 Task: Add an event with the title Second Sales Strategy Review and Alignment Meeting, date ''2024/05/11'', time 7:30 AM to 9:30 AMand add a description: In addition, you should be open to discussing your business''s short-term and long-term goals, potential challenges, and how an investment could accelerate your growth trajectory. This dialogue will help both parties assess the alignment of interests and the potential for a successful partnership.Select event color  Graphite . Add location for the event as: 789 Istiklal Avenue, Istanbul, Turkey, logged in from the account softage.10@softage.netand send the event invitation to softage.2@softage.net and softage.3@softage.net. Set a reminder for the event Daily
Action: Mouse moved to (72, 100)
Screenshot: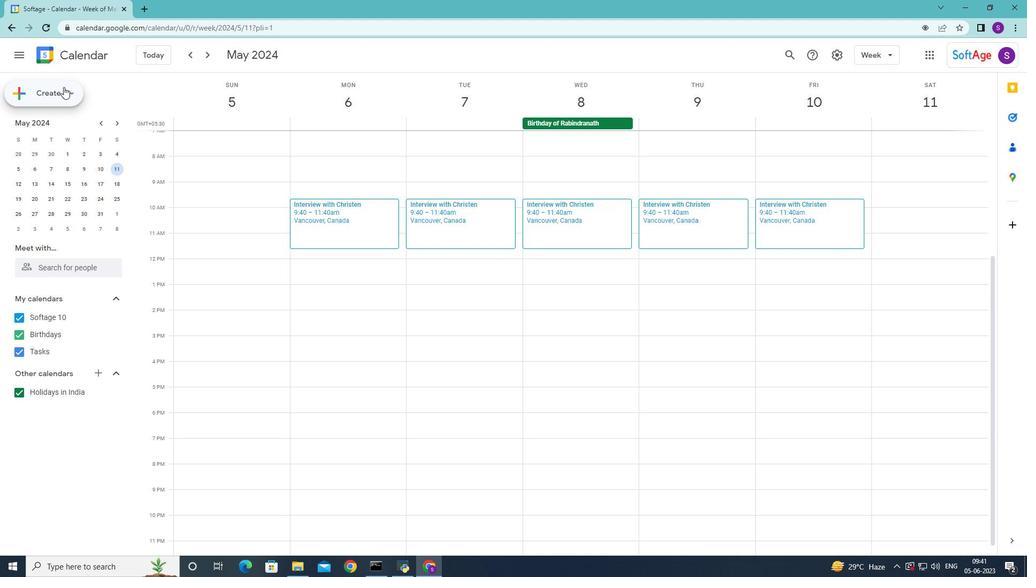 
Action: Mouse pressed left at (72, 100)
Screenshot: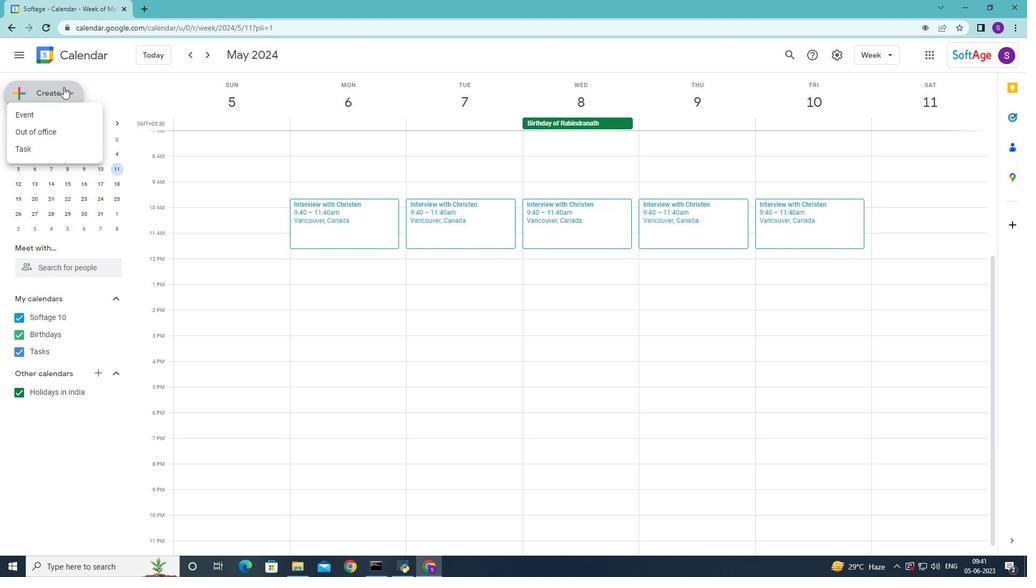 
Action: Mouse moved to (76, 127)
Screenshot: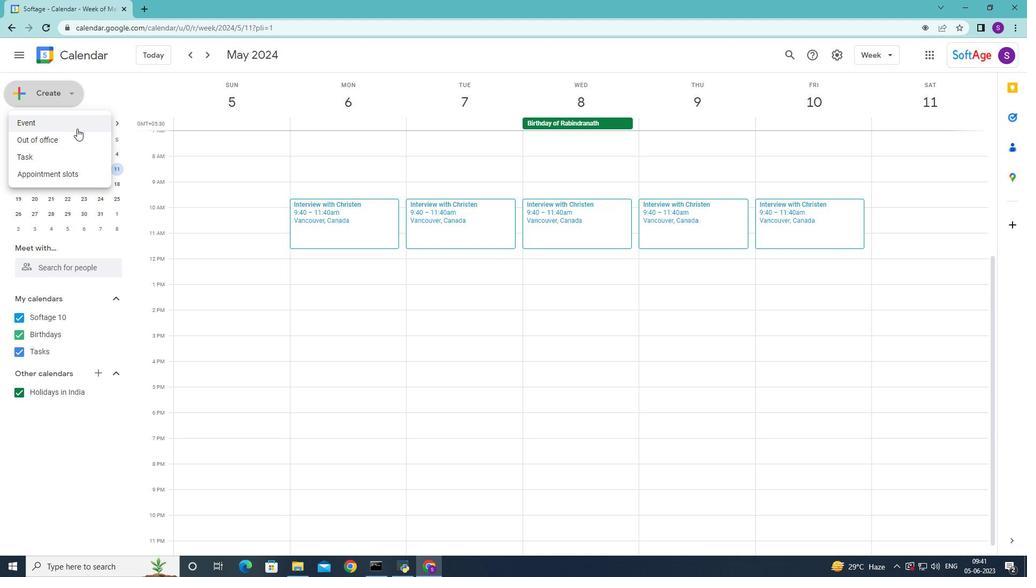 
Action: Mouse pressed left at (76, 127)
Screenshot: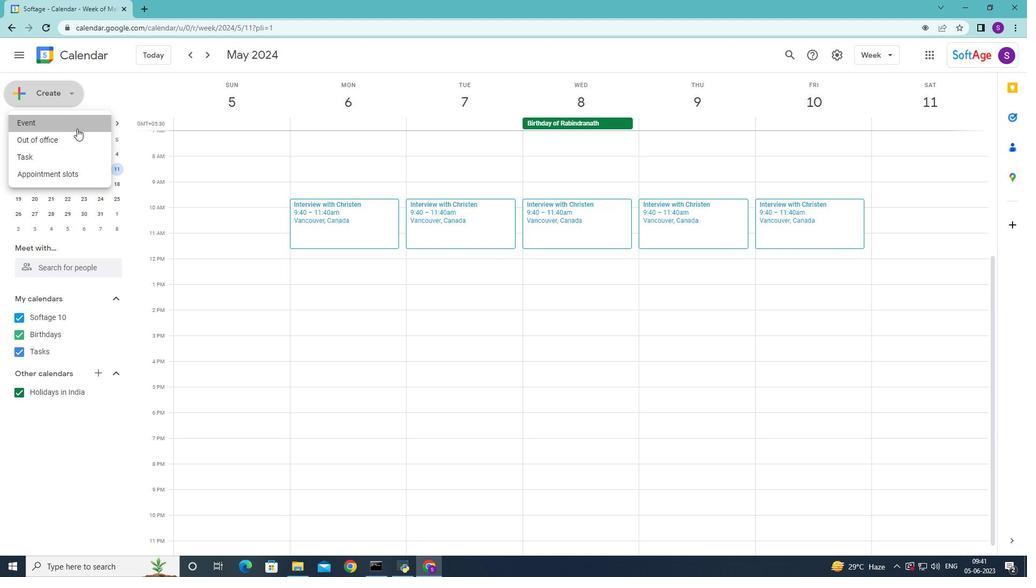 
Action: Mouse moved to (619, 199)
Screenshot: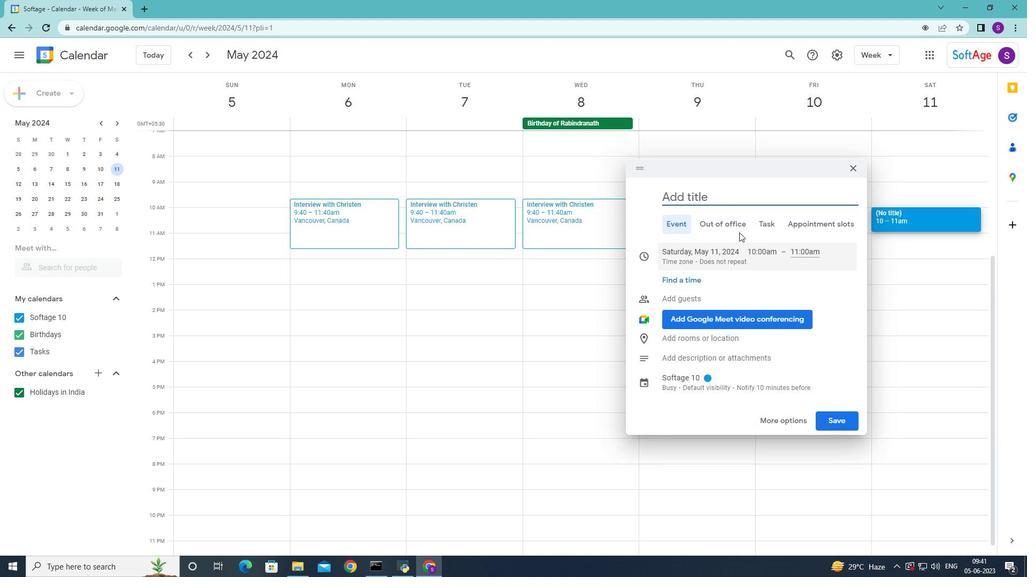 
Action: Mouse pressed left at (619, 199)
Screenshot: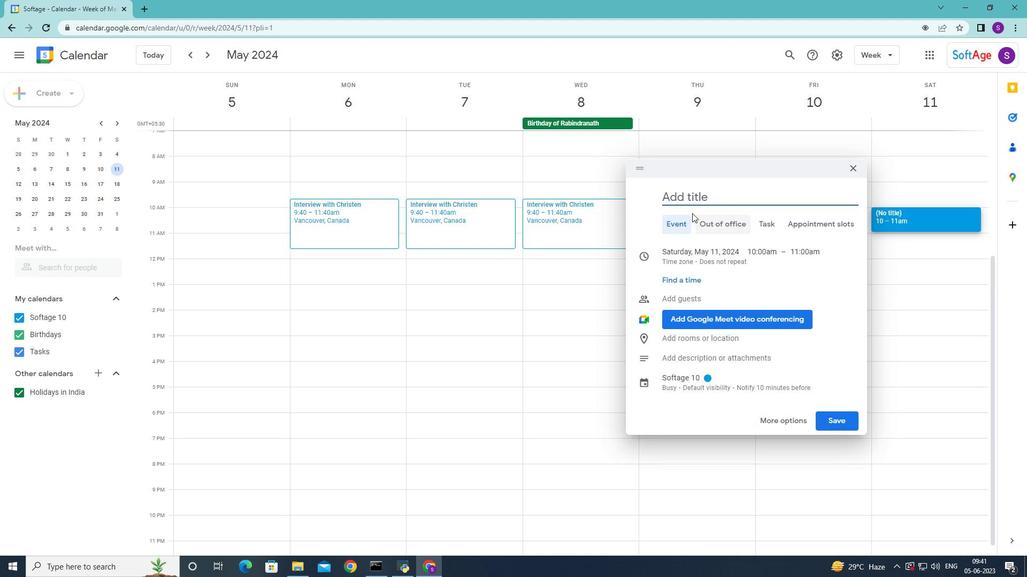 
Action: Key pressed <Key.shift>Sales<Key.space><Key.shift>Strategy<Key.space><Key.shift>Review<Key.space>and<Key.space><Key.shift>Alignment<Key.space><Key.shift>Meeting
Screenshot: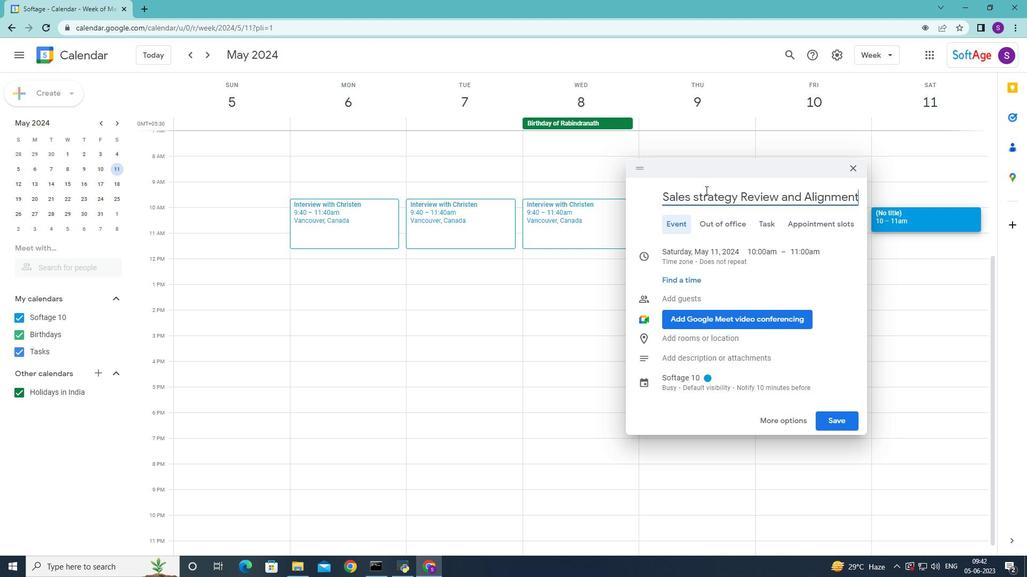 
Action: Mouse moved to (577, 255)
Screenshot: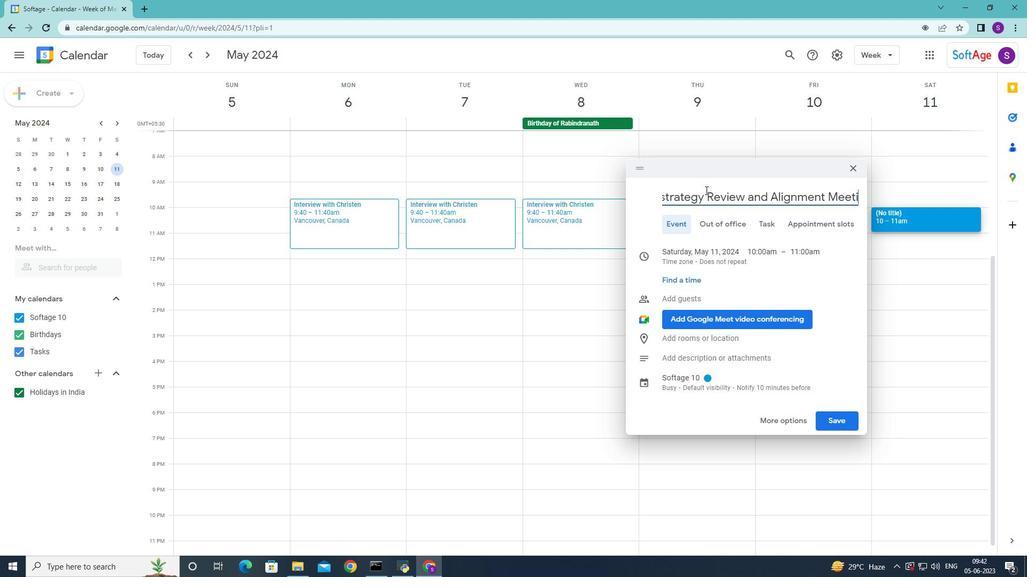
Action: Mouse pressed left at (577, 255)
Screenshot: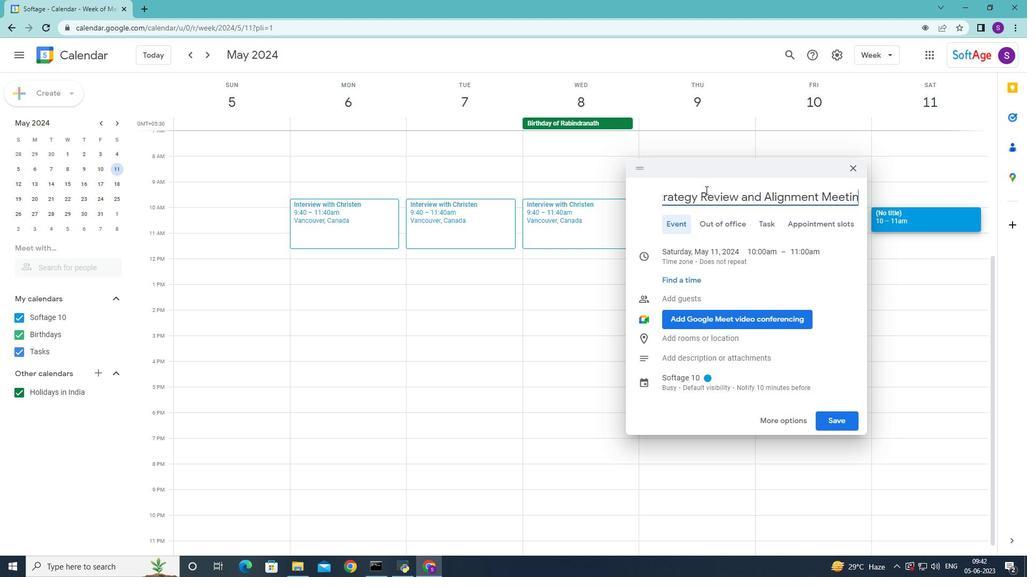 
Action: Mouse moved to (675, 272)
Screenshot: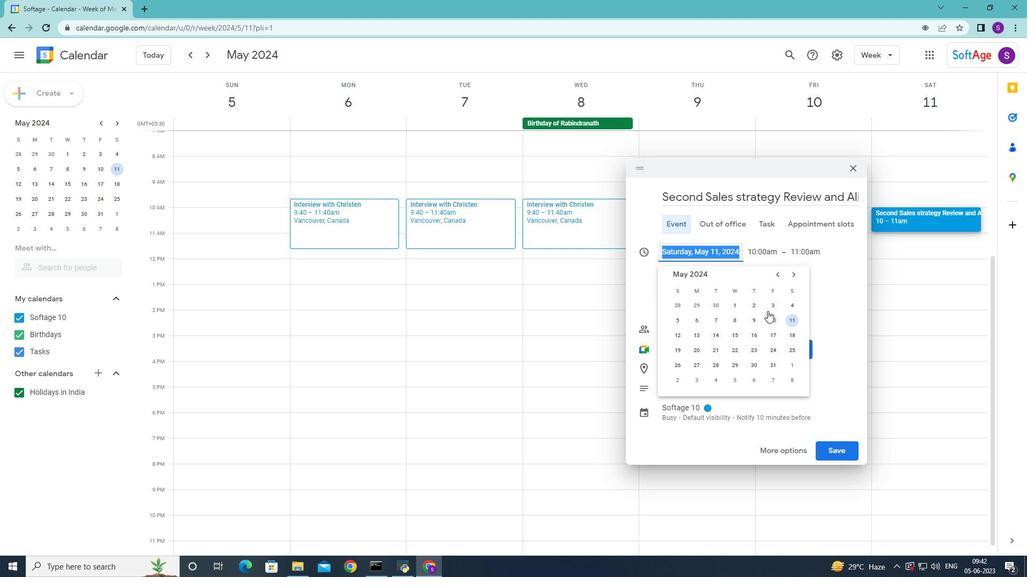 
Action: Mouse pressed left at (675, 272)
Screenshot: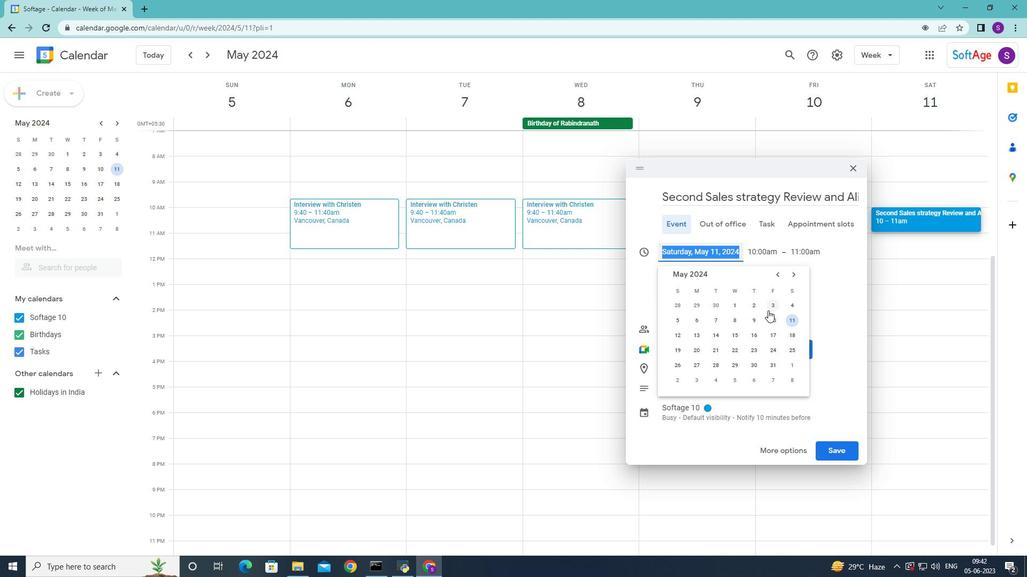 
Action: Mouse moved to (675, 272)
Screenshot: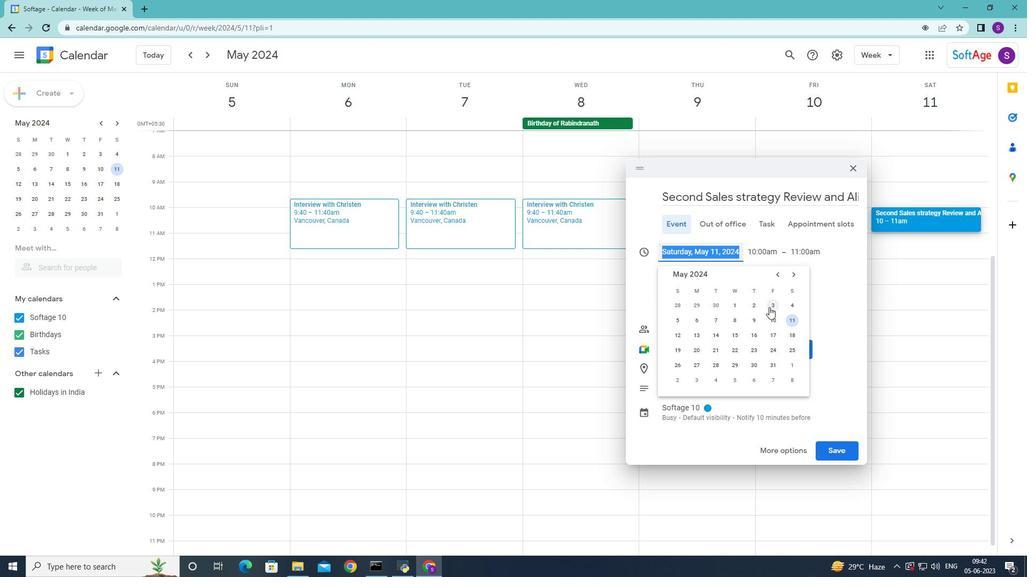 
Action: Mouse pressed left at (675, 272)
Screenshot: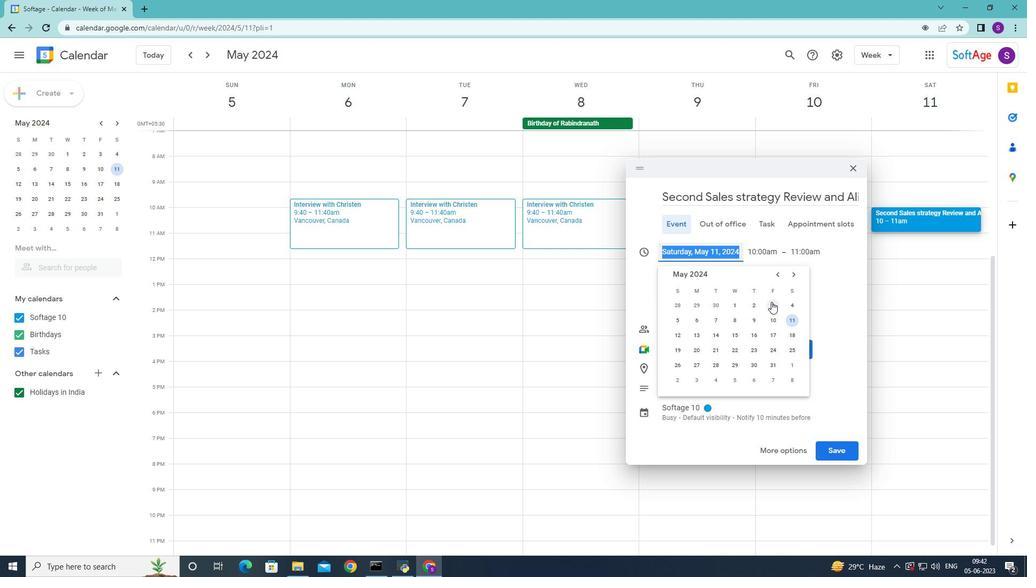 
Action: Mouse pressed left at (675, 272)
Screenshot: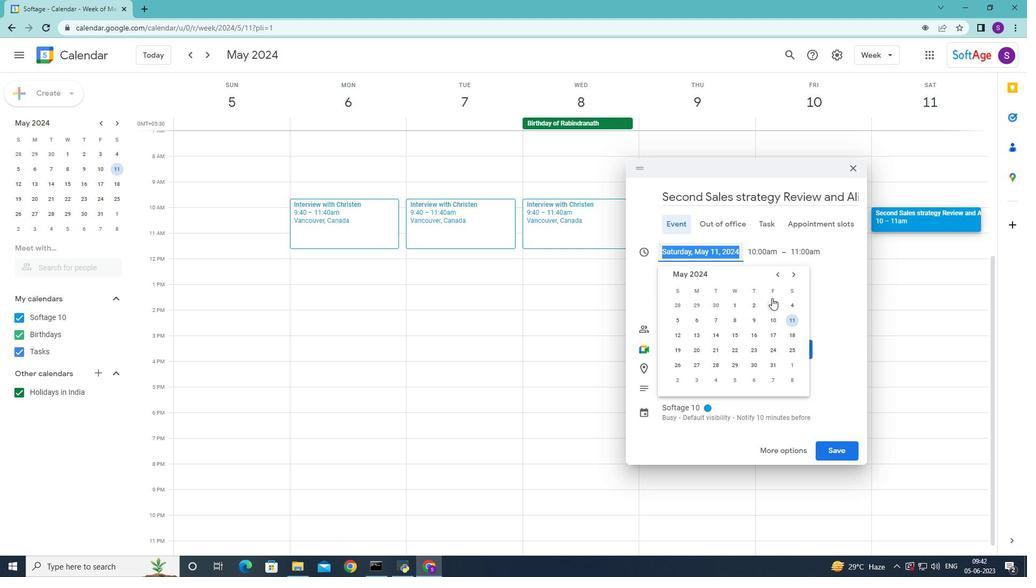 
Action: Mouse pressed left at (675, 272)
Screenshot: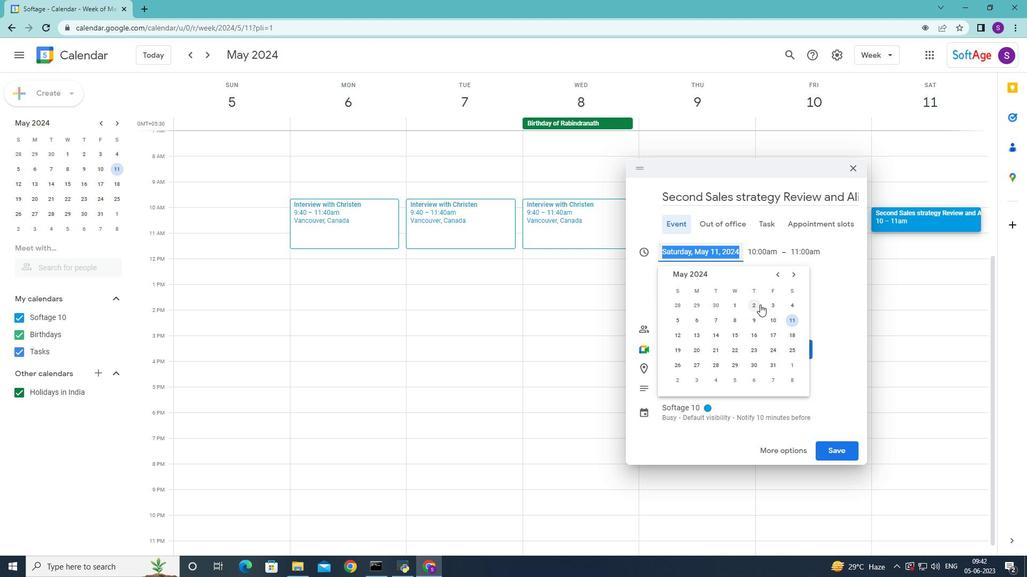 
Action: Mouse pressed left at (675, 272)
Screenshot: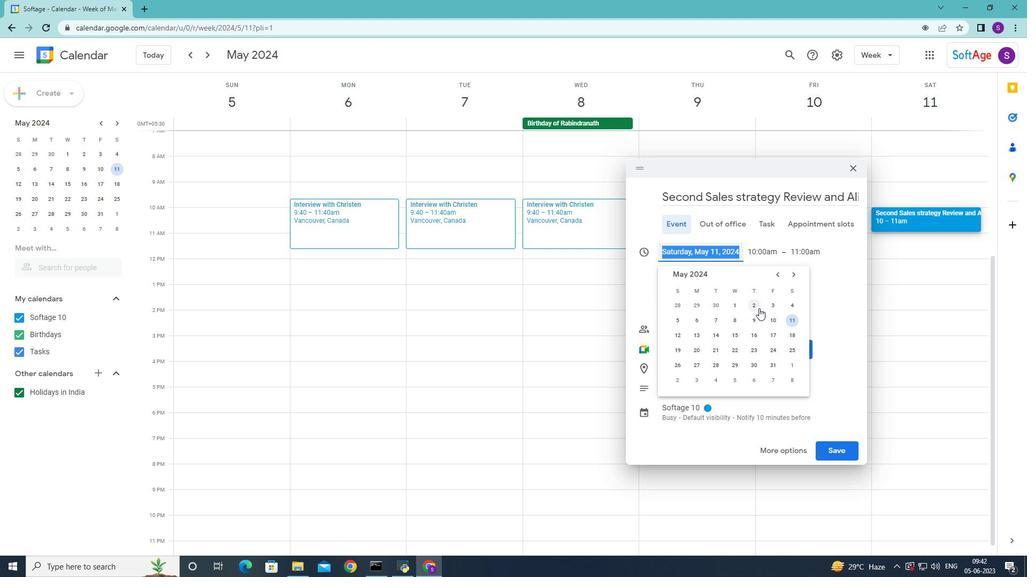 
Action: Mouse pressed left at (675, 272)
Screenshot: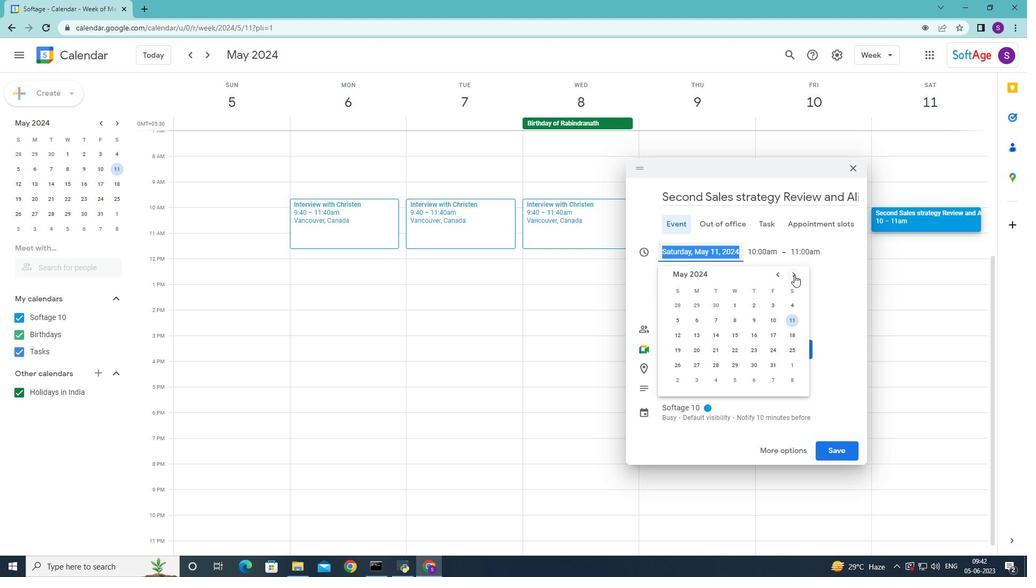 
Action: Mouse moved to (678, 318)
Screenshot: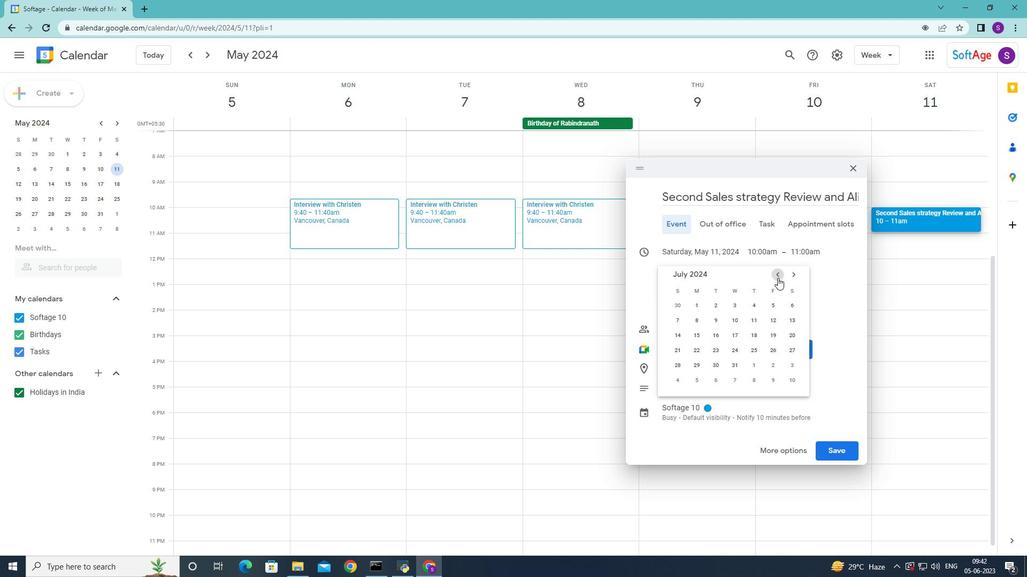 
Action: Mouse pressed left at (678, 318)
Screenshot: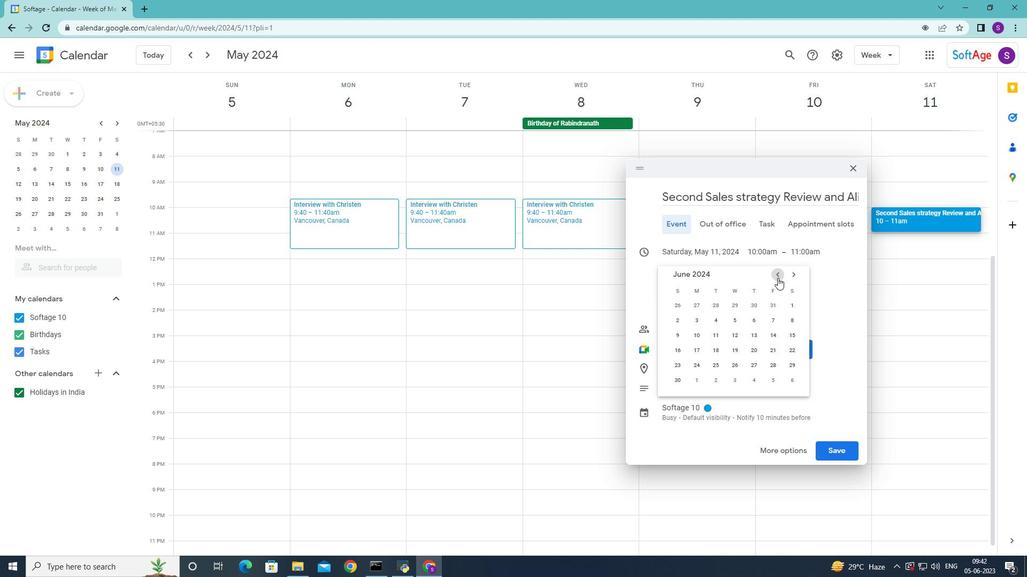 
Action: Mouse moved to (760, 255)
Screenshot: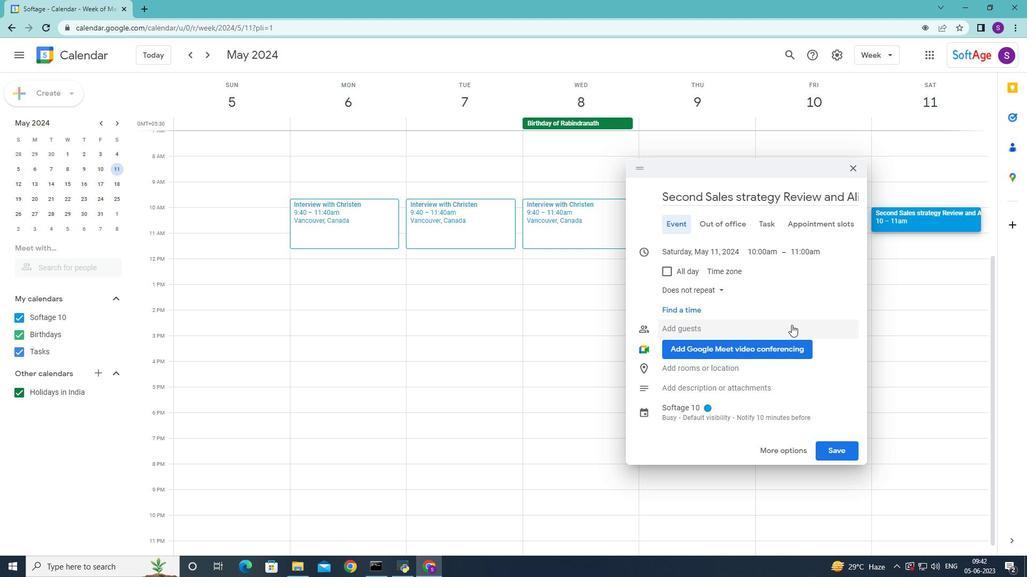 
Action: Mouse pressed left at (760, 255)
Screenshot: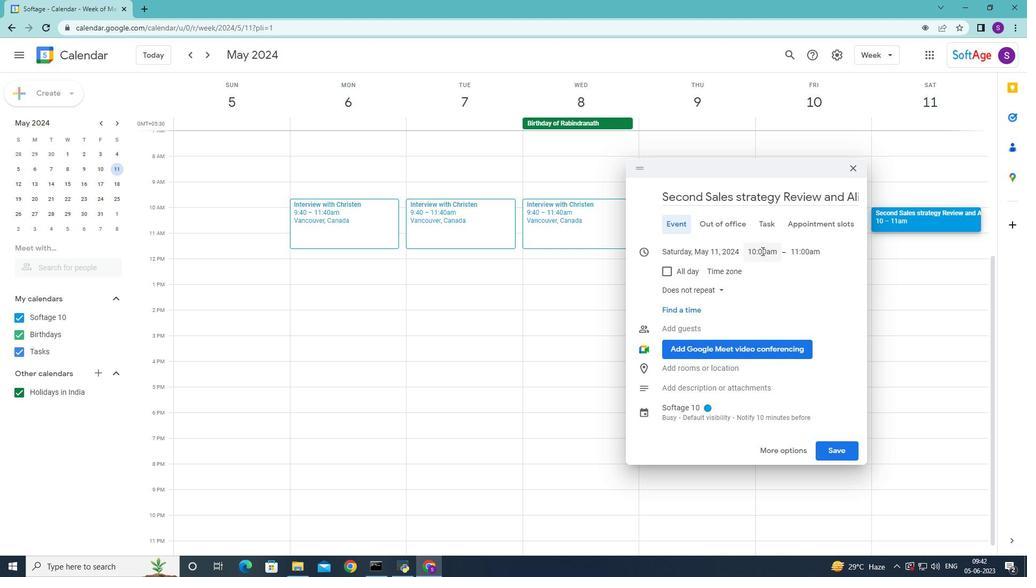 
Action: Mouse moved to (767, 322)
Screenshot: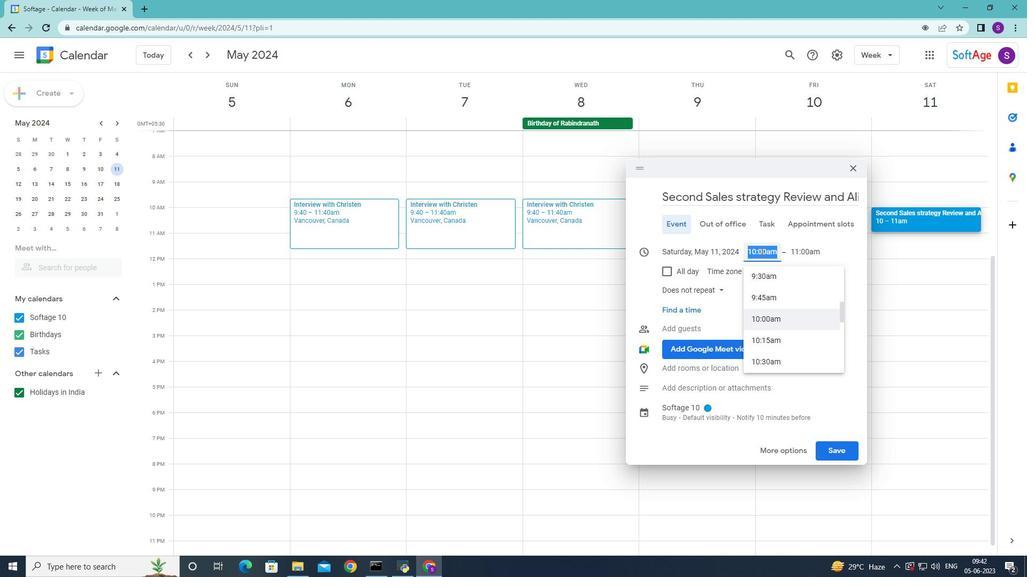 
Action: Mouse scrolled (767, 322) with delta (0, 0)
Screenshot: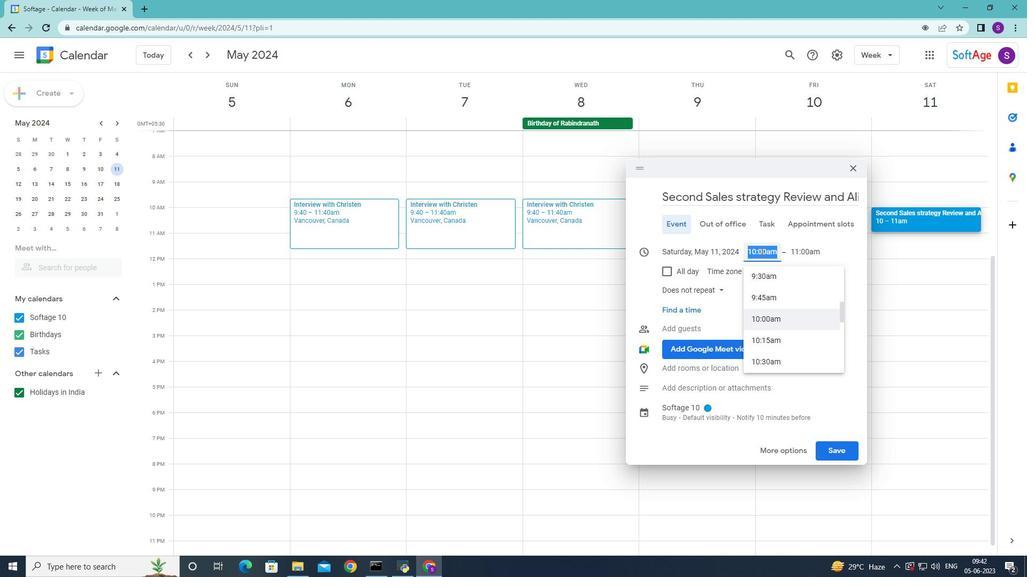 
Action: Mouse scrolled (767, 322) with delta (0, 0)
Screenshot: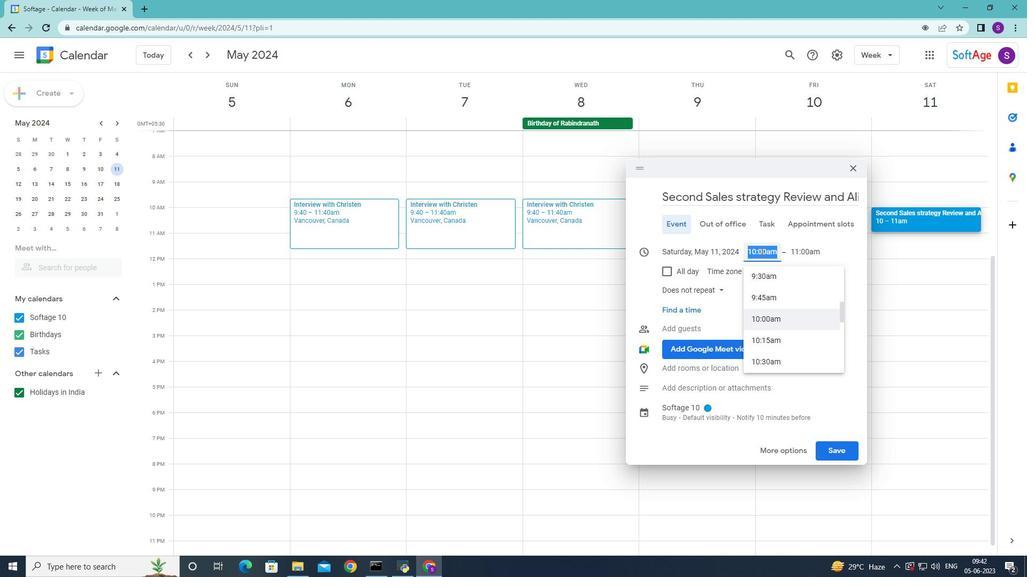 
Action: Mouse scrolled (767, 322) with delta (0, 0)
Screenshot: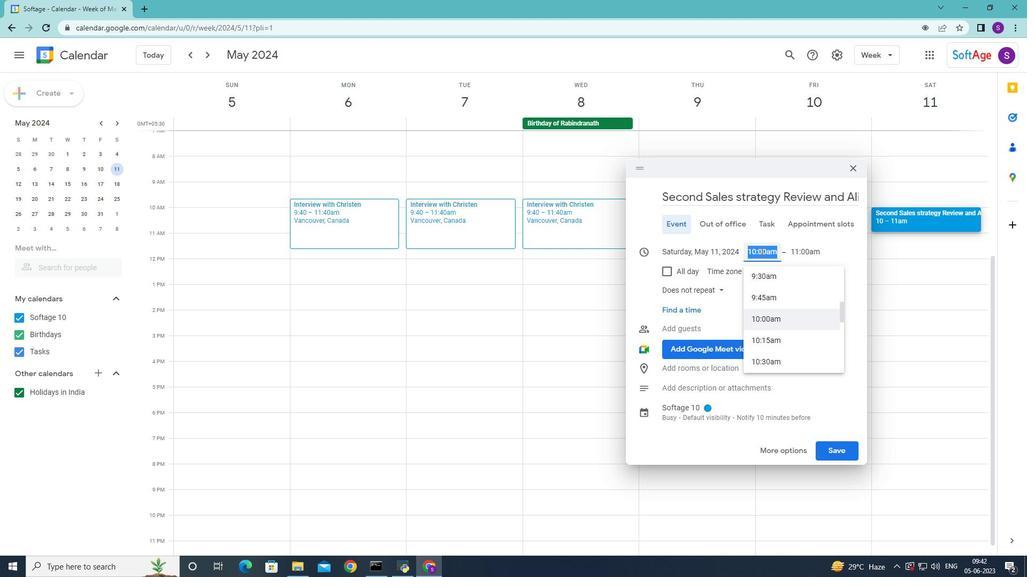 
Action: Mouse scrolled (767, 322) with delta (0, 0)
Screenshot: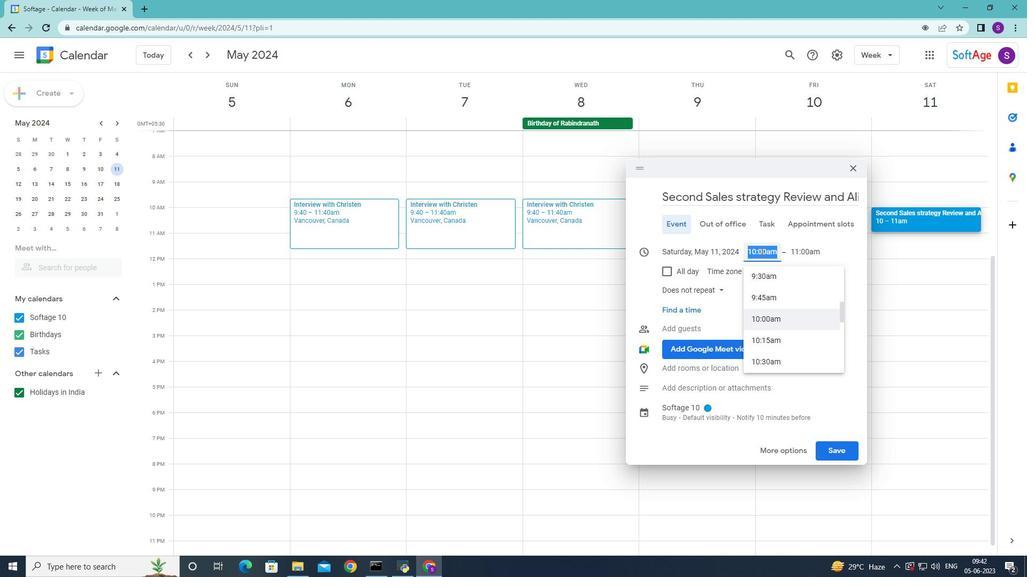 
Action: Mouse scrolled (767, 322) with delta (0, 0)
Screenshot: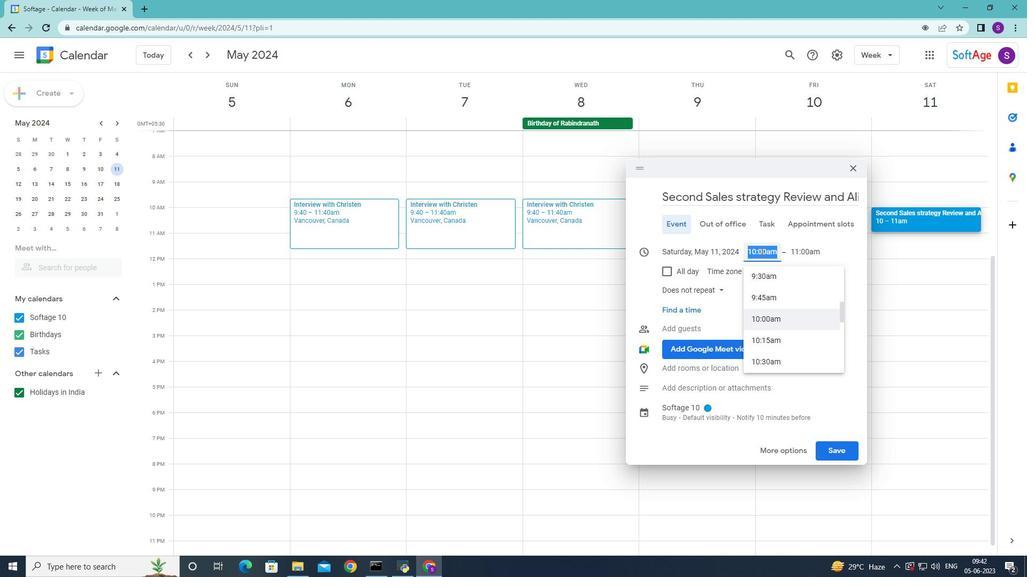 
Action: Mouse scrolled (767, 322) with delta (0, 0)
Screenshot: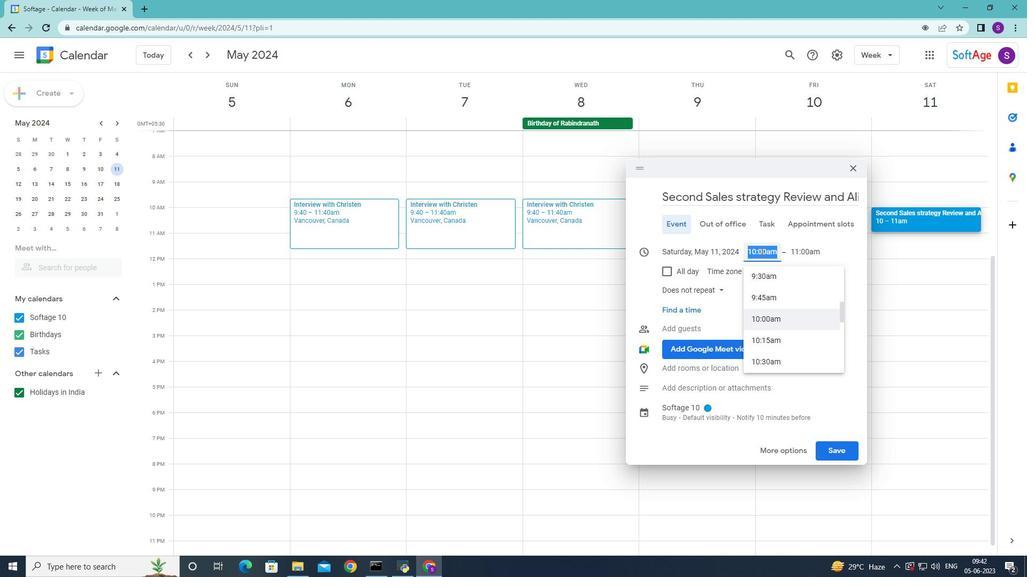 
Action: Mouse scrolled (767, 322) with delta (0, 0)
Screenshot: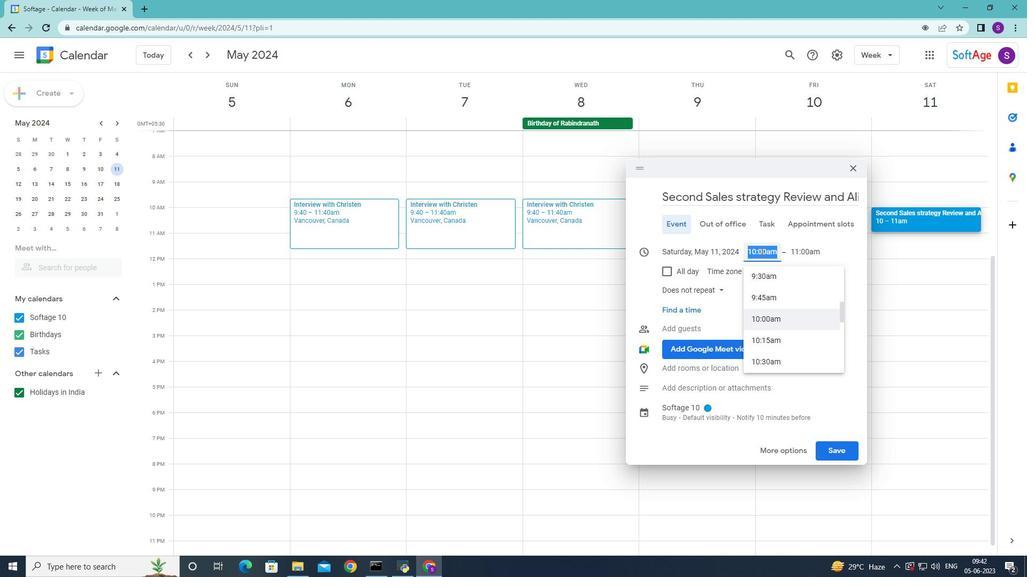 
Action: Mouse scrolled (767, 322) with delta (0, 0)
Screenshot: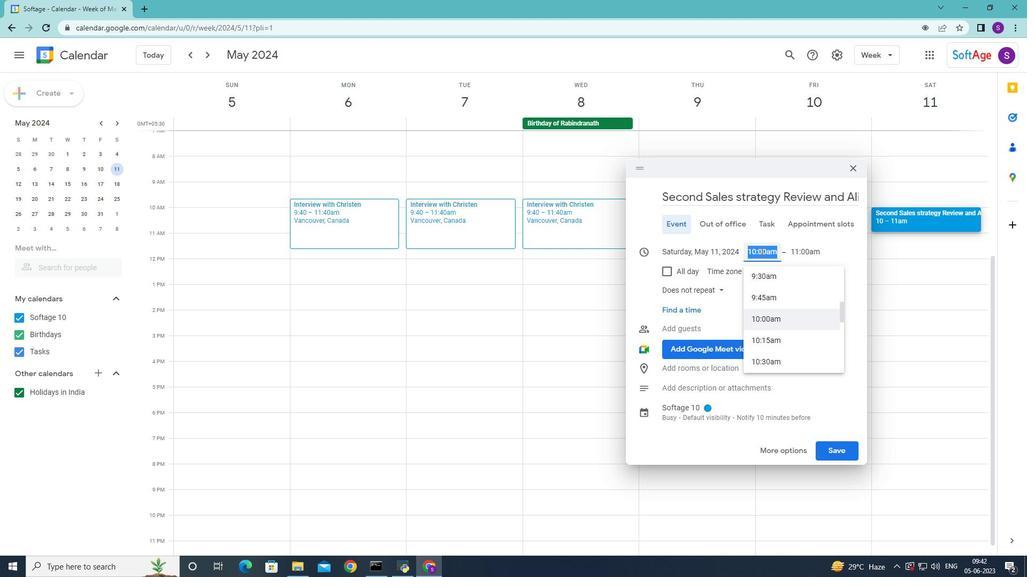 
Action: Mouse scrolled (767, 322) with delta (0, 0)
Screenshot: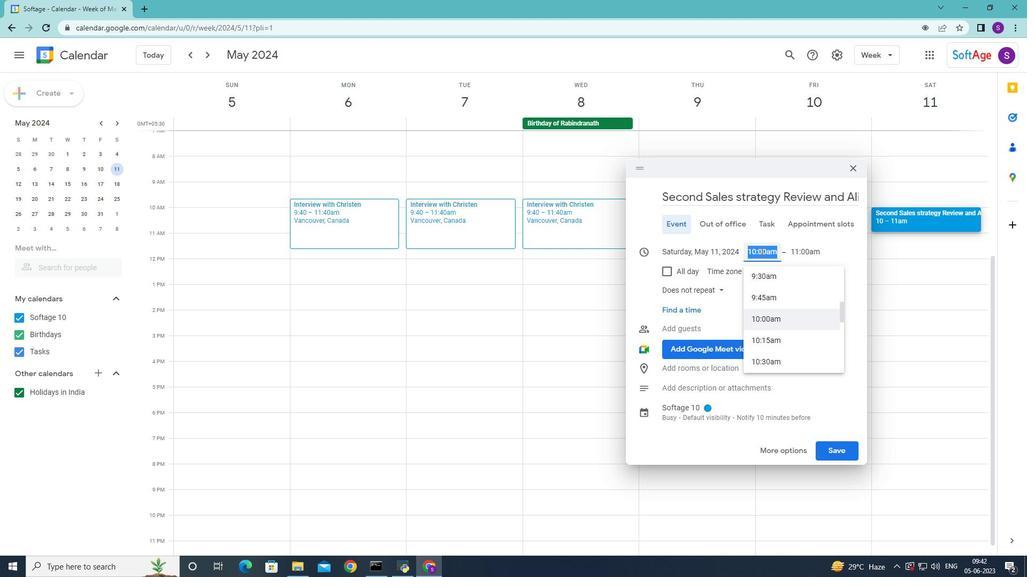 
Action: Mouse scrolled (767, 322) with delta (0, 0)
Screenshot: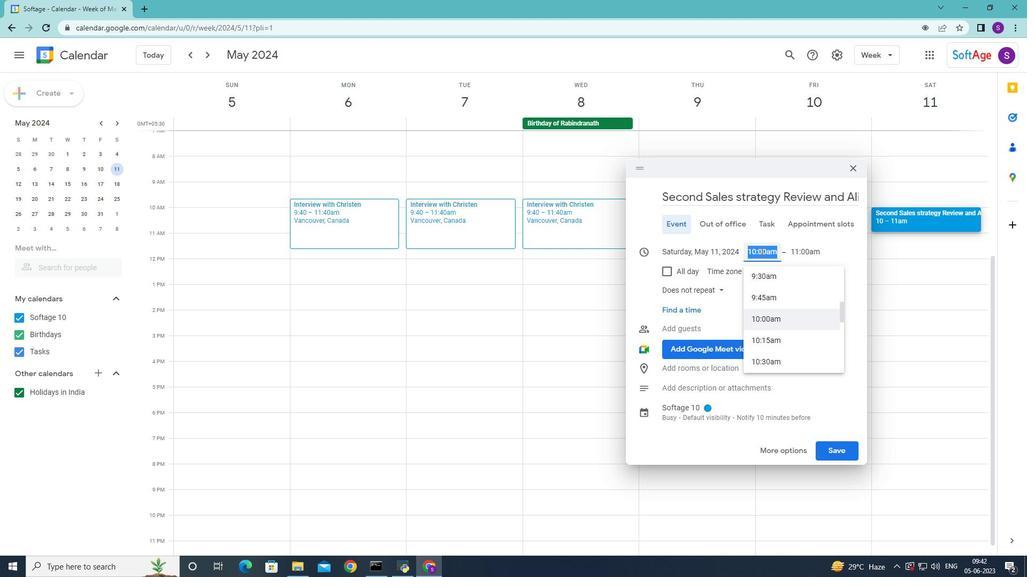 
Action: Mouse scrolled (767, 322) with delta (0, 0)
Screenshot: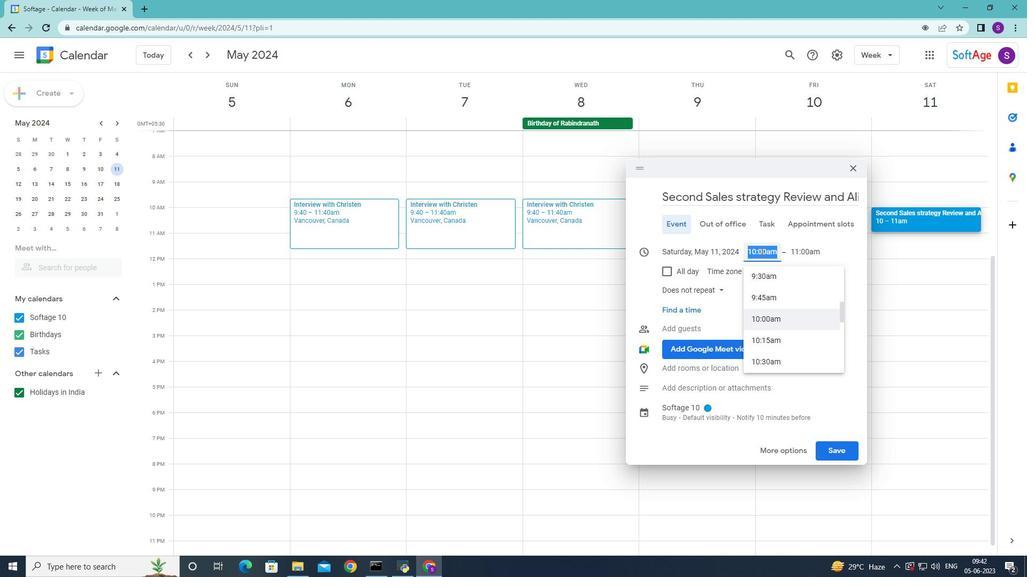 
Action: Mouse scrolled (767, 322) with delta (0, 0)
Screenshot: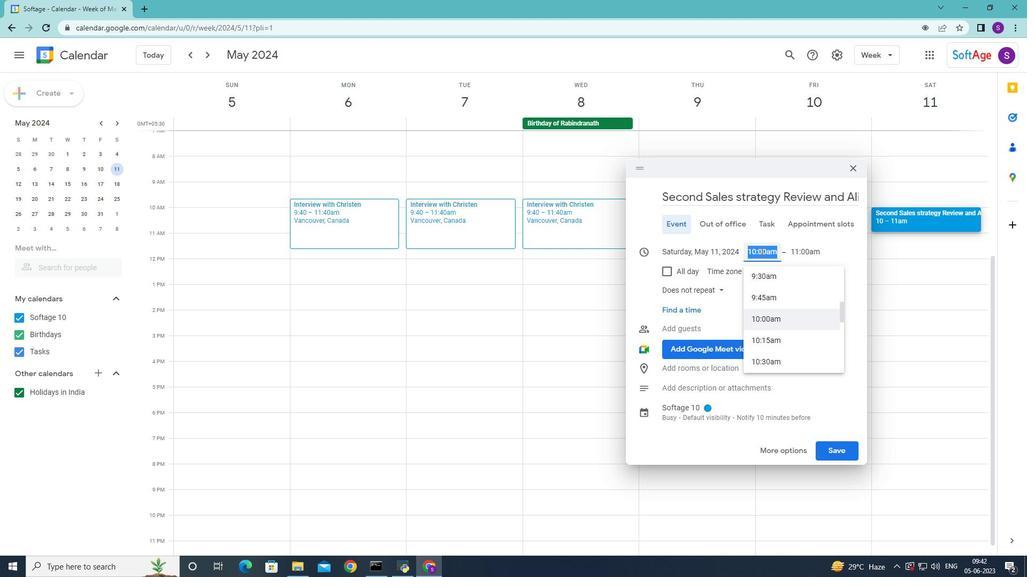 
Action: Mouse scrolled (767, 322) with delta (0, 0)
Screenshot: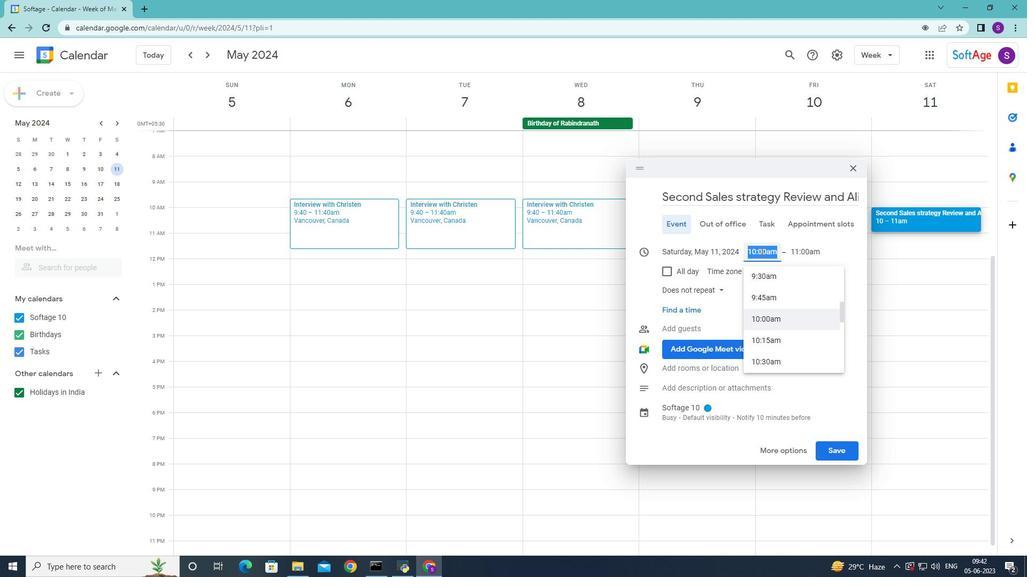 
Action: Mouse scrolled (767, 322) with delta (0, 0)
Screenshot: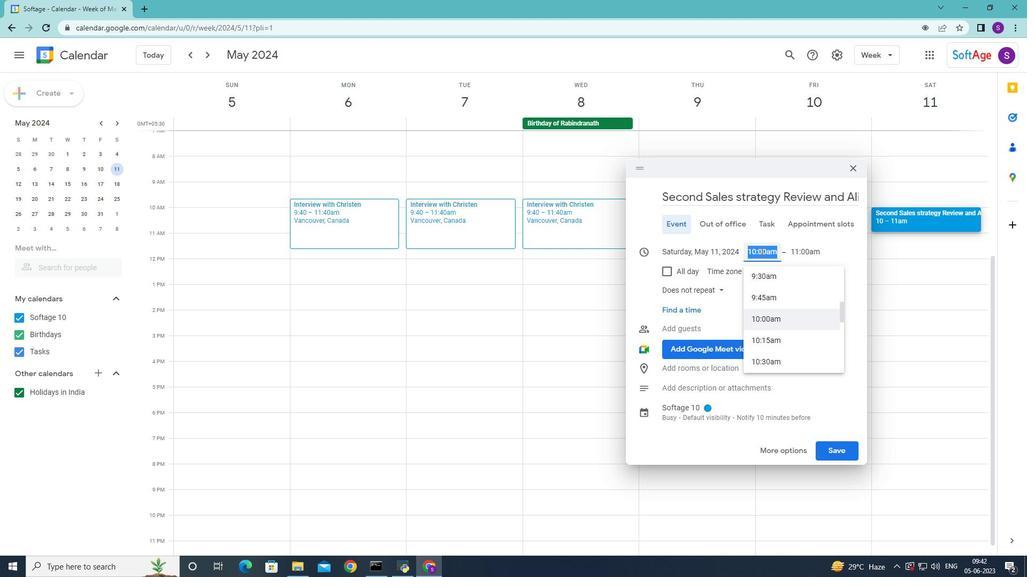 
Action: Mouse scrolled (767, 322) with delta (0, 0)
Screenshot: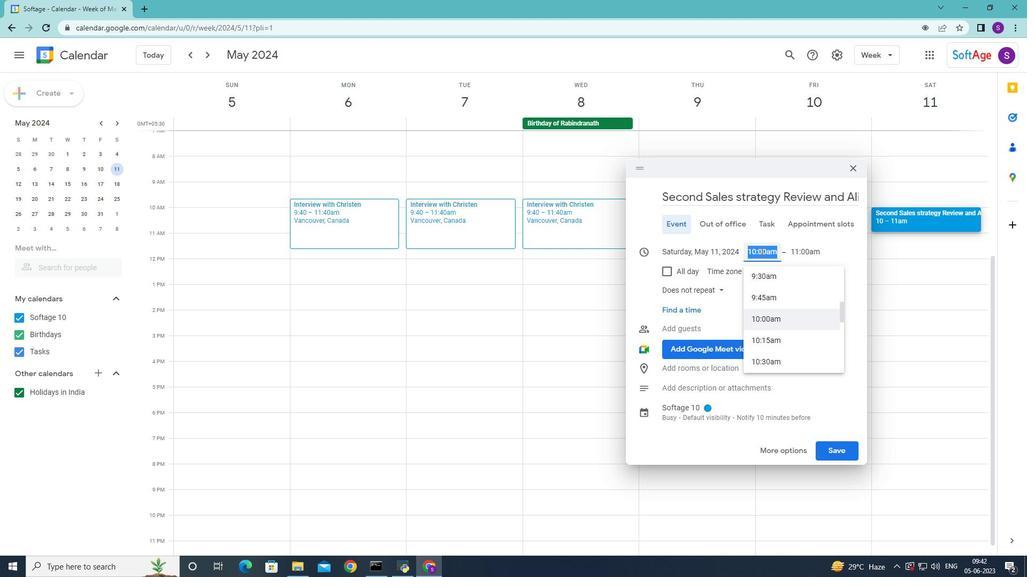 
Action: Mouse scrolled (767, 322) with delta (0, 0)
Screenshot: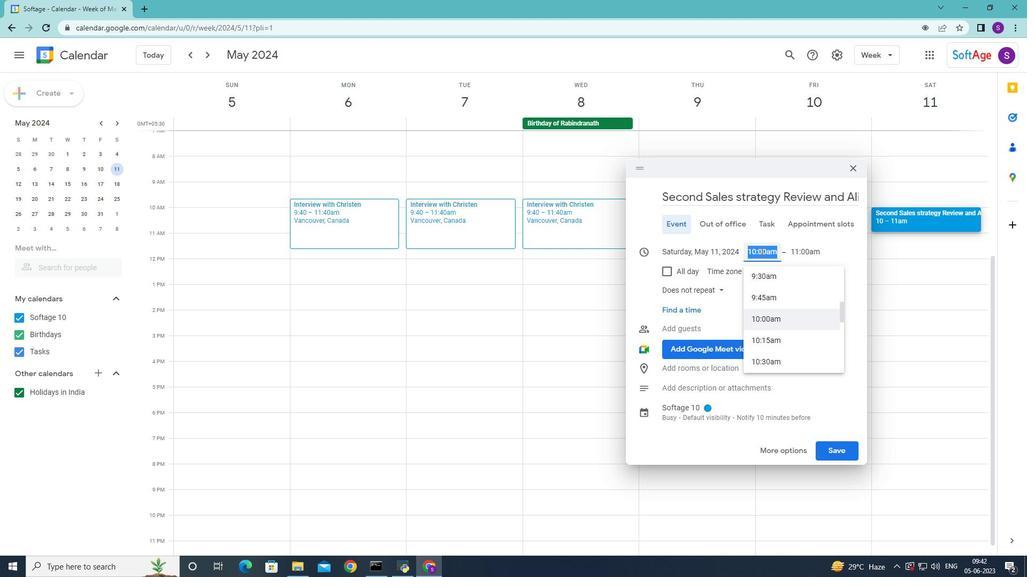 
Action: Mouse scrolled (767, 322) with delta (0, 0)
Screenshot: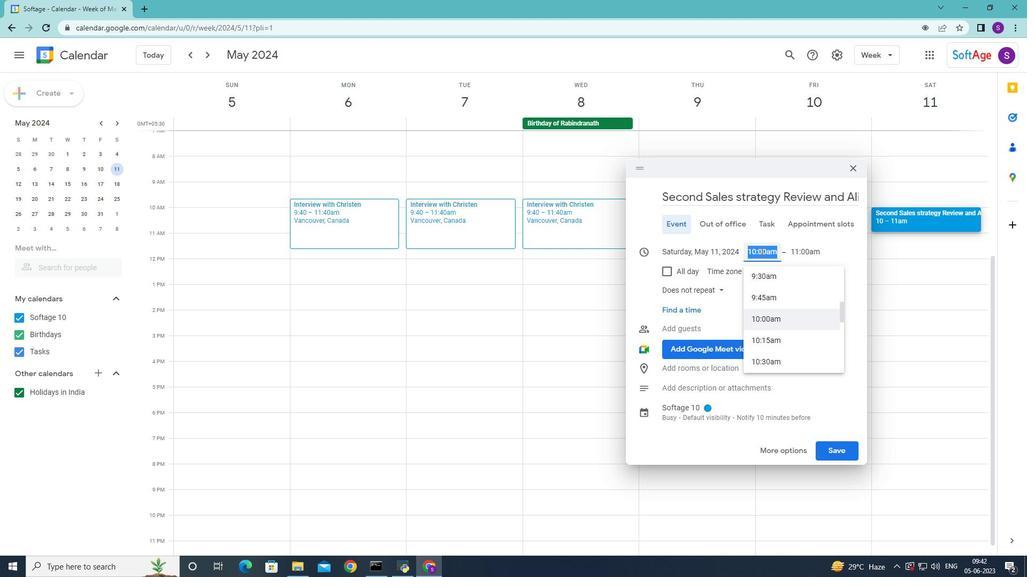 
Action: Mouse scrolled (767, 321) with delta (0, 0)
Screenshot: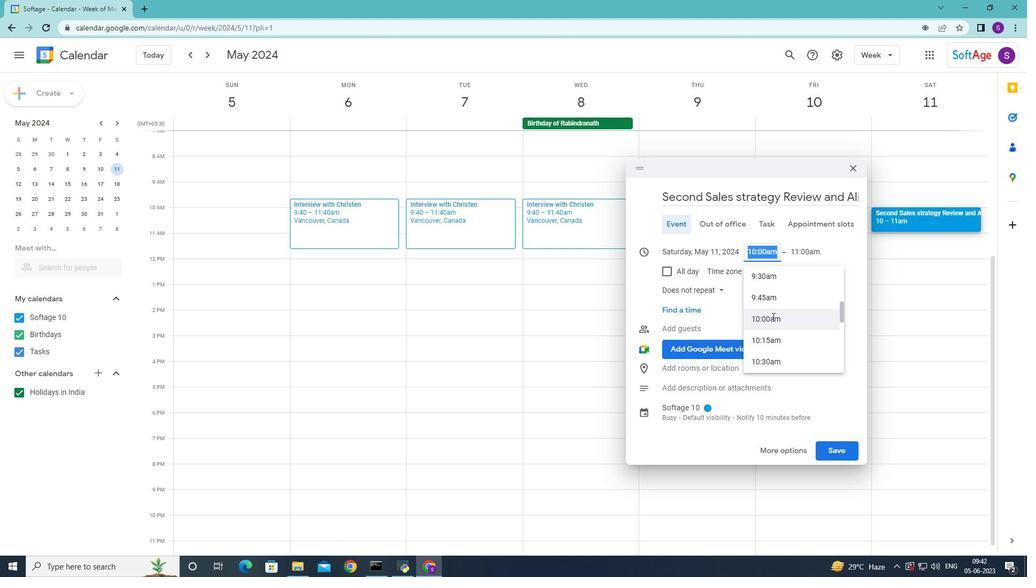 
Action: Mouse scrolled (767, 322) with delta (0, 0)
Screenshot: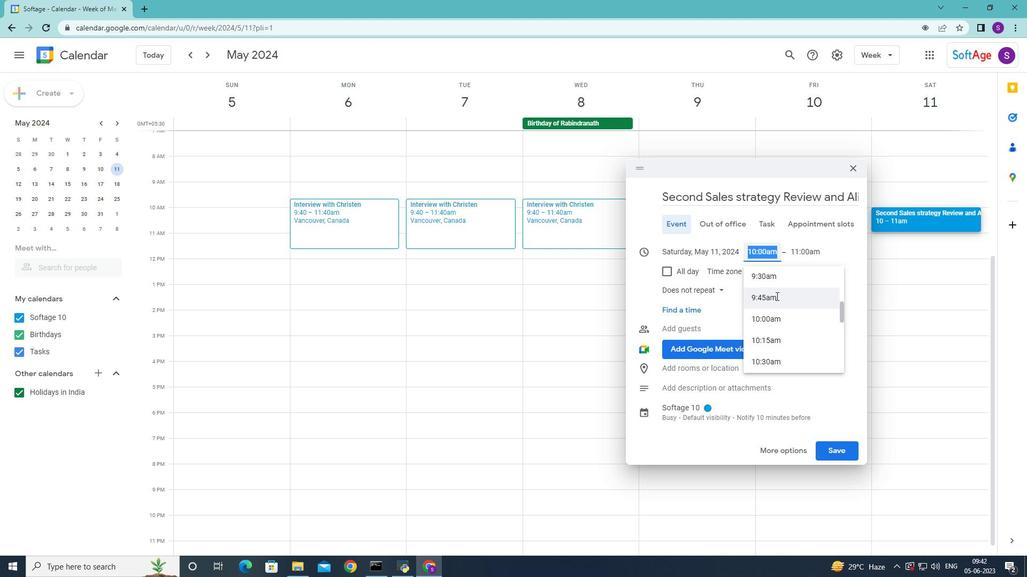 
Action: Mouse scrolled (767, 322) with delta (0, 0)
Screenshot: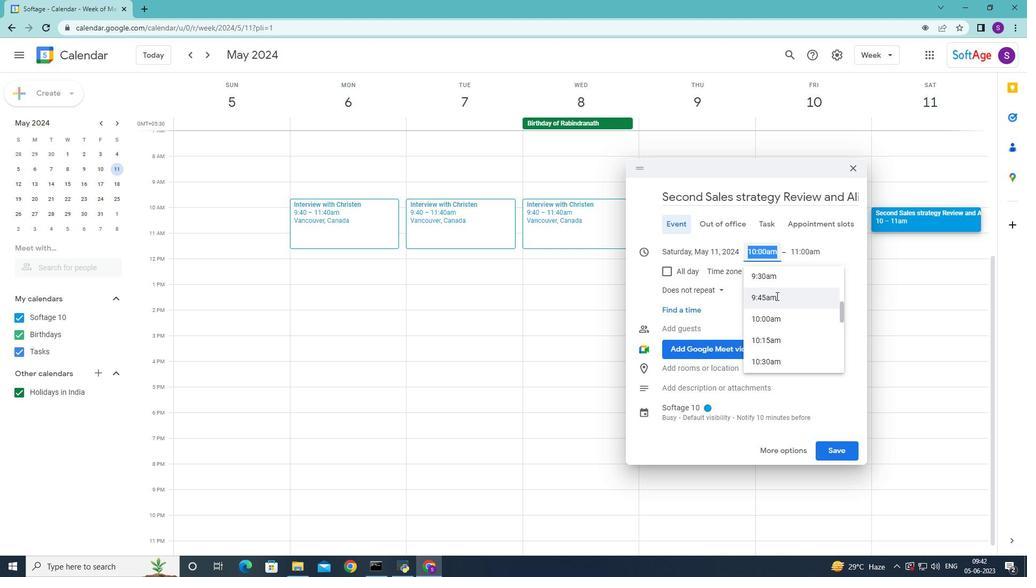 
Action: Mouse scrolled (767, 322) with delta (0, 0)
Screenshot: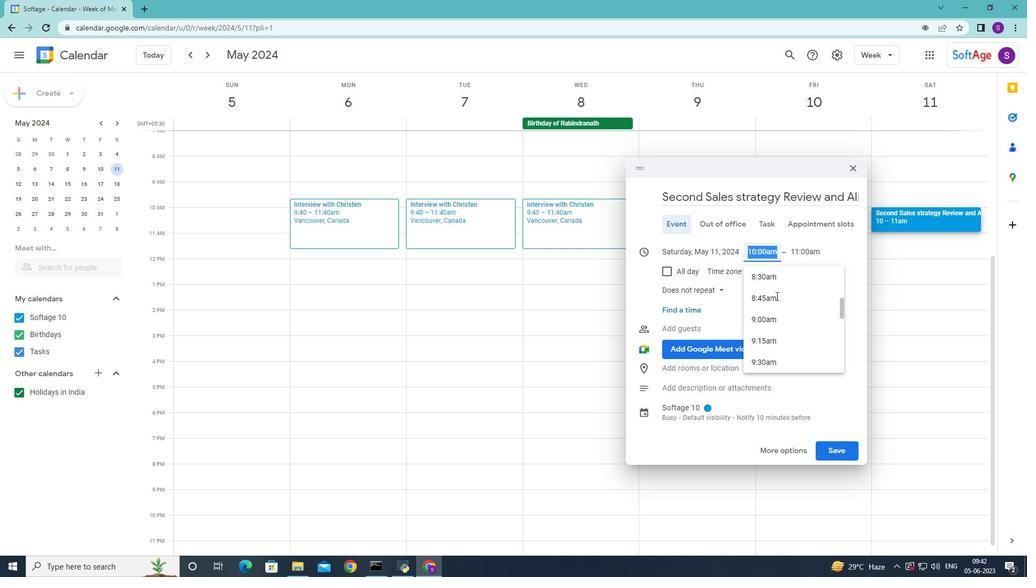 
Action: Mouse scrolled (767, 322) with delta (0, 0)
Screenshot: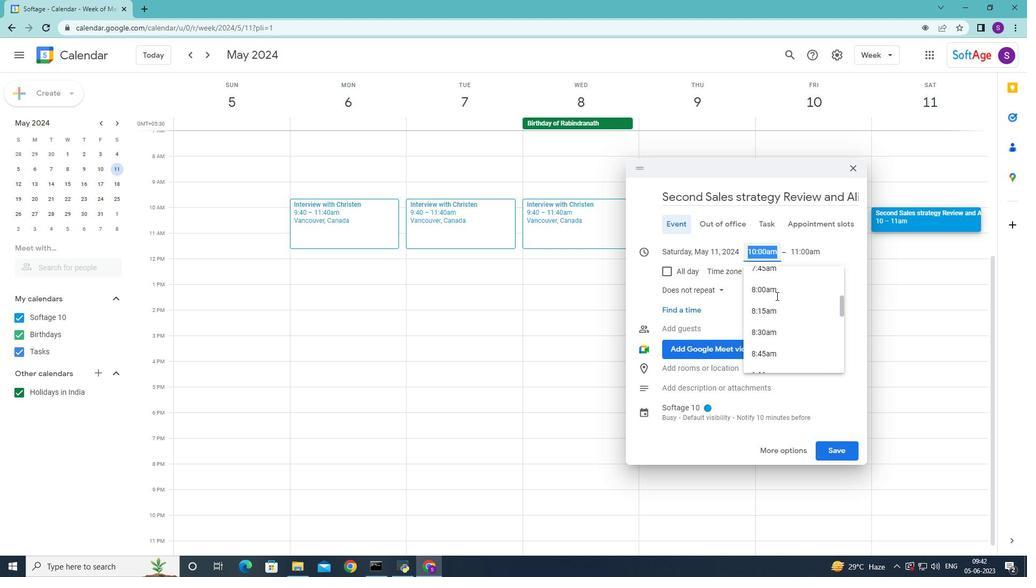 
Action: Mouse scrolled (767, 322) with delta (0, 0)
Screenshot: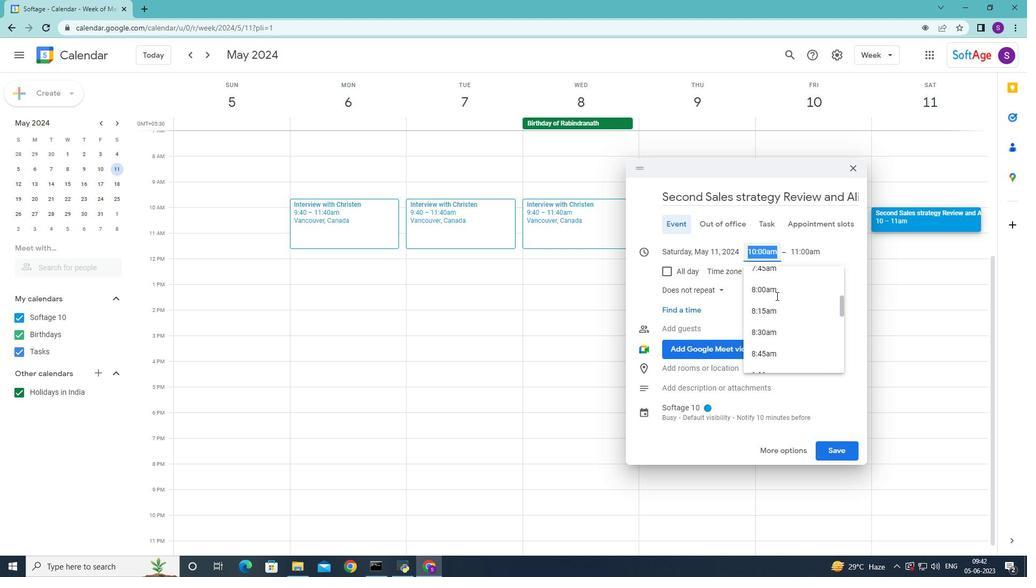 
Action: Mouse scrolled (767, 322) with delta (0, 0)
Screenshot: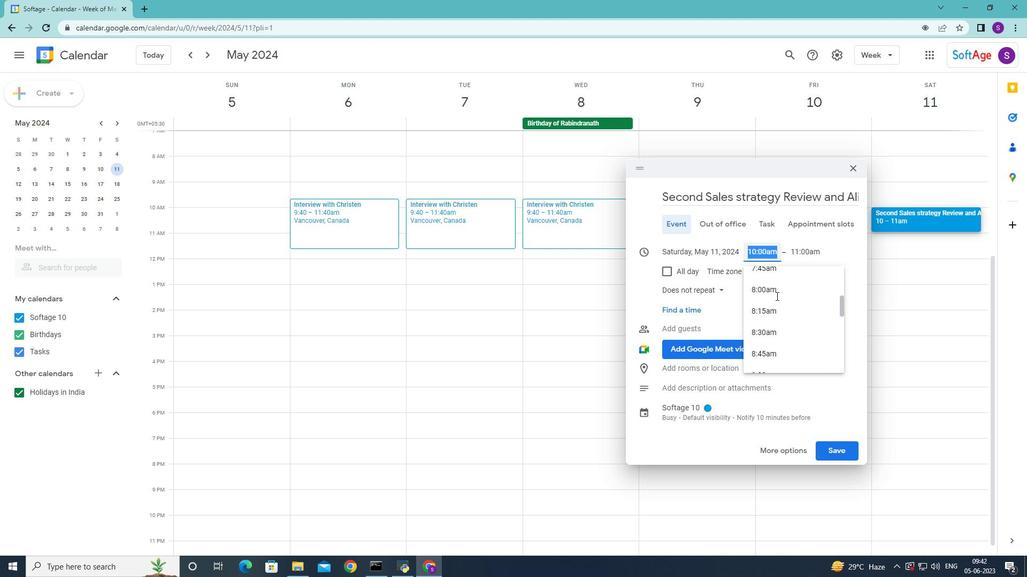 
Action: Mouse scrolled (767, 322) with delta (0, 0)
Screenshot: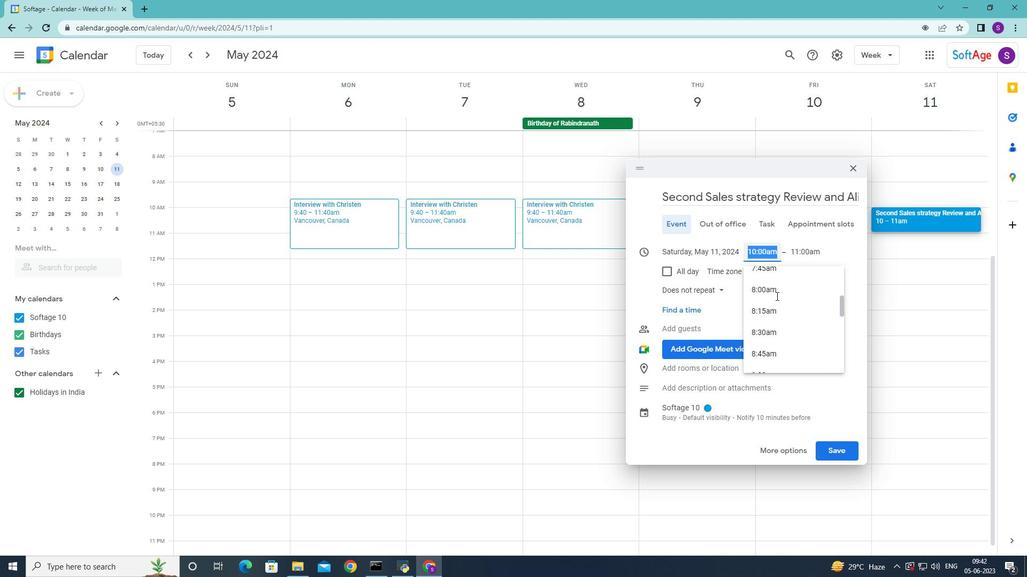 
Action: Mouse scrolled (767, 322) with delta (0, 0)
Screenshot: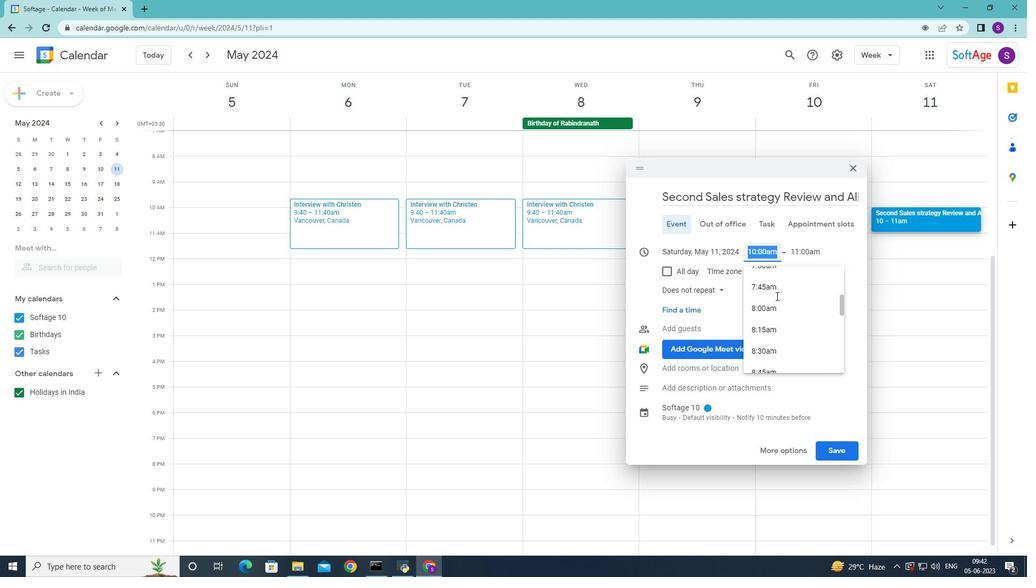 
Action: Mouse scrolled (767, 322) with delta (0, 0)
Screenshot: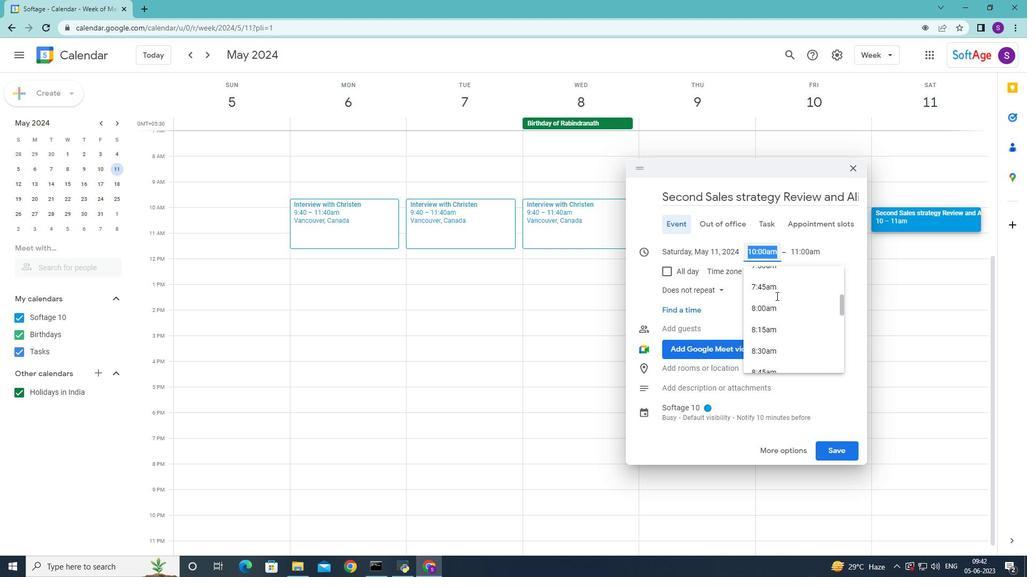 
Action: Mouse scrolled (767, 322) with delta (0, 0)
Screenshot: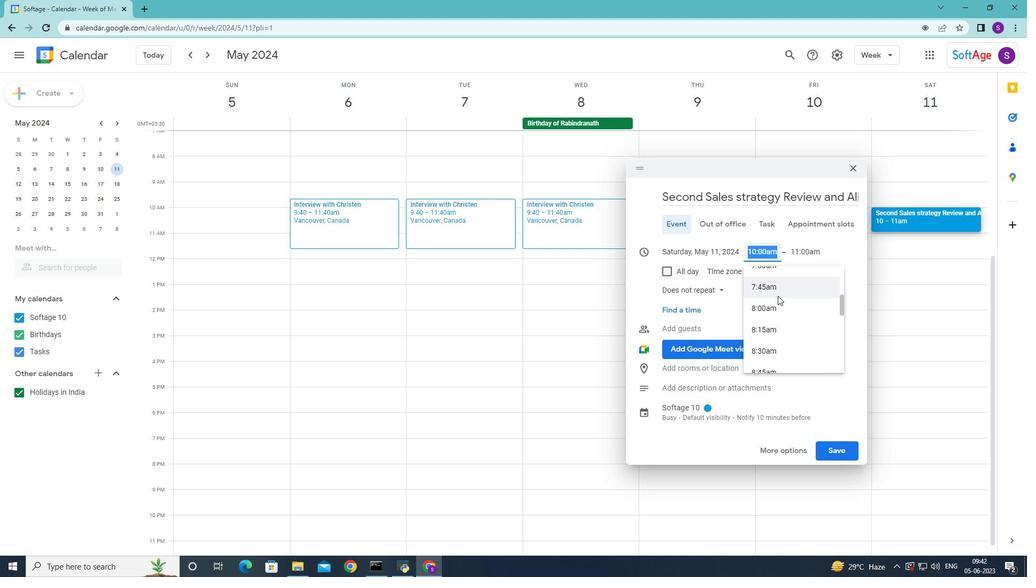 
Action: Mouse scrolled (767, 322) with delta (0, 0)
Screenshot: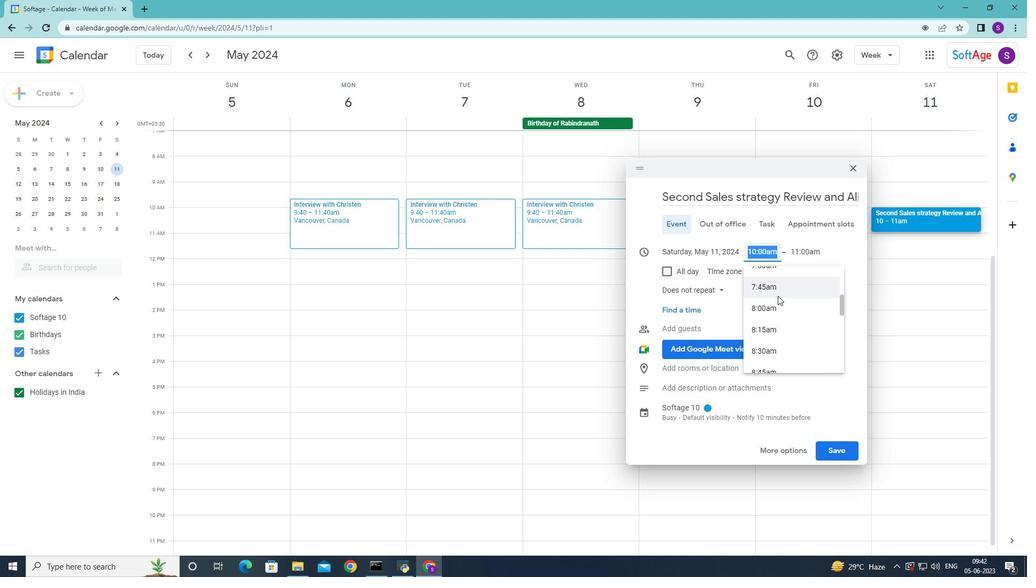 
Action: Mouse scrolled (767, 322) with delta (0, 0)
Screenshot: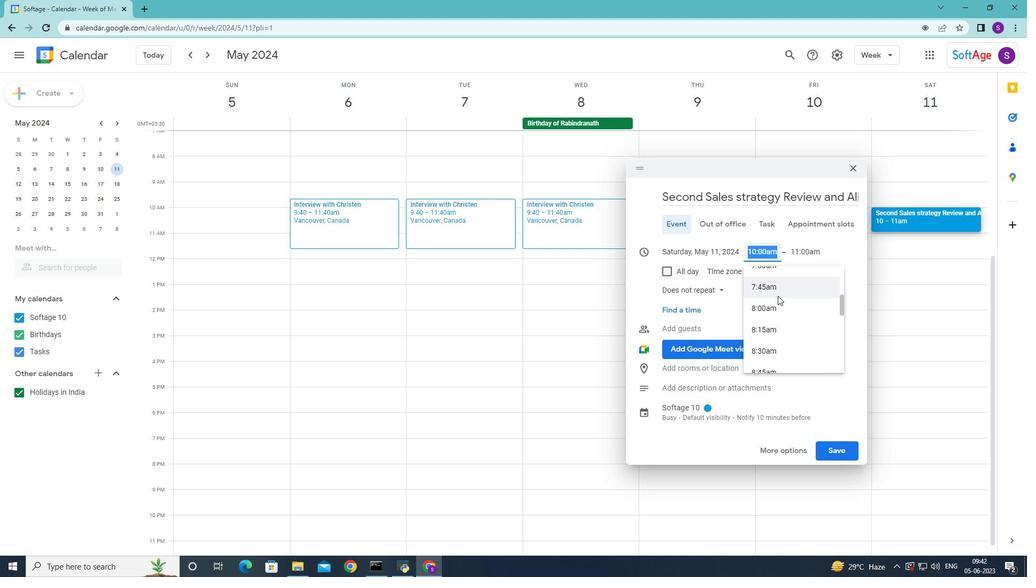 
Action: Mouse scrolled (767, 322) with delta (0, 0)
Screenshot: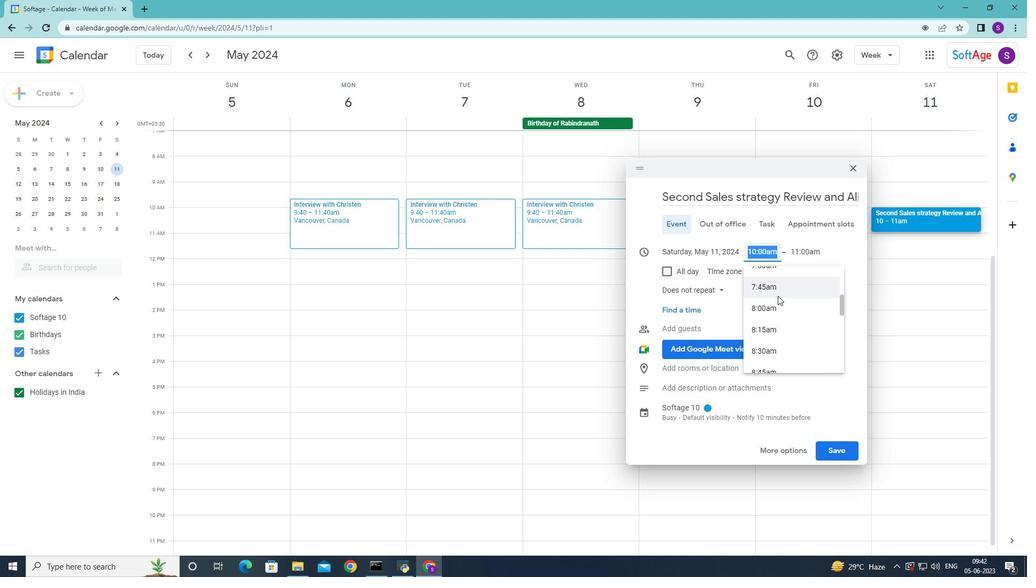 
Action: Mouse moved to (772, 308)
Screenshot: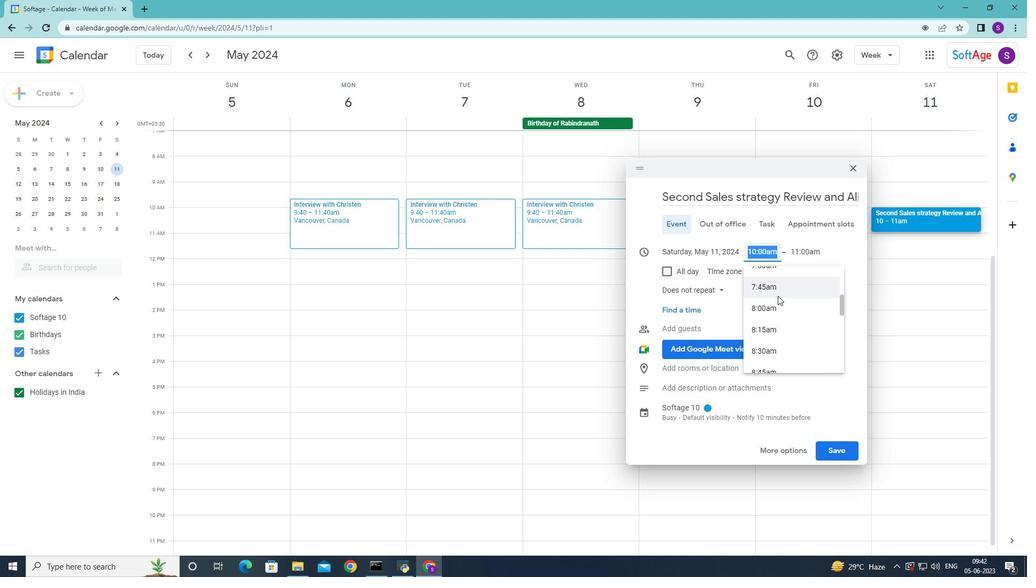 
Action: Mouse scrolled (770, 311) with delta (0, 0)
Screenshot: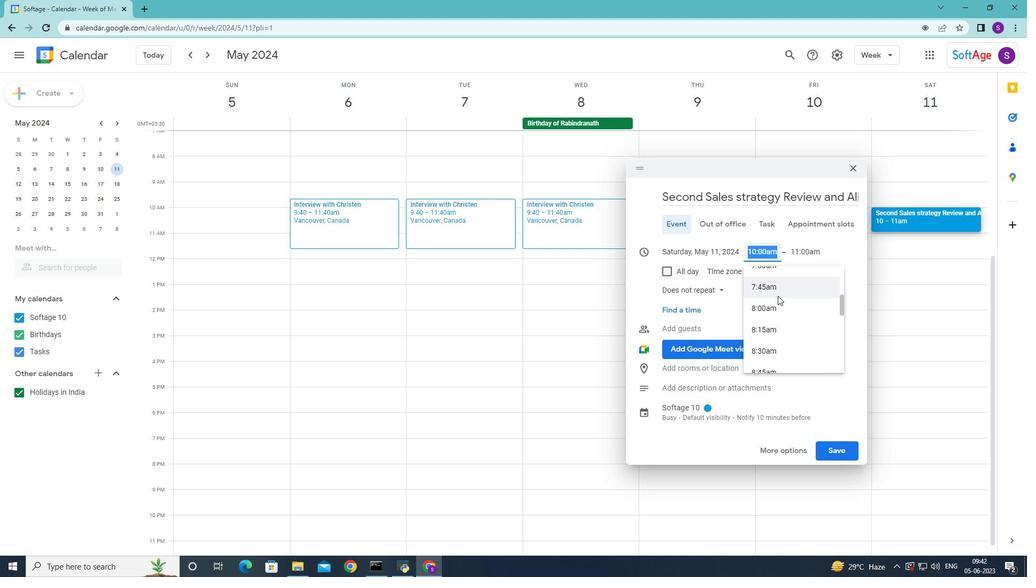 
Action: Mouse moved to (775, 301)
Screenshot: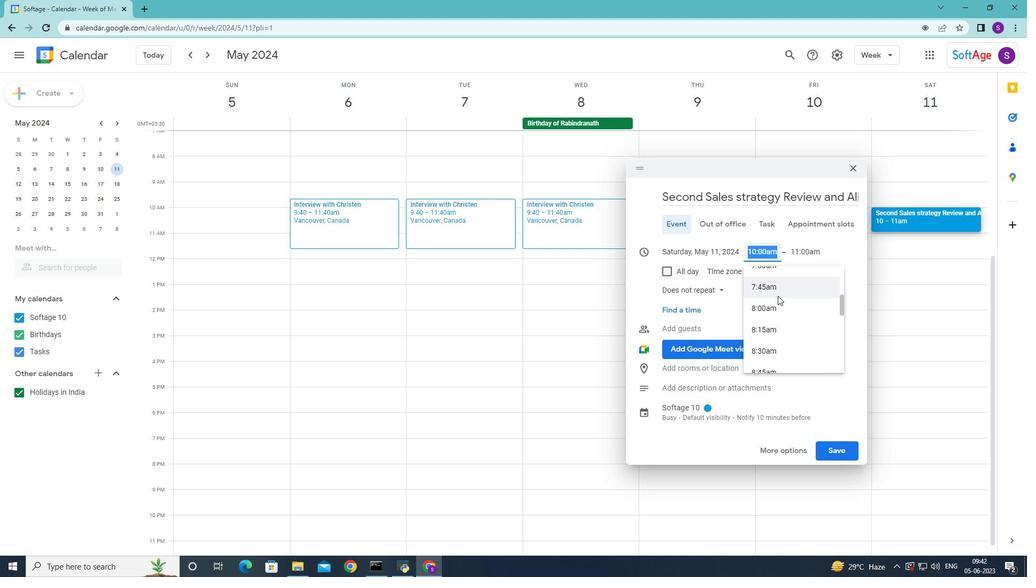 
Action: Mouse scrolled (772, 306) with delta (0, 0)
Screenshot: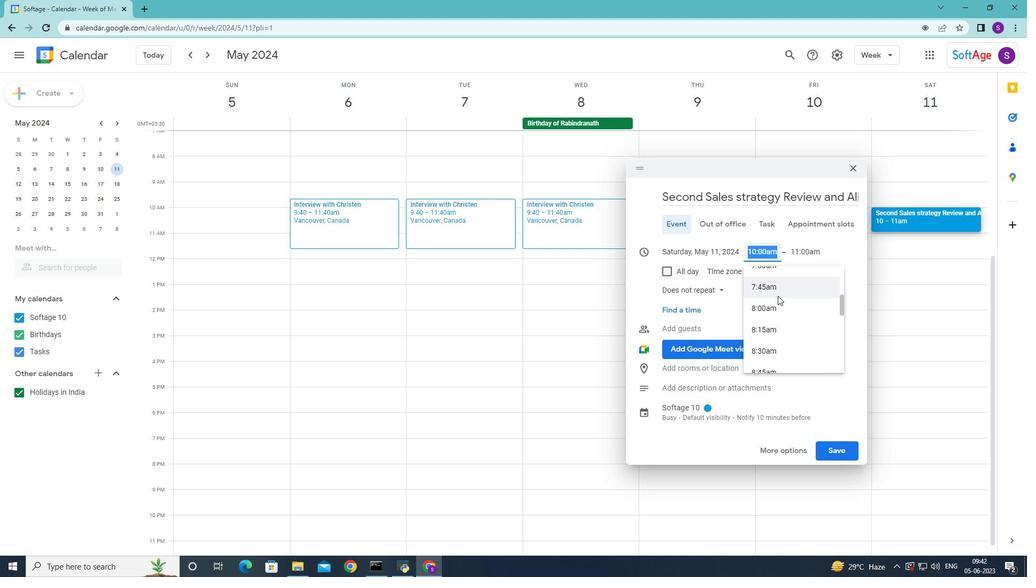
Action: Mouse moved to (775, 296)
Screenshot: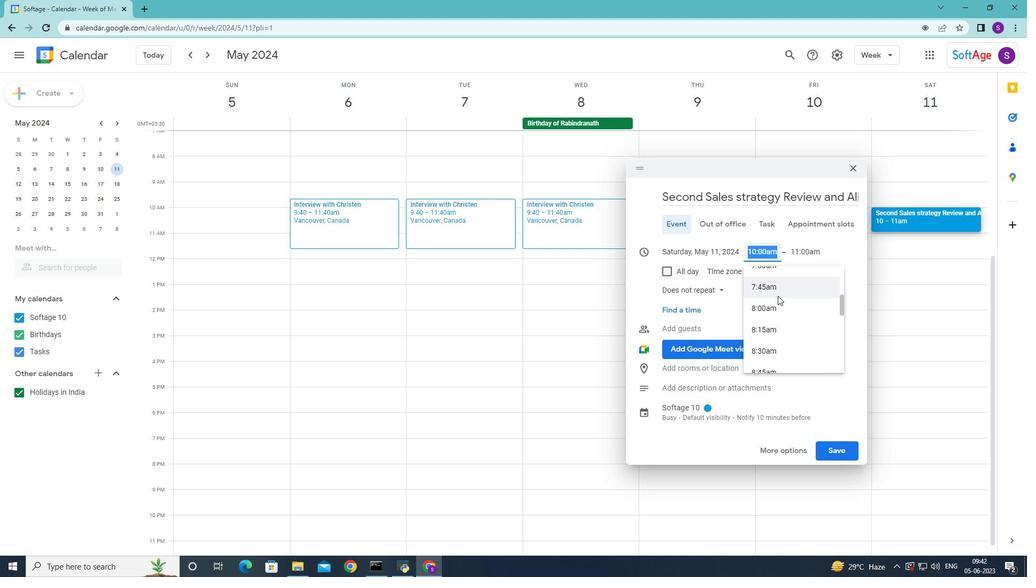 
Action: Mouse scrolled (775, 299) with delta (0, 0)
Screenshot: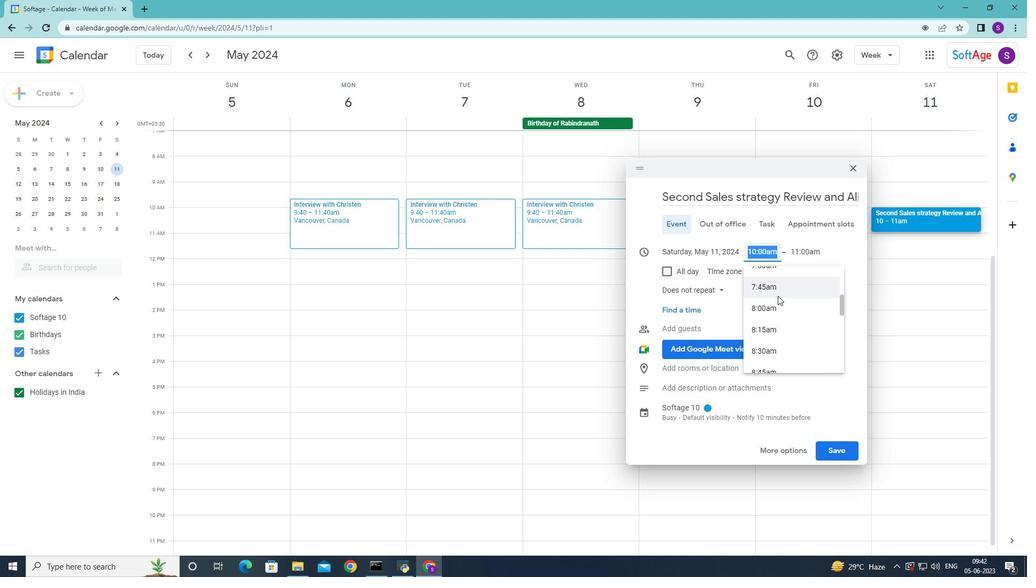 
Action: Mouse moved to (775, 292)
Screenshot: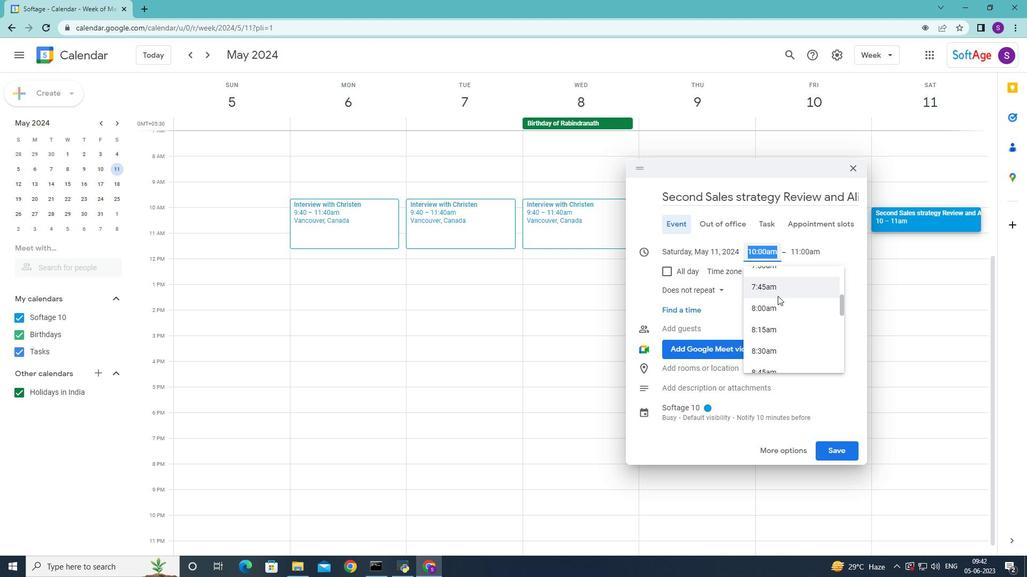 
Action: Mouse scrolled (775, 293) with delta (0, 0)
Screenshot: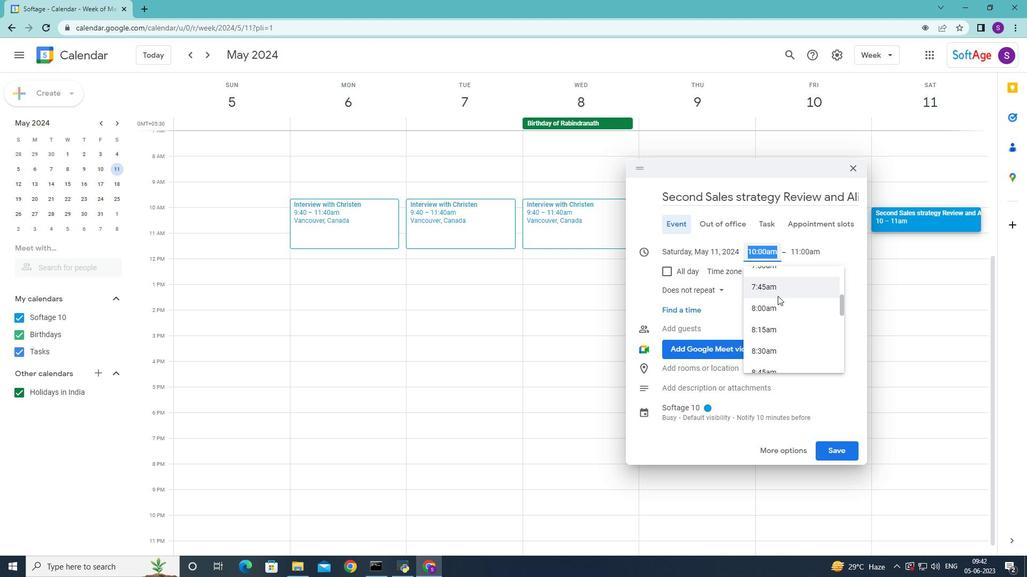 
Action: Mouse moved to (775, 291)
Screenshot: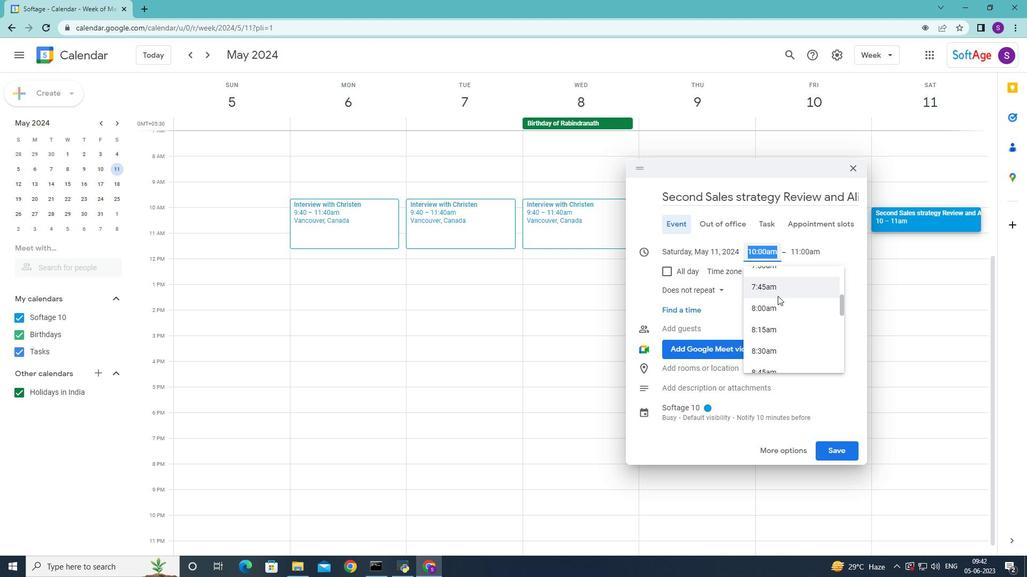
Action: Mouse scrolled (775, 291) with delta (0, 0)
Screenshot: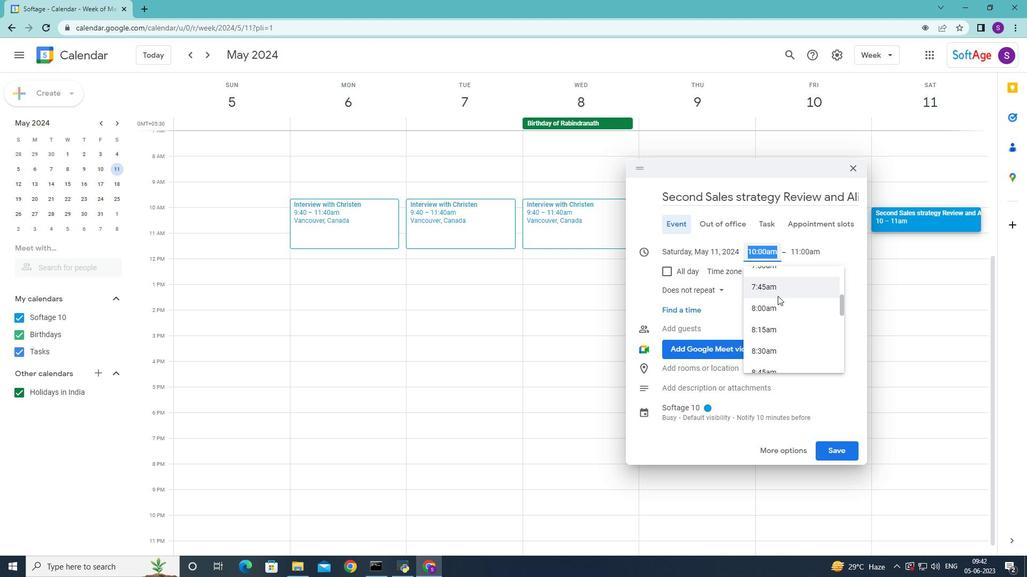 
Action: Mouse moved to (775, 290)
Screenshot: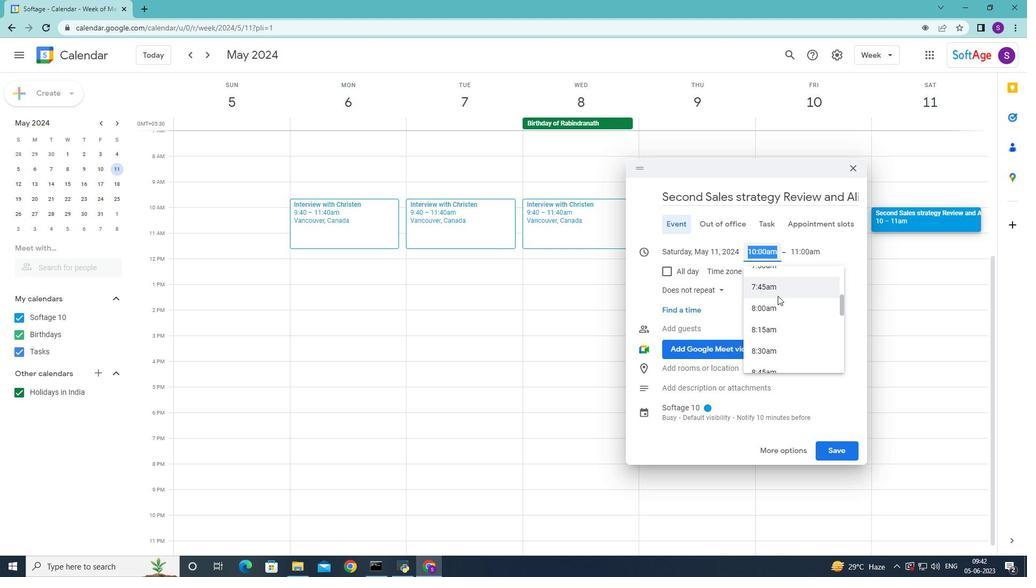 
Action: Mouse scrolled (775, 291) with delta (0, 0)
Screenshot: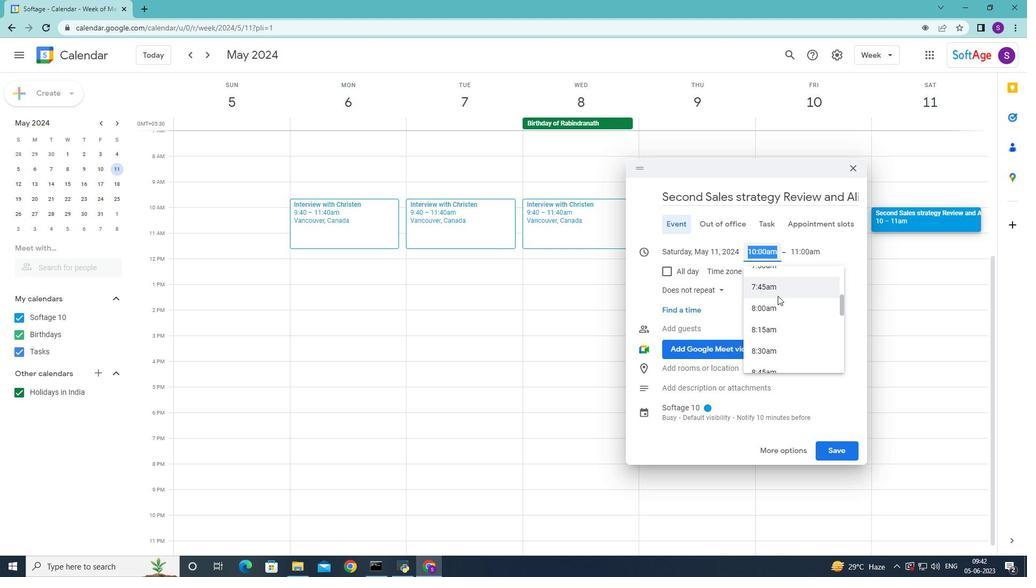 
Action: Mouse moved to (773, 288)
Screenshot: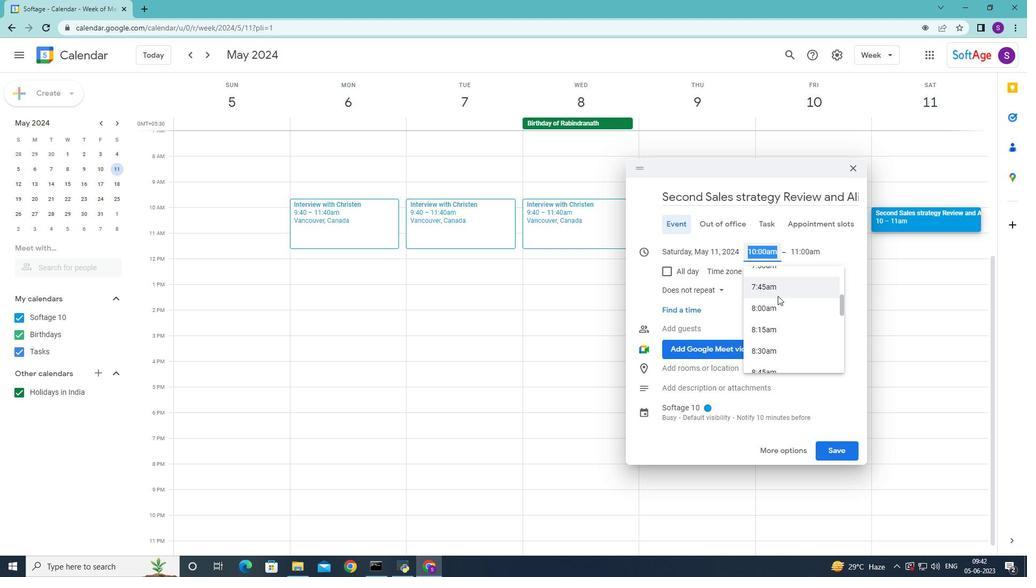 
Action: Mouse scrolled (773, 288) with delta (0, 0)
Screenshot: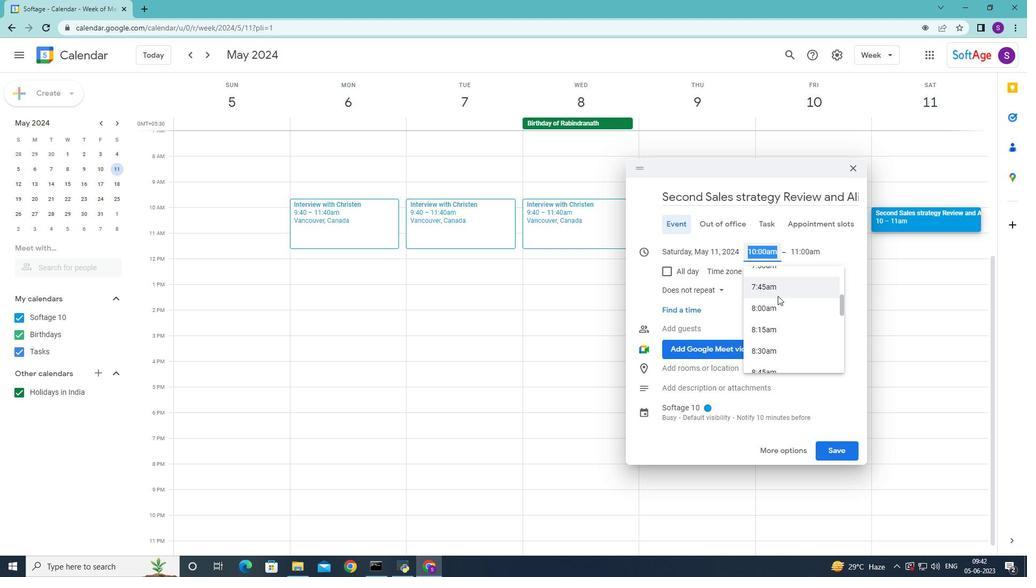 
Action: Mouse scrolled (773, 288) with delta (0, 0)
Screenshot: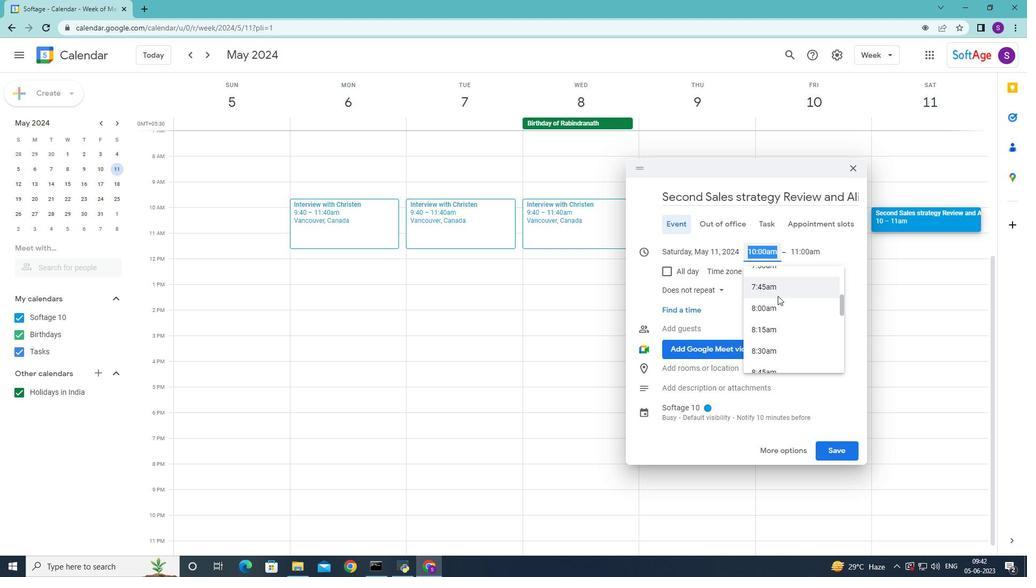 
Action: Mouse scrolled (773, 288) with delta (0, 0)
Screenshot: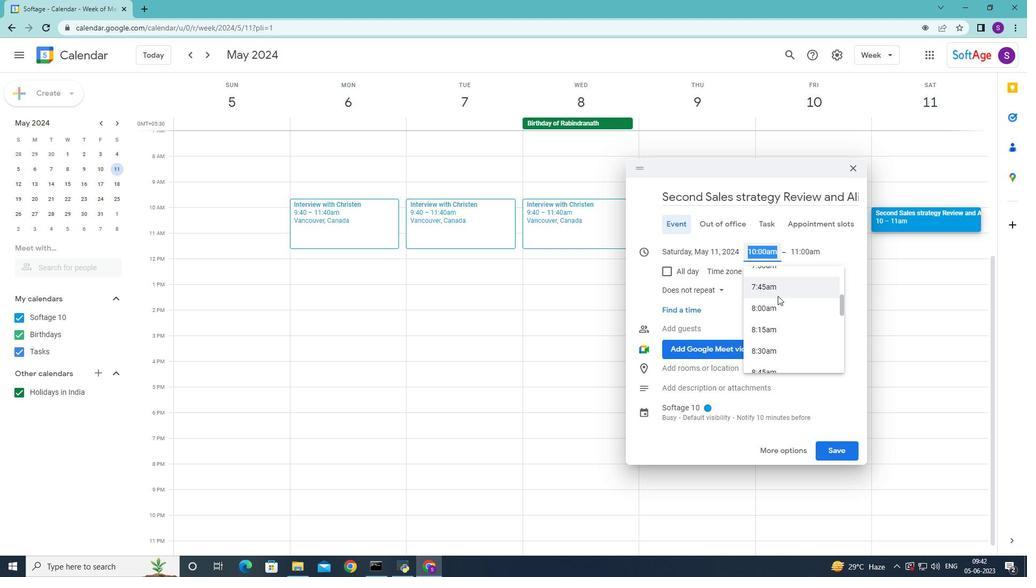 
Action: Mouse scrolled (773, 288) with delta (0, 0)
Screenshot: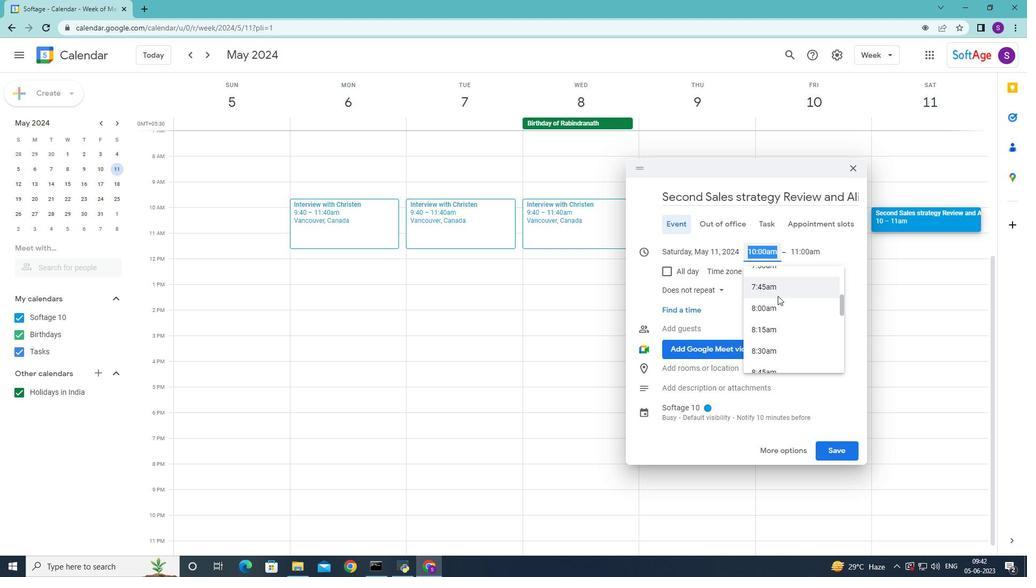 
Action: Mouse scrolled (773, 288) with delta (0, 0)
Screenshot: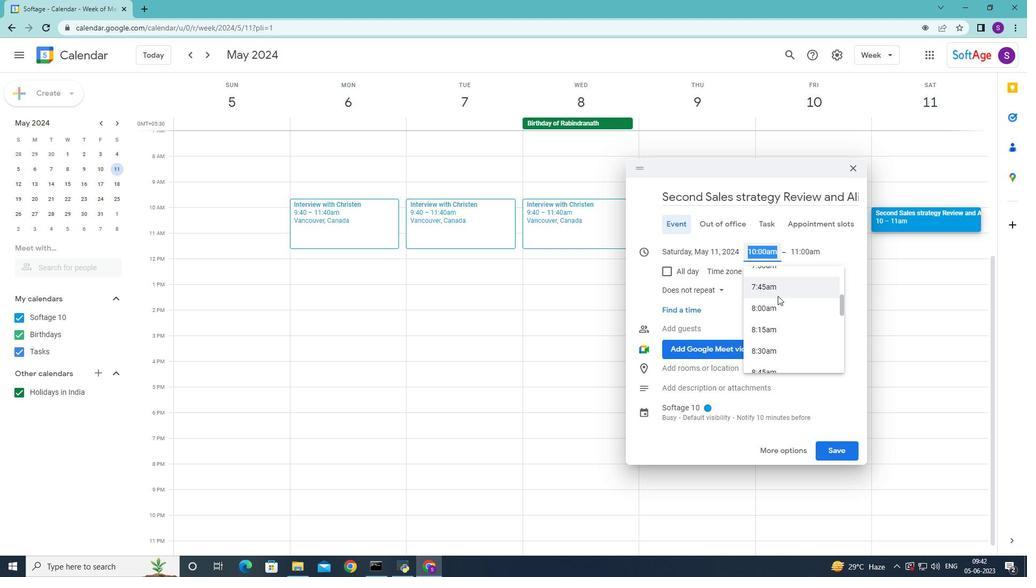 
Action: Mouse scrolled (773, 288) with delta (0, 0)
Screenshot: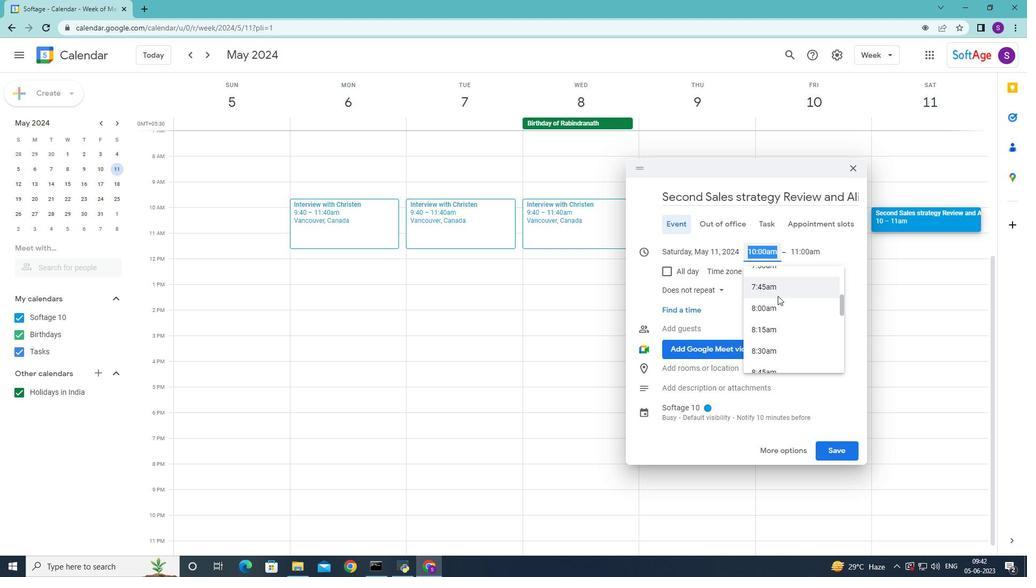 
Action: Mouse scrolled (773, 287) with delta (0, 0)
Screenshot: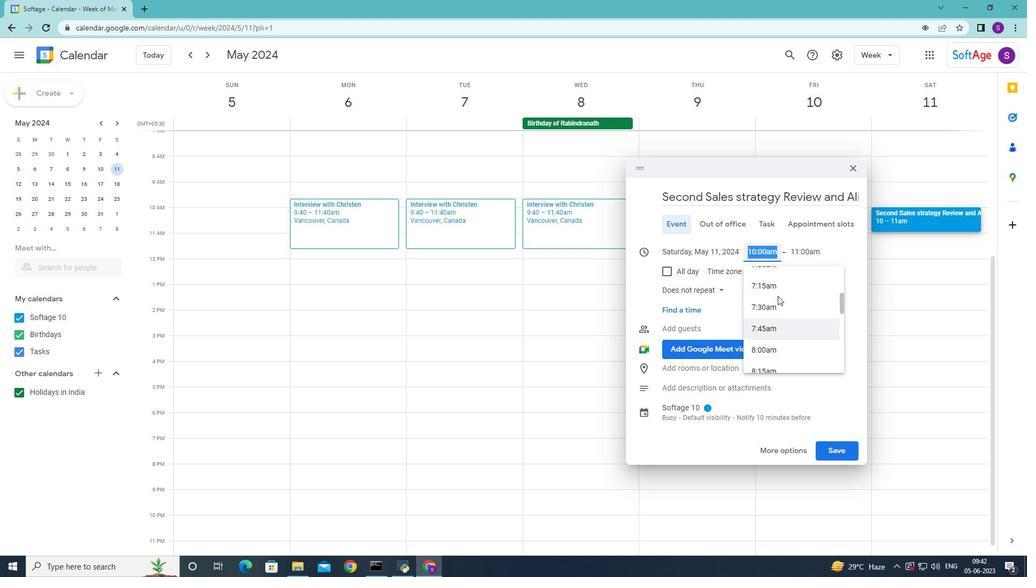 
Action: Mouse scrolled (773, 287) with delta (0, 0)
Screenshot: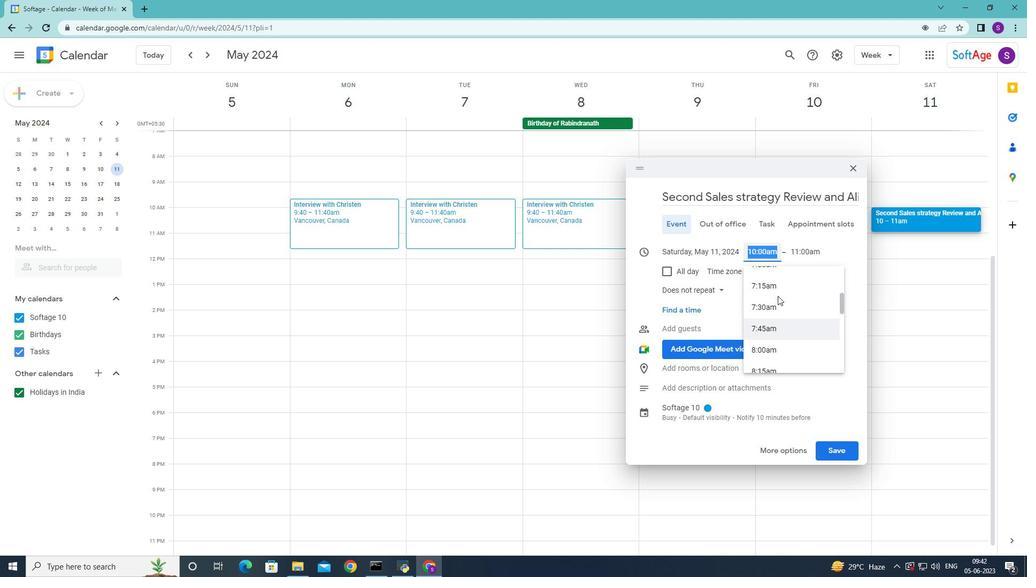 
Action: Mouse moved to (770, 292)
Screenshot: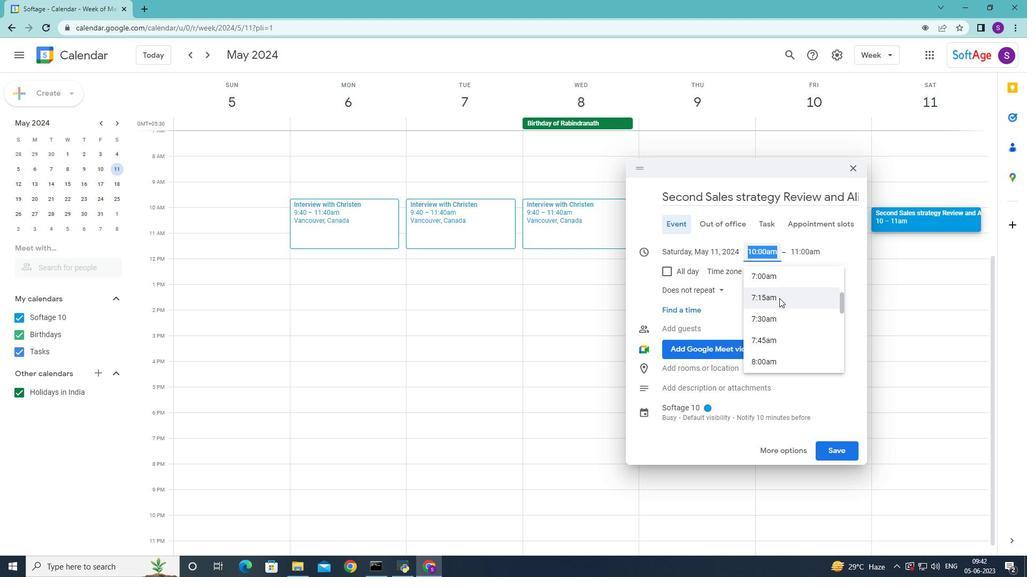 
Action: Mouse scrolled (770, 291) with delta (0, 0)
Screenshot: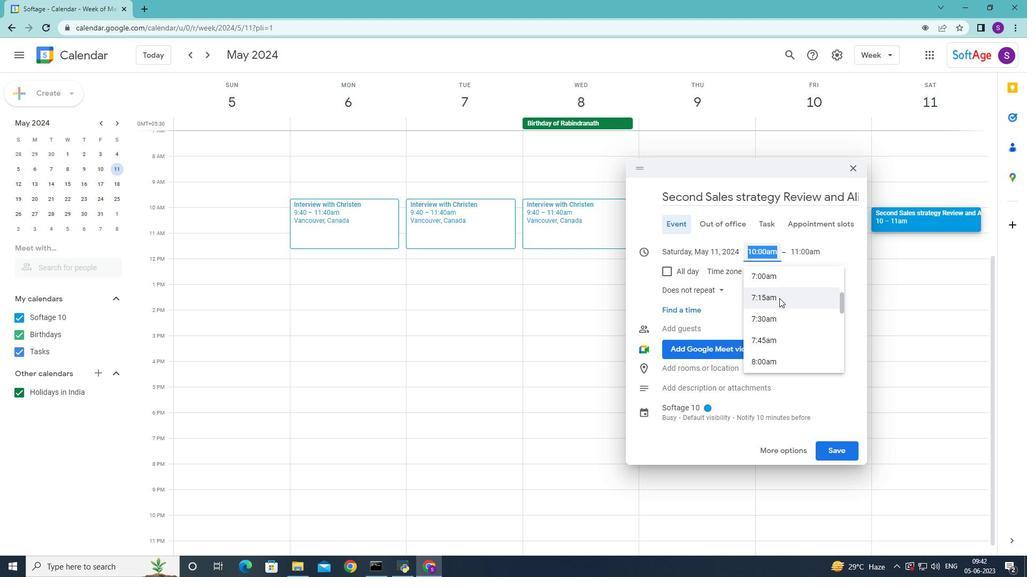 
Action: Mouse scrolled (770, 291) with delta (0, 0)
Screenshot: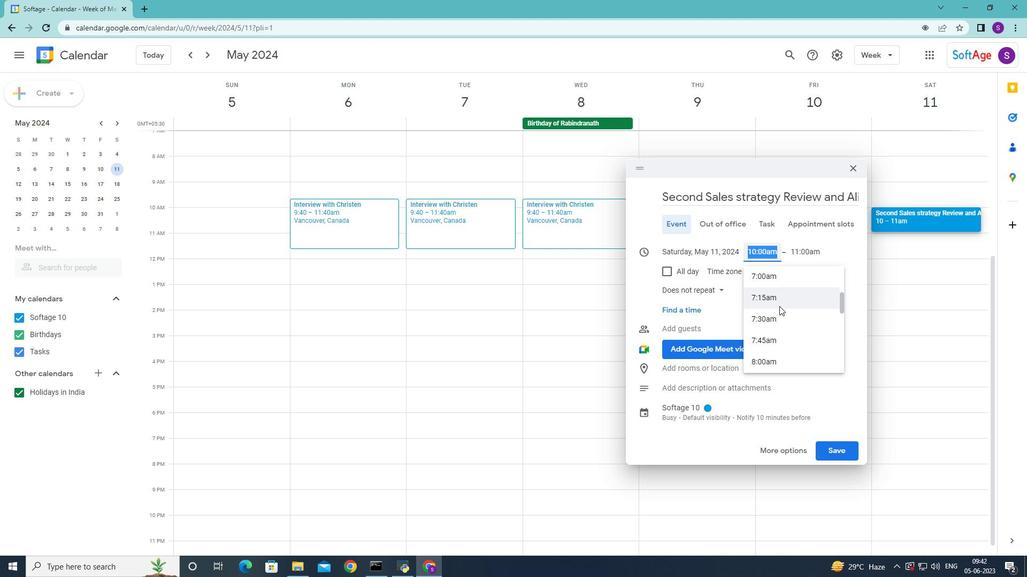 
Action: Mouse scrolled (770, 291) with delta (0, 0)
Screenshot: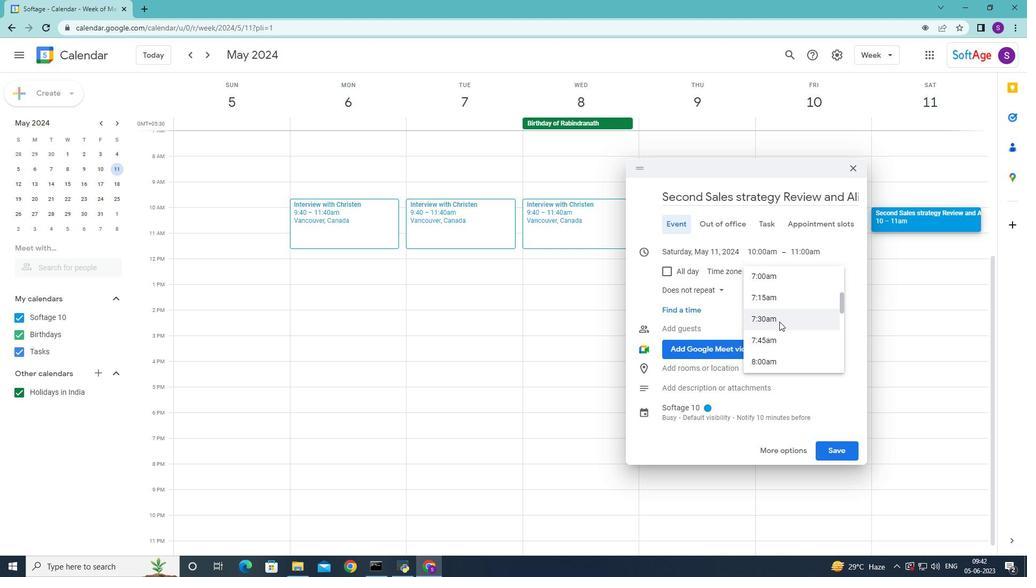 
Action: Mouse scrolled (770, 291) with delta (0, 0)
Screenshot: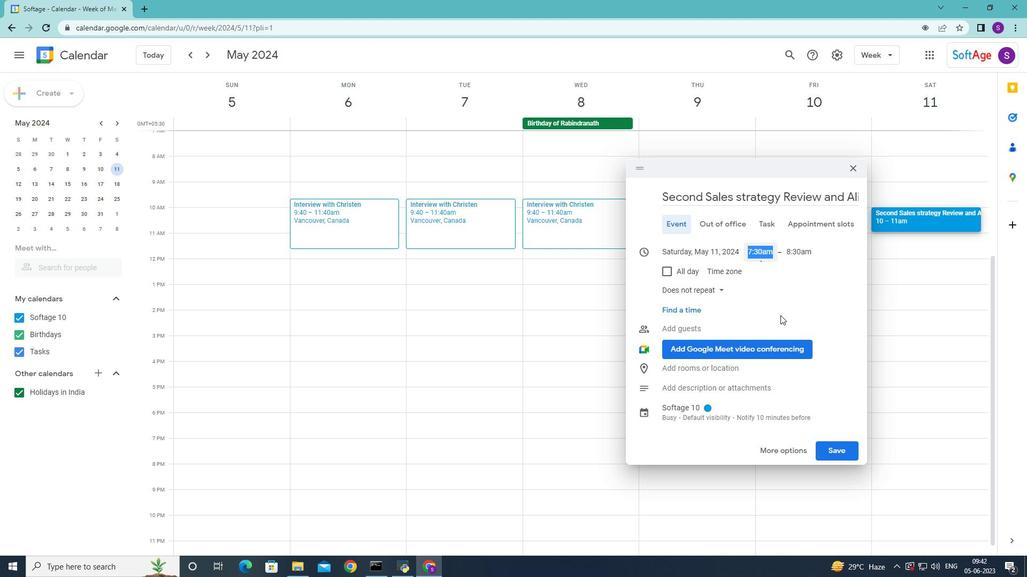 
Action: Mouse scrolled (770, 292) with delta (0, 0)
Screenshot: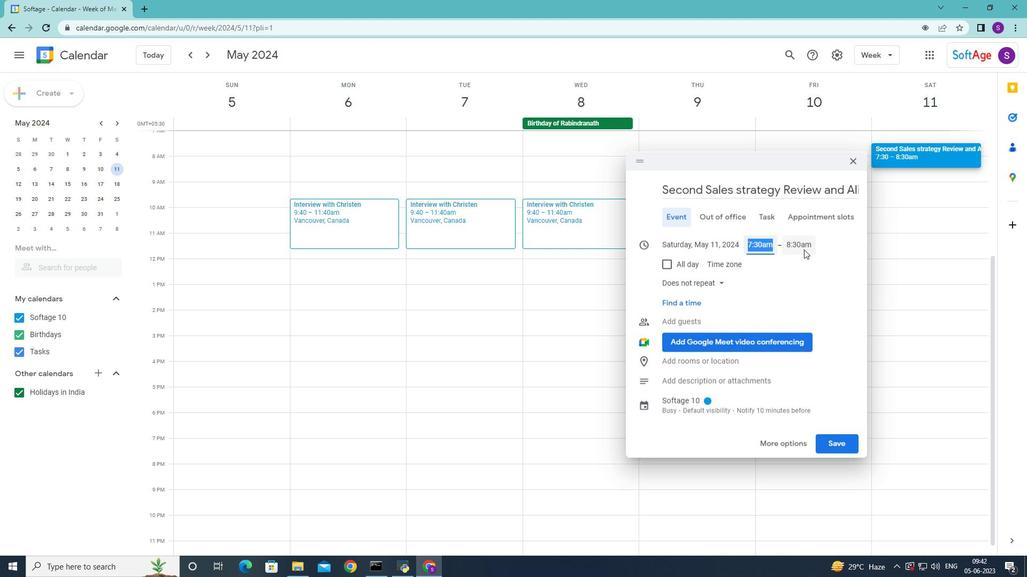 
Action: Mouse scrolled (770, 291) with delta (0, 0)
Screenshot: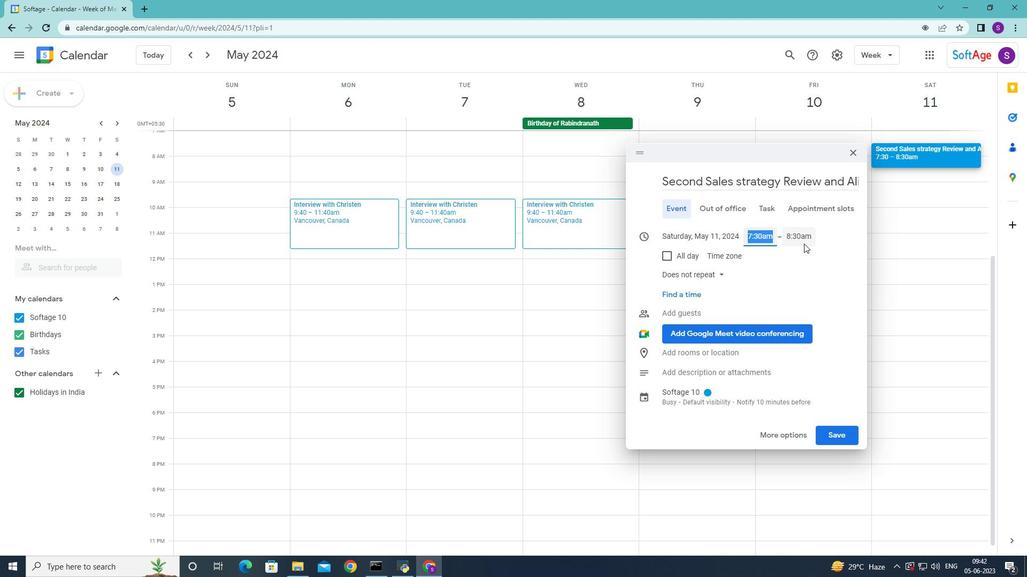 
Action: Mouse scrolled (770, 291) with delta (0, 0)
Screenshot: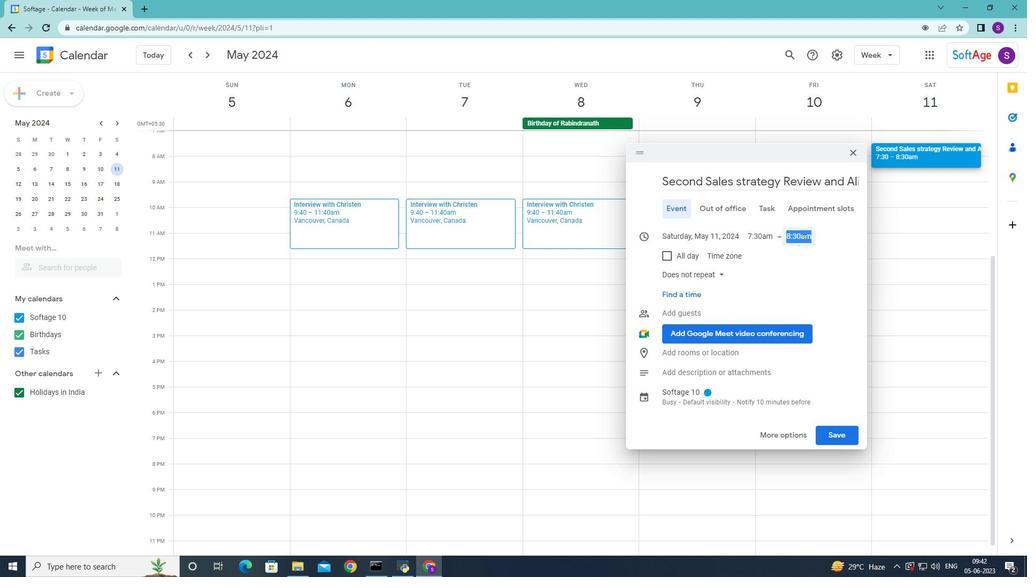 
Action: Mouse scrolled (770, 291) with delta (0, 0)
Screenshot: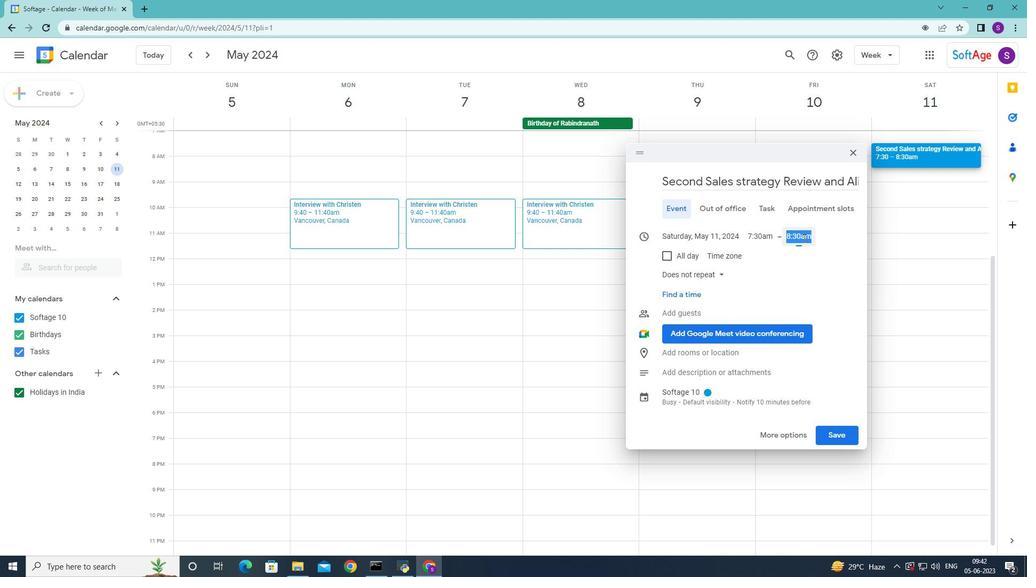 
Action: Mouse moved to (770, 293)
Screenshot: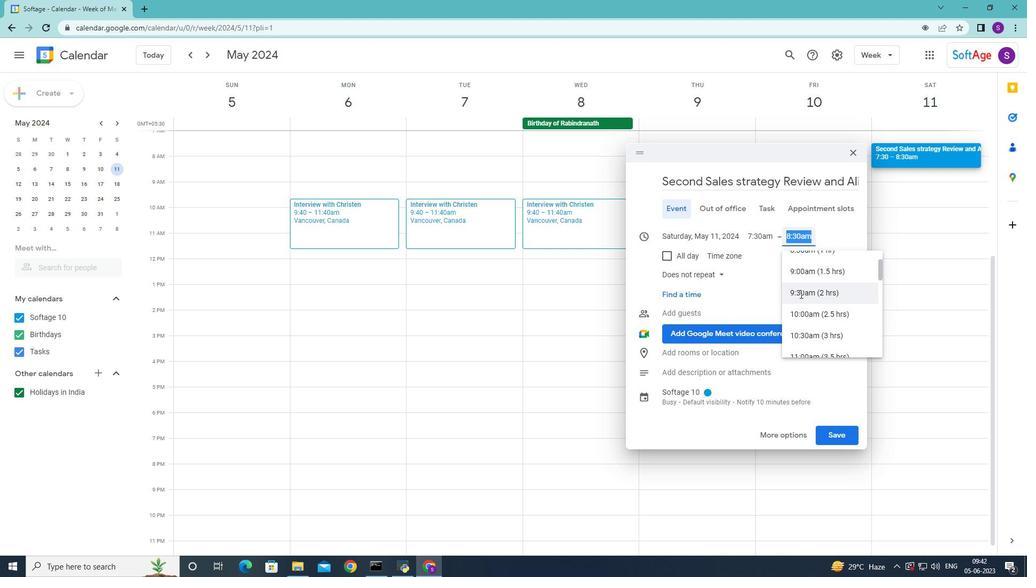 
Action: Mouse scrolled (770, 293) with delta (0, 0)
Screenshot: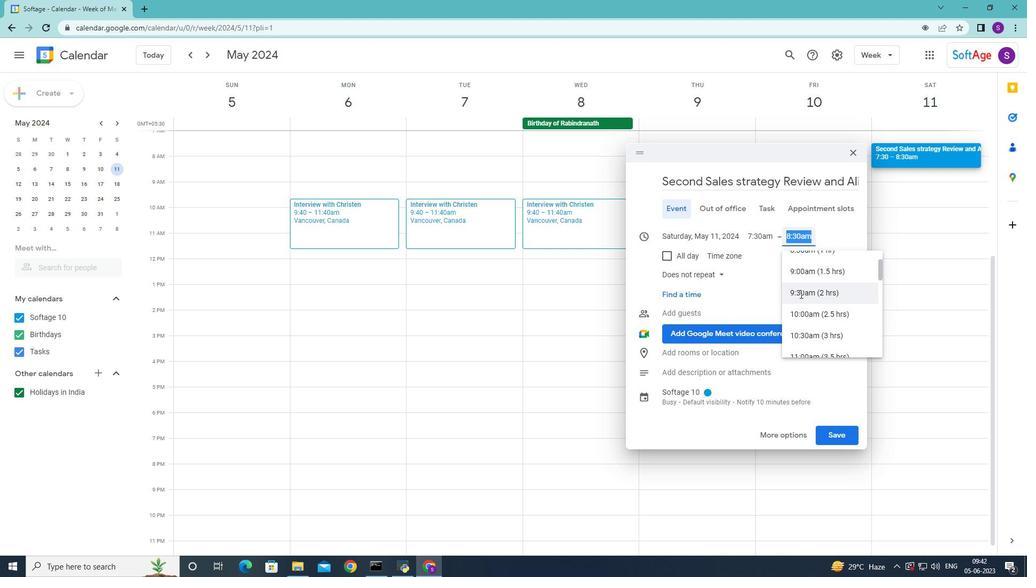 
Action: Mouse moved to (769, 302)
Screenshot: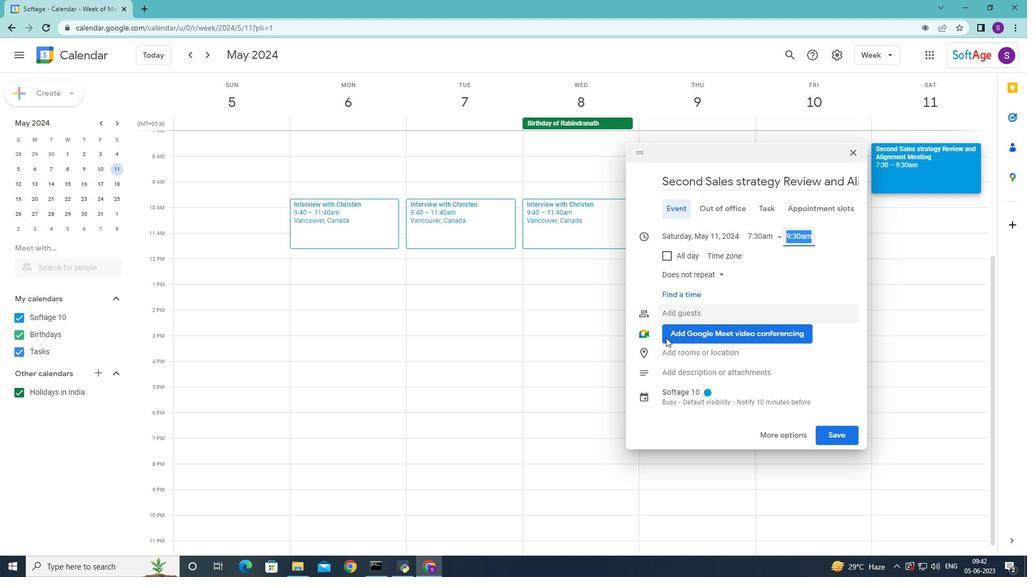 
Action: Mouse scrolled (769, 302) with delta (0, 0)
Screenshot: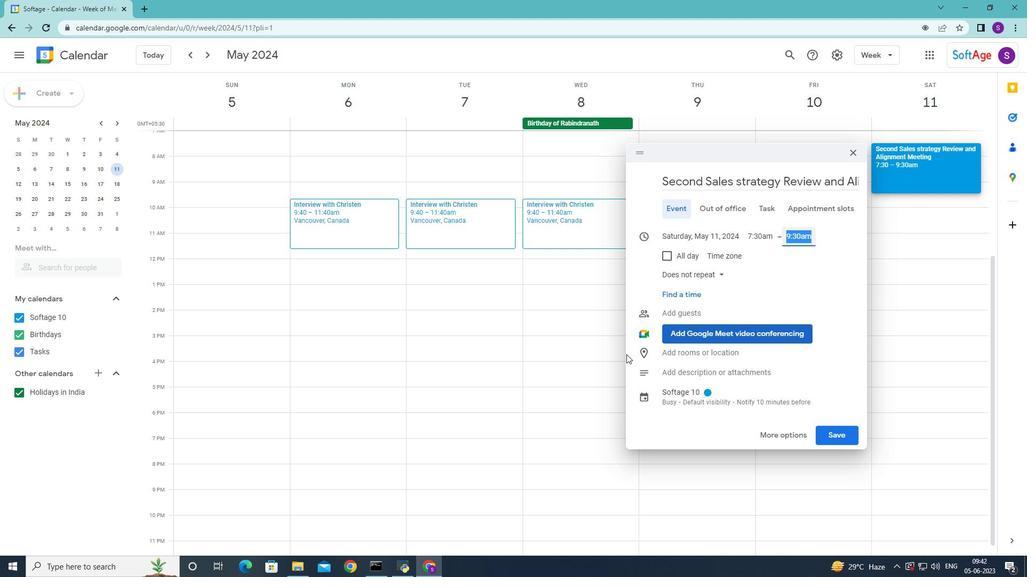 
Action: Mouse moved to (768, 303)
Screenshot: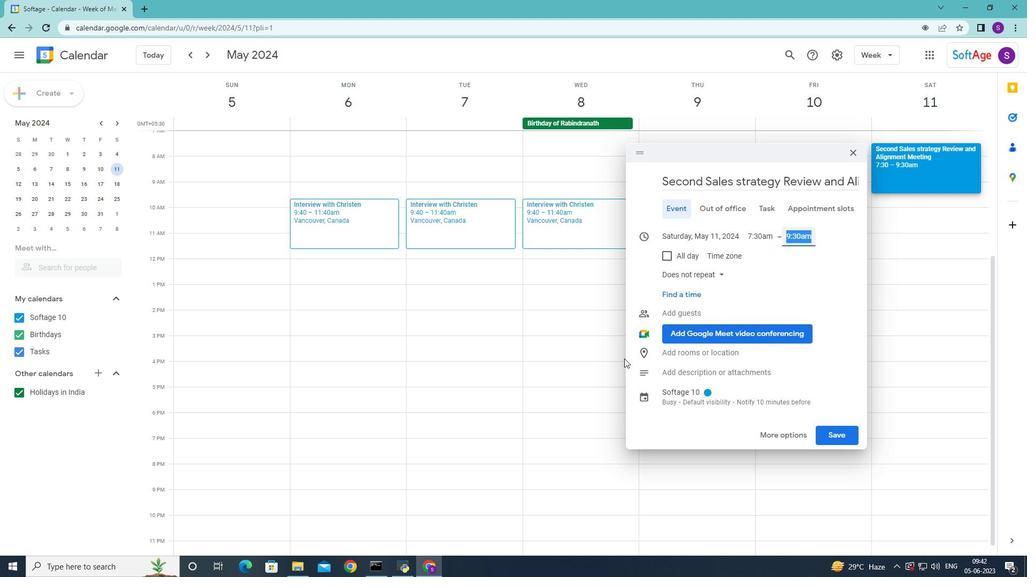
Action: Mouse scrolled (768, 302) with delta (0, 0)
Screenshot: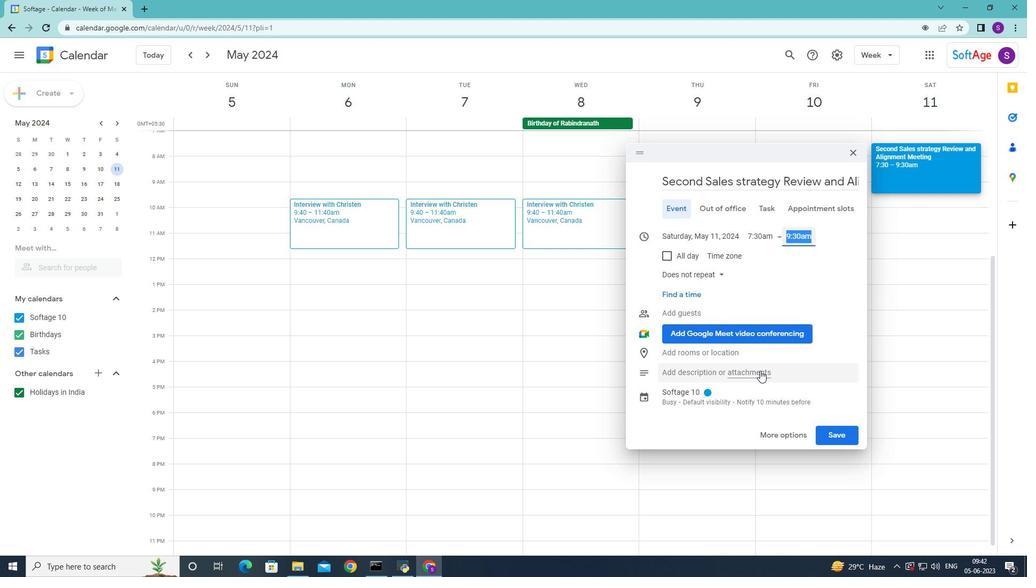 
Action: Mouse moved to (777, 335)
Screenshot: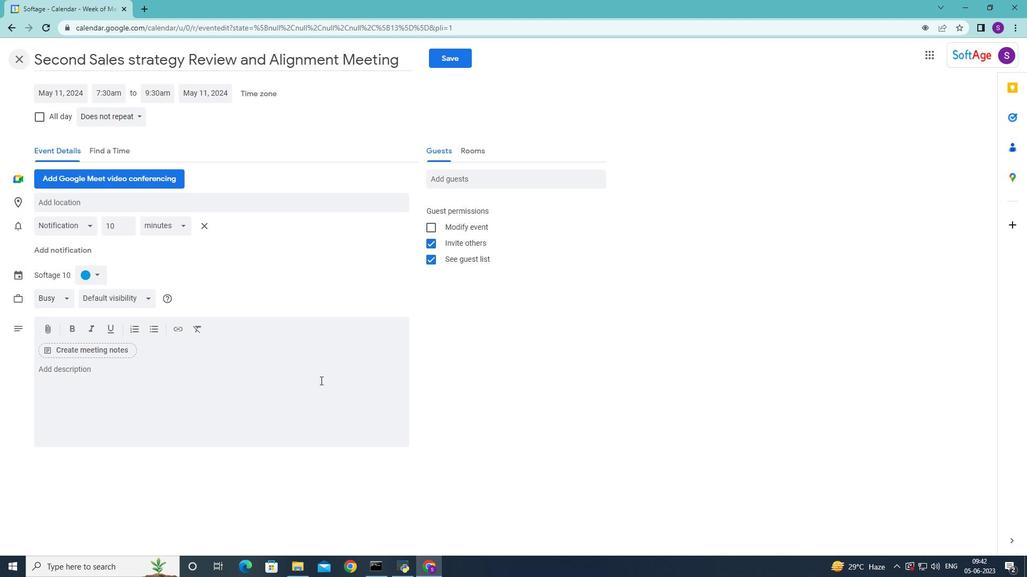 
Action: Mouse pressed left at (777, 335)
Screenshot: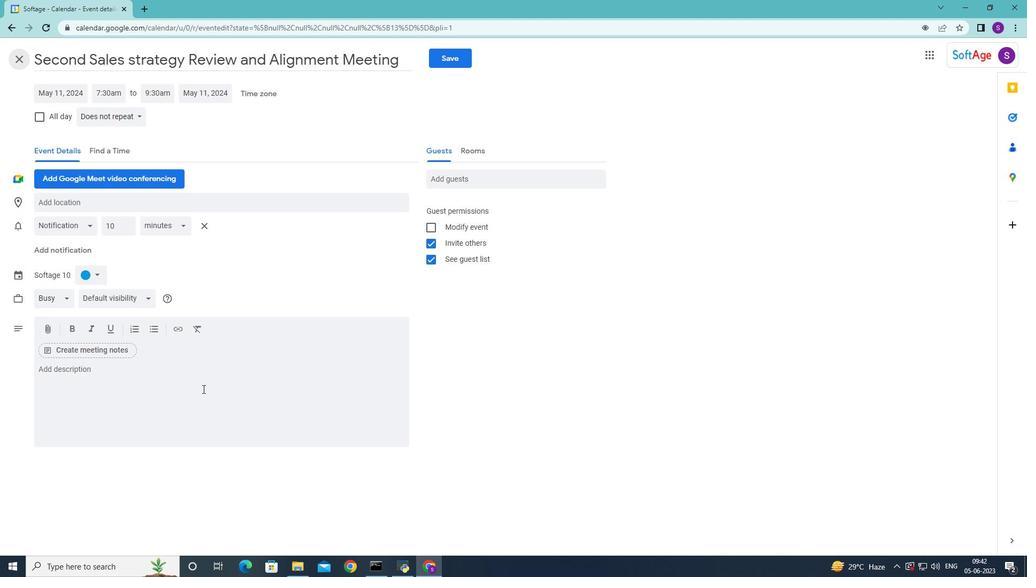 
Action: Mouse moved to (787, 238)
Screenshot: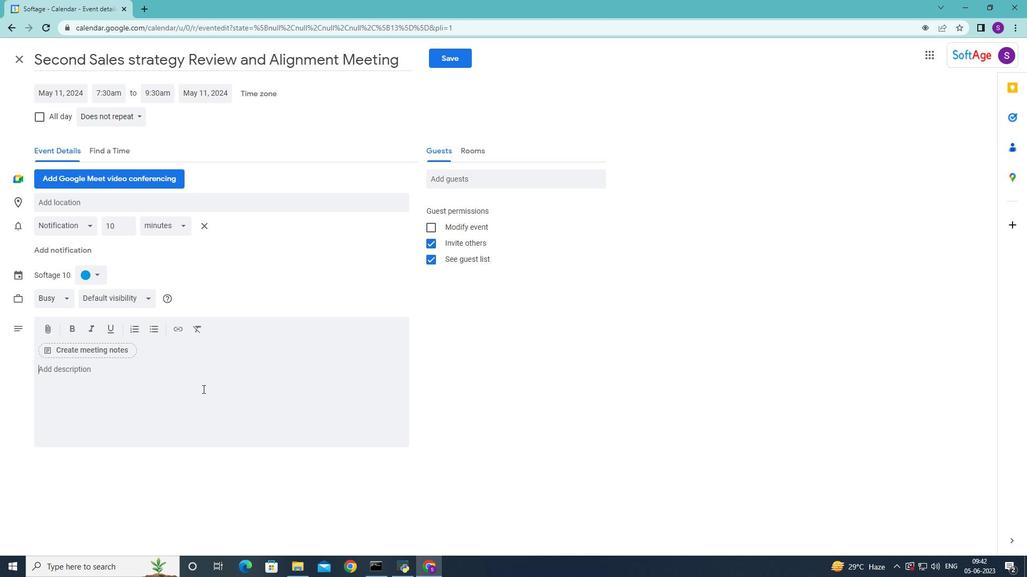 
Action: Mouse pressed left at (787, 238)
Screenshot: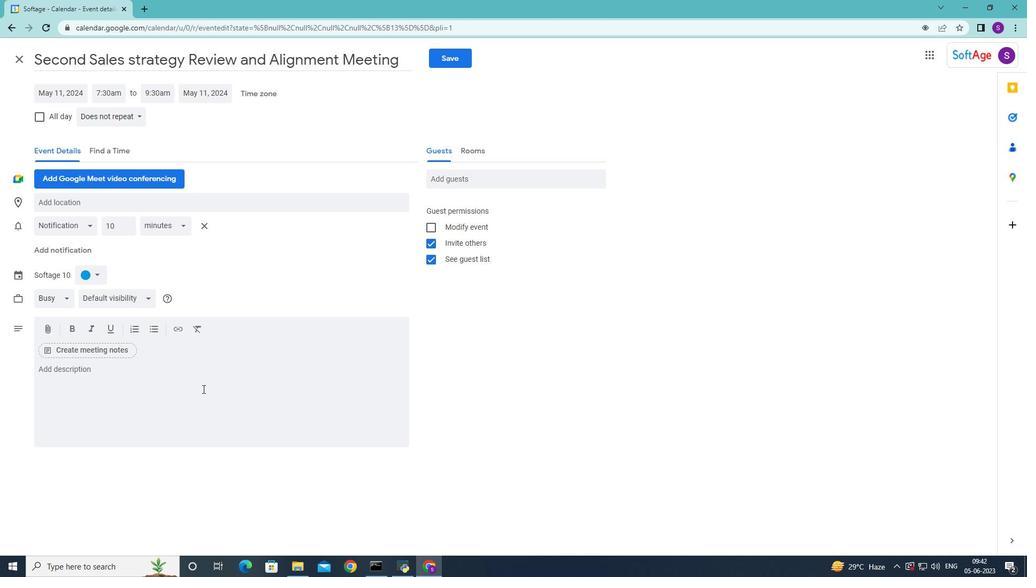 
Action: Mouse moved to (812, 347)
Screenshot: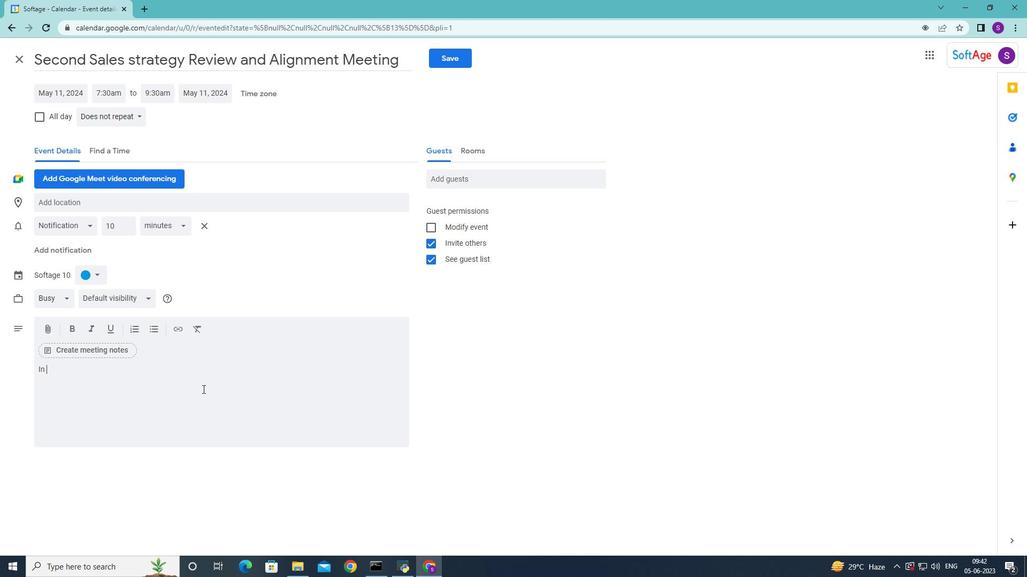 
Action: Mouse pressed left at (812, 347)
Screenshot: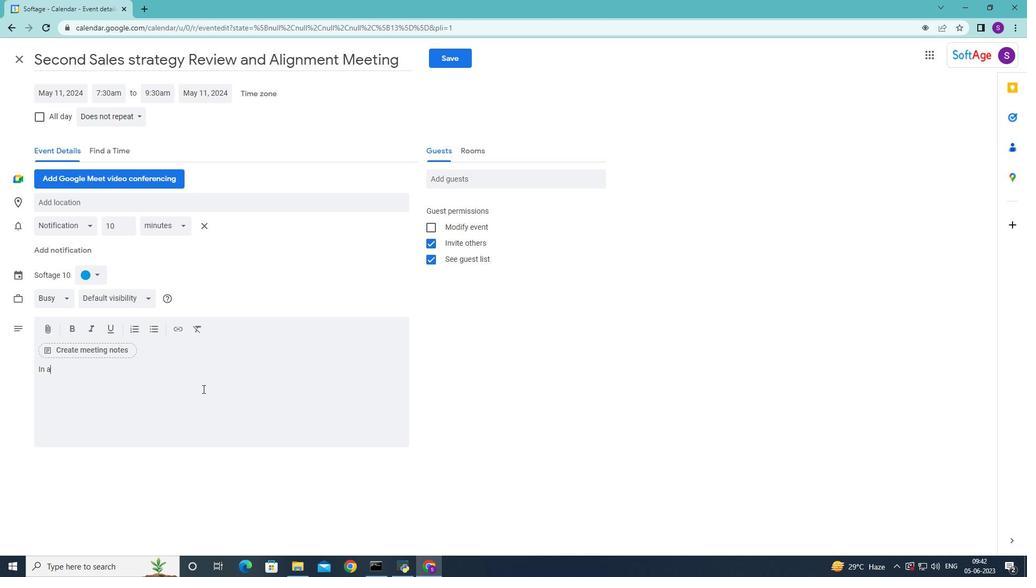 
Action: Mouse moved to (789, 429)
Screenshot: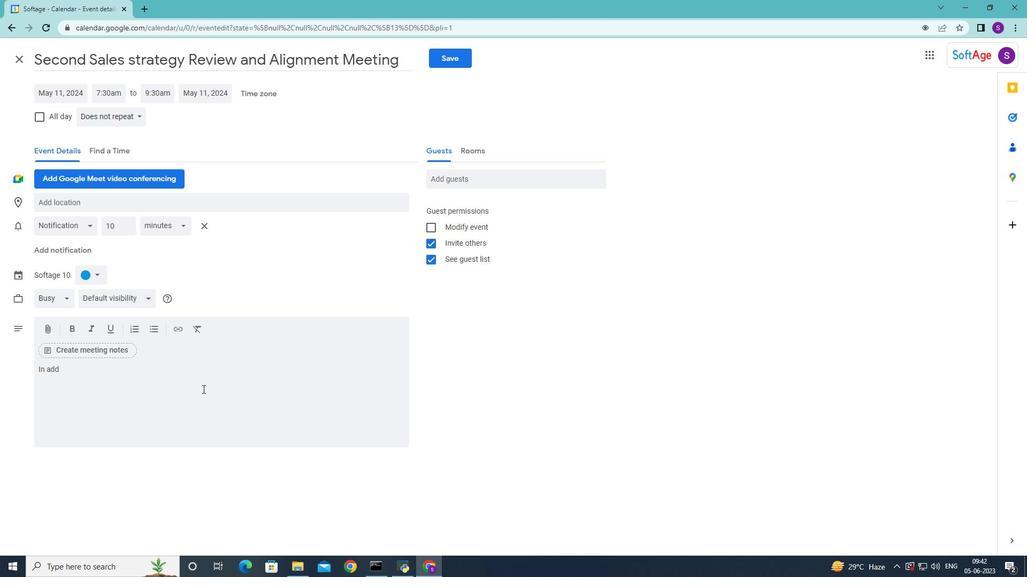 
Action: Mouse pressed left at (789, 429)
Screenshot: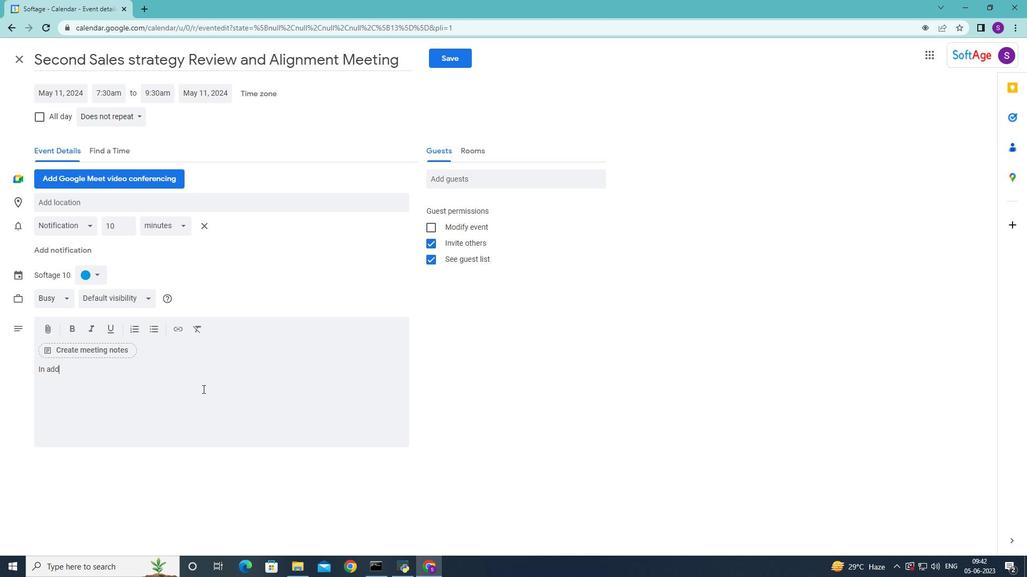 
Action: Mouse moved to (208, 378)
Screenshot: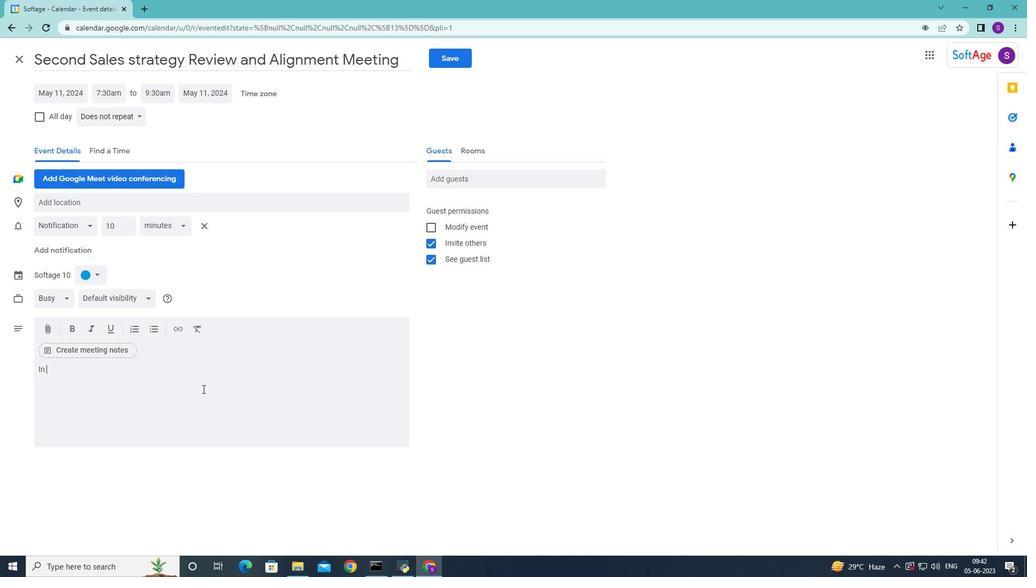 
Action: Mouse pressed left at (208, 378)
Screenshot: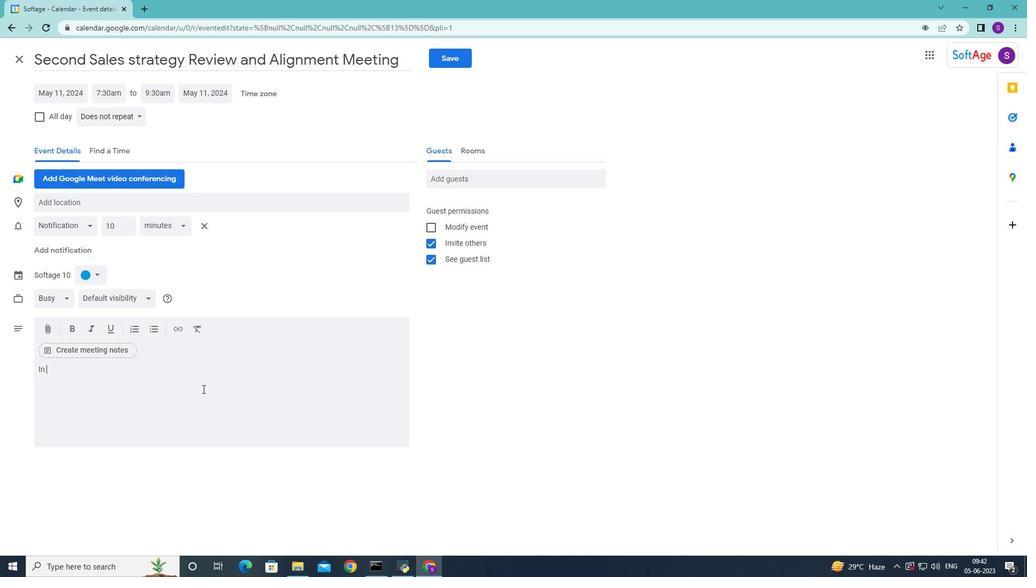 
Action: Key pressed <Key.shift>In<Key.space><Key.shift>Addition<Key.space>you<Key.space>should<Key.space>be<Key.space>open<Key.space>to<Key.space>dicussing<Key.space><Key.backspace><Key.backspace><Key.backspace><Key.backspace>ing<Key.space><Key.backspace><Key.backspace><Key.backspace><Key.backspace><Key.backspace><Key.backspace><Key.backspace><Key.backspace>scusiing<Key.space><Key.backspace><Key.backspace><Key.backspace><Key.backspace>ng<Key.space><Key.backspace><Key.backspace><Key.backspace><Key.backspace><Key.backspace><Key.backspace>
Screenshot: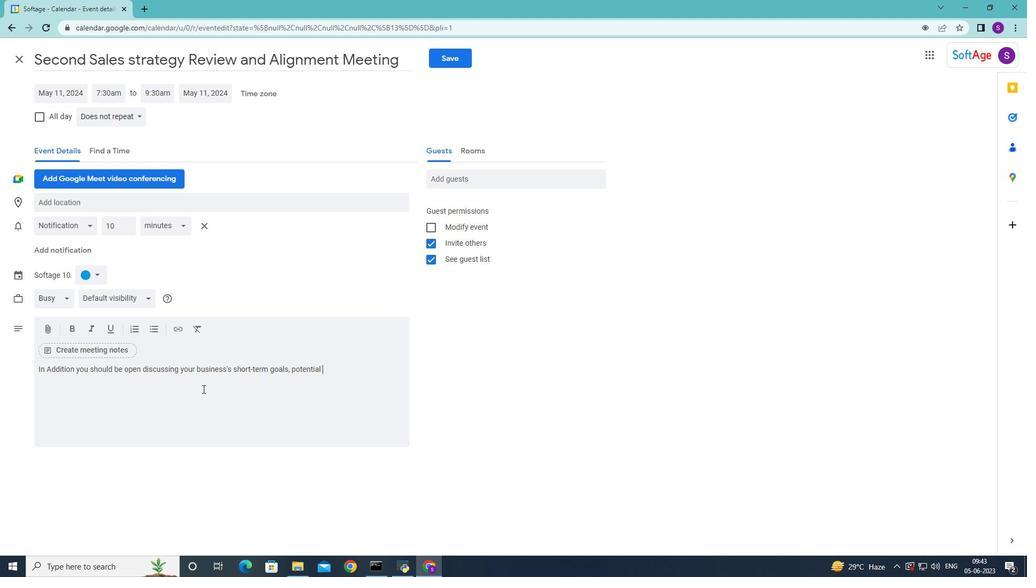 
Action: Mouse moved to (63, 87)
Screenshot: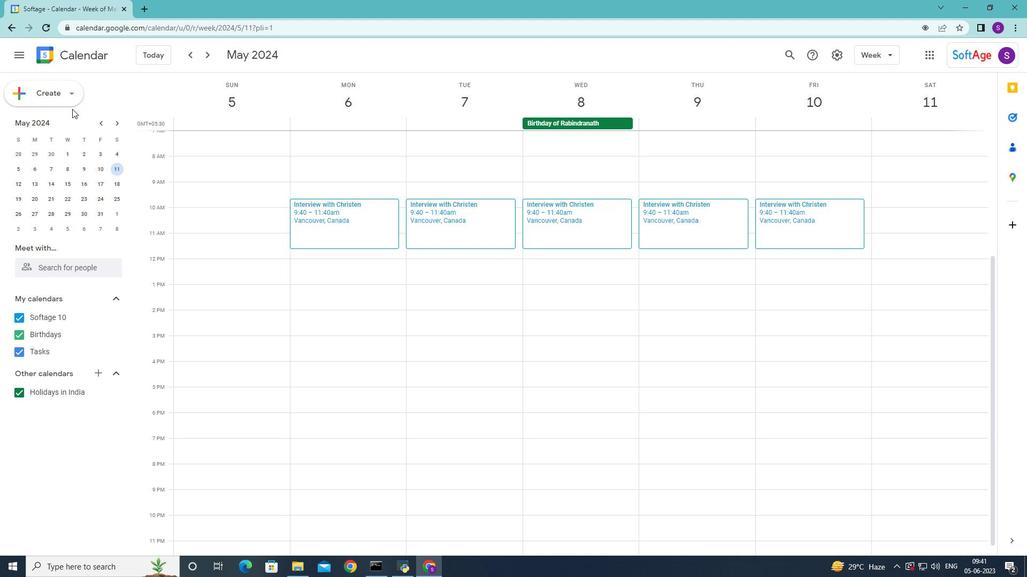 
Action: Mouse pressed left at (63, 87)
Screenshot: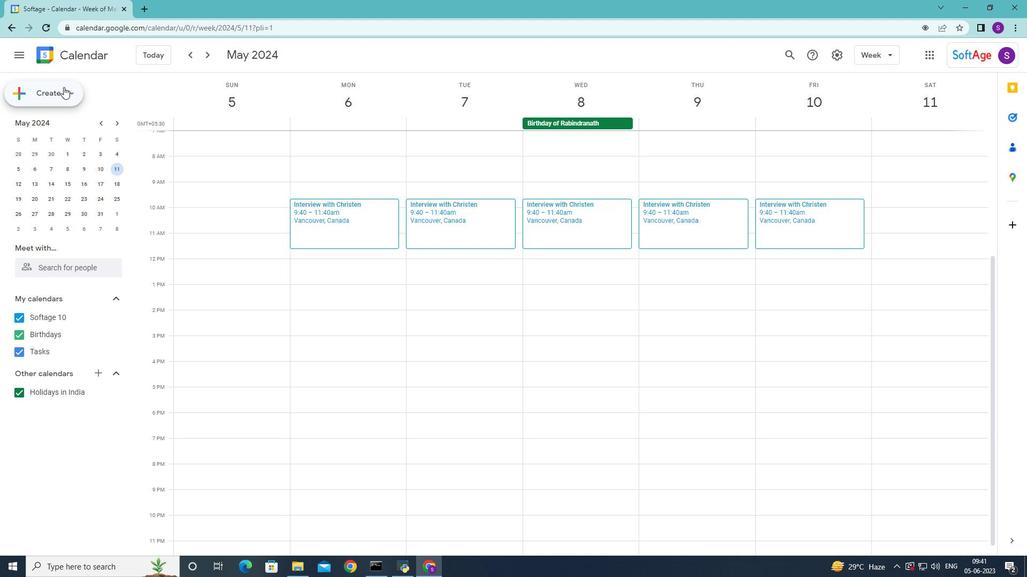 
Action: Mouse moved to (77, 128)
Screenshot: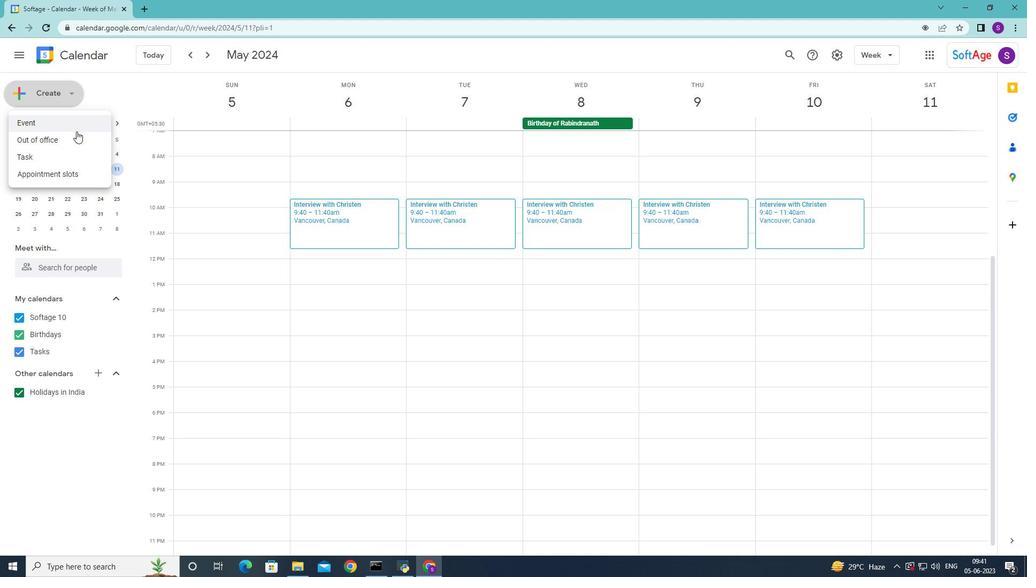 
Action: Mouse pressed left at (77, 128)
Screenshot: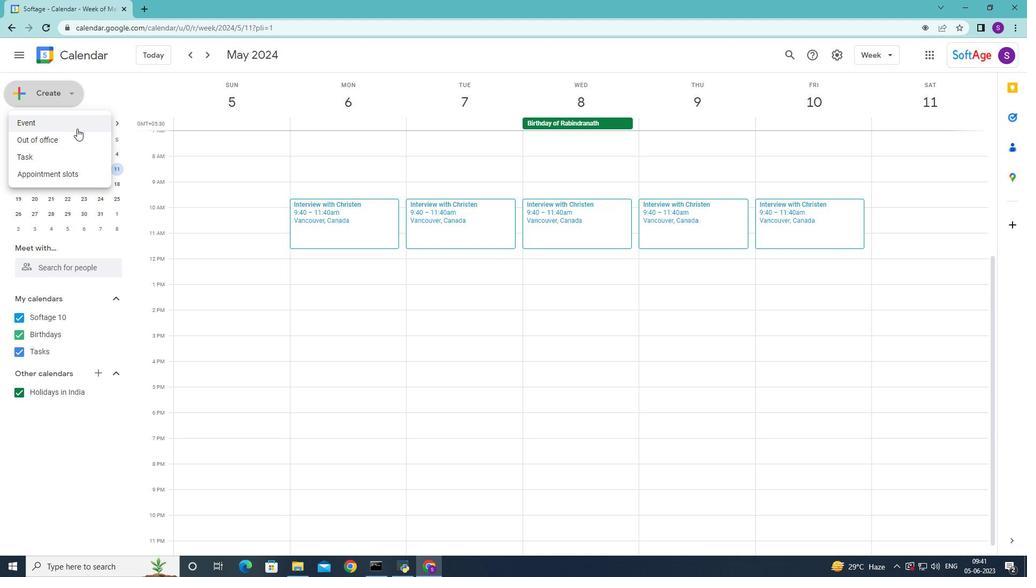 
Action: Mouse moved to (705, 190)
Screenshot: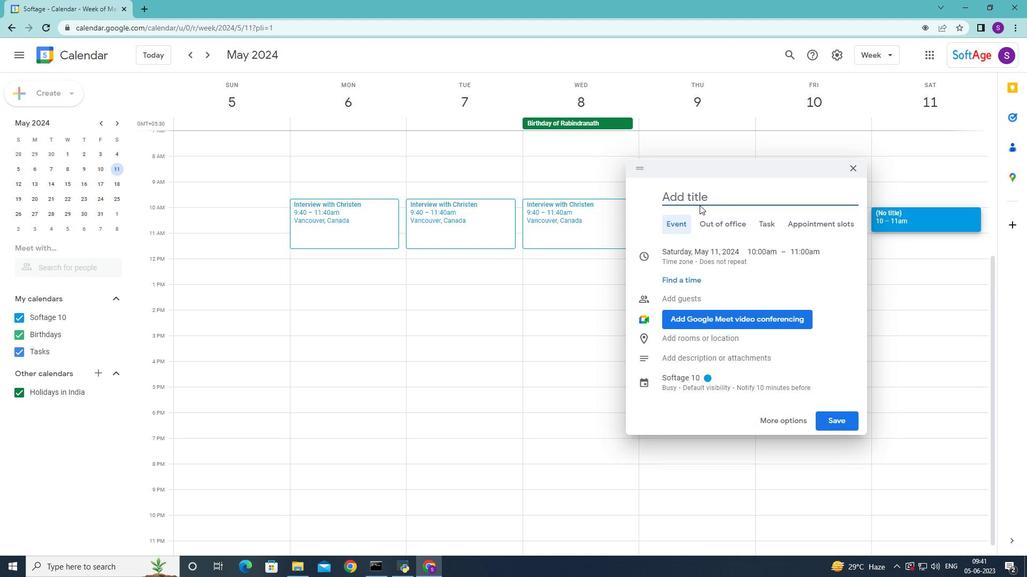 
Action: Mouse pressed left at (705, 190)
Screenshot: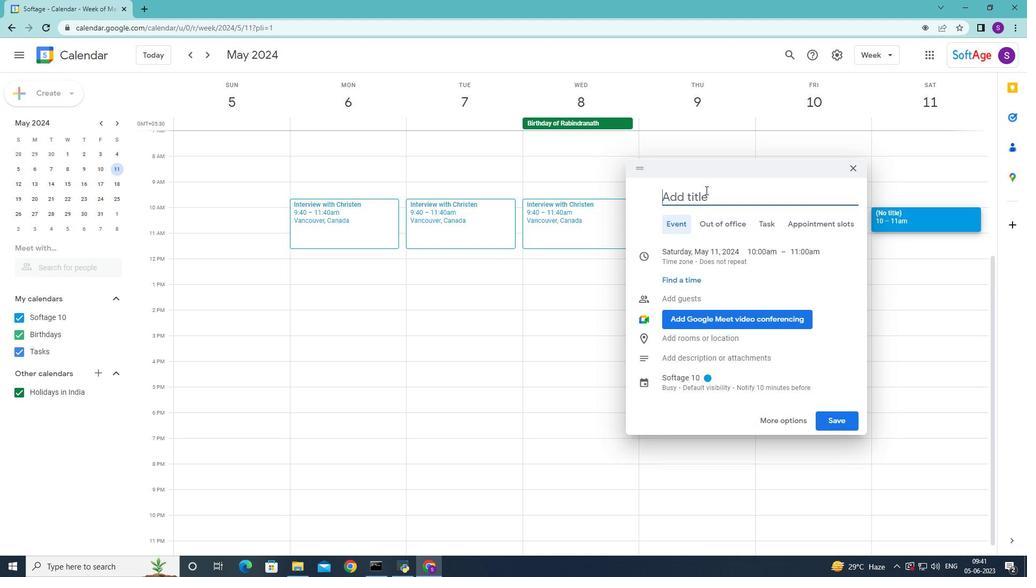 
Action: Key pressed <Key.shift>Second<Key.space><Key.shift><Key.shift><Key.shift><Key.shift><Key.shift><Key.shift><Key.shift><Key.shift>Sak<Key.backspace>les<Key.space><Key.shift>strategy<Key.space><Key.shift>Review<Key.space>and<Key.space><Key.shift>Alignment<Key.space><Key.shift>Meeting<Key.space>
Screenshot: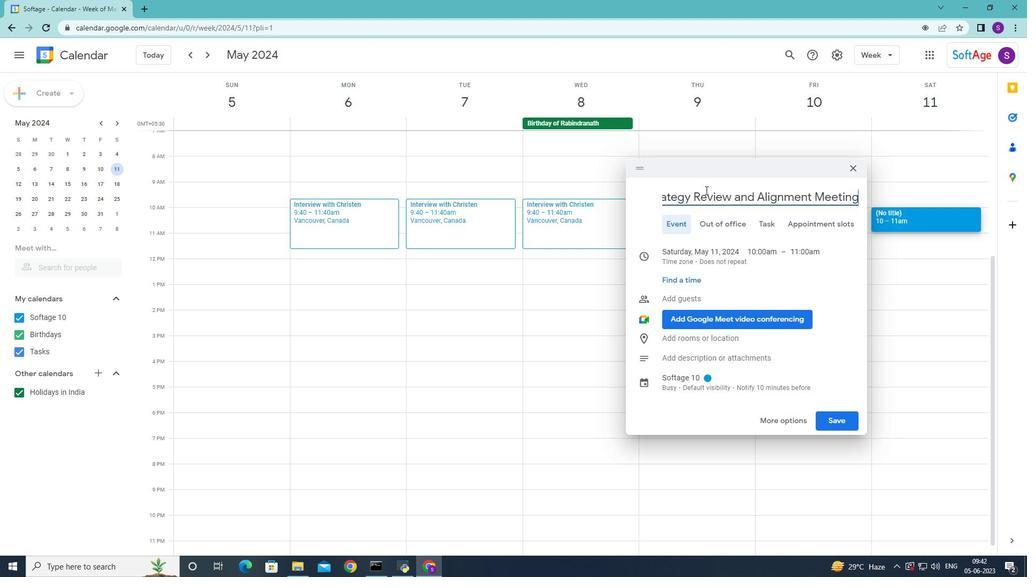 
Action: Mouse moved to (677, 254)
Screenshot: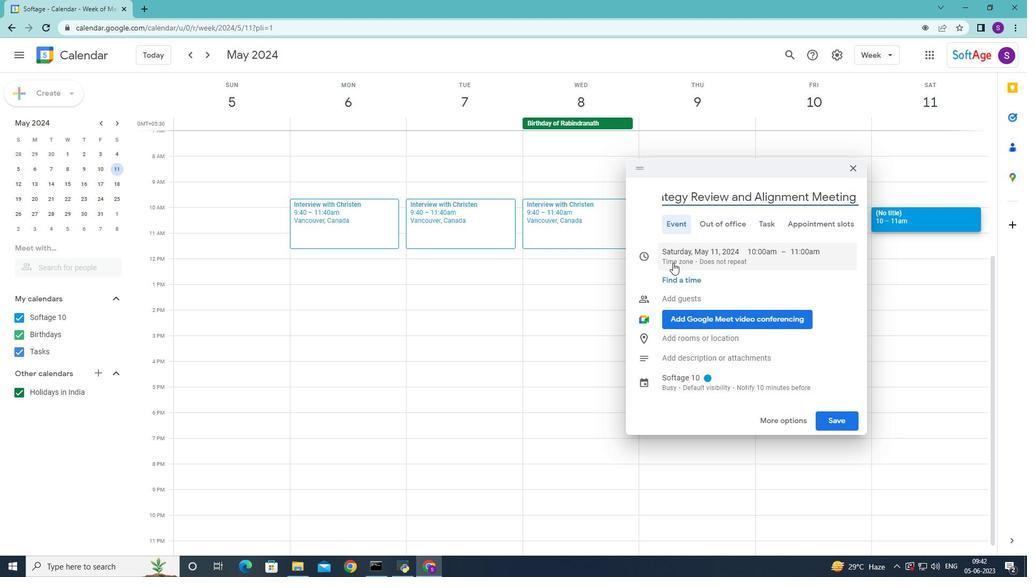 
Action: Mouse pressed left at (677, 254)
Screenshot: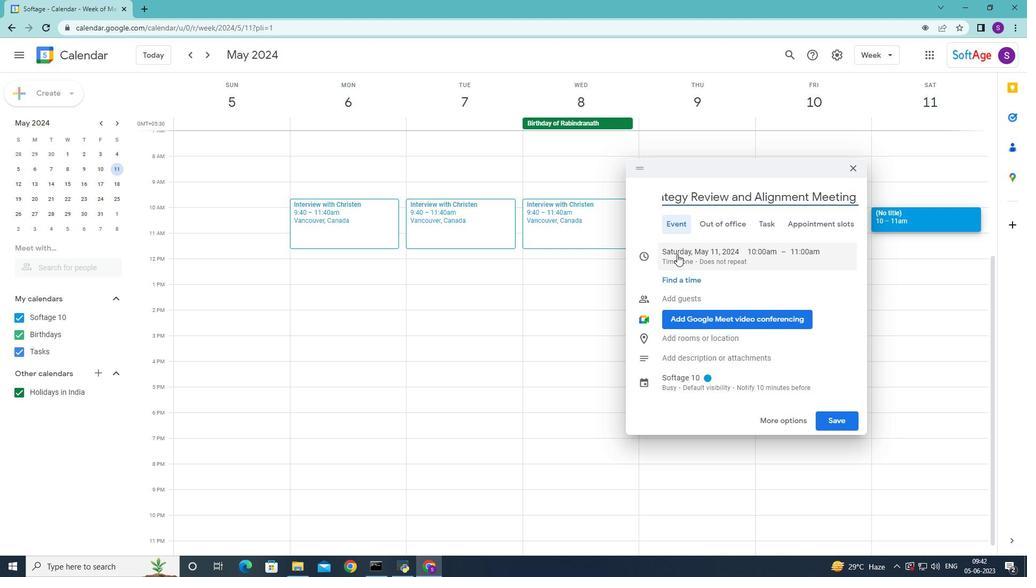 
Action: Mouse moved to (794, 275)
Screenshot: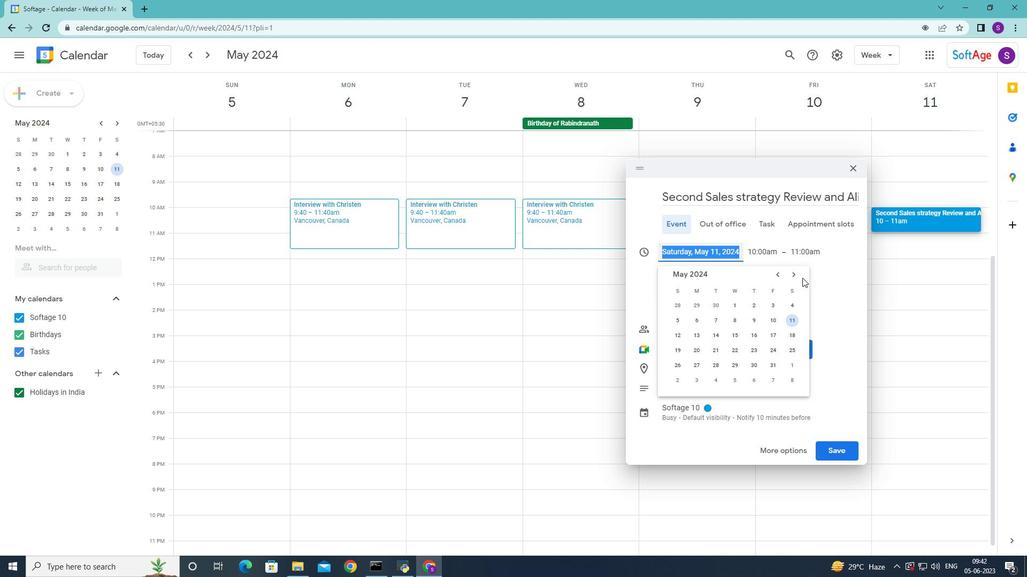 
Action: Mouse pressed left at (794, 275)
Screenshot: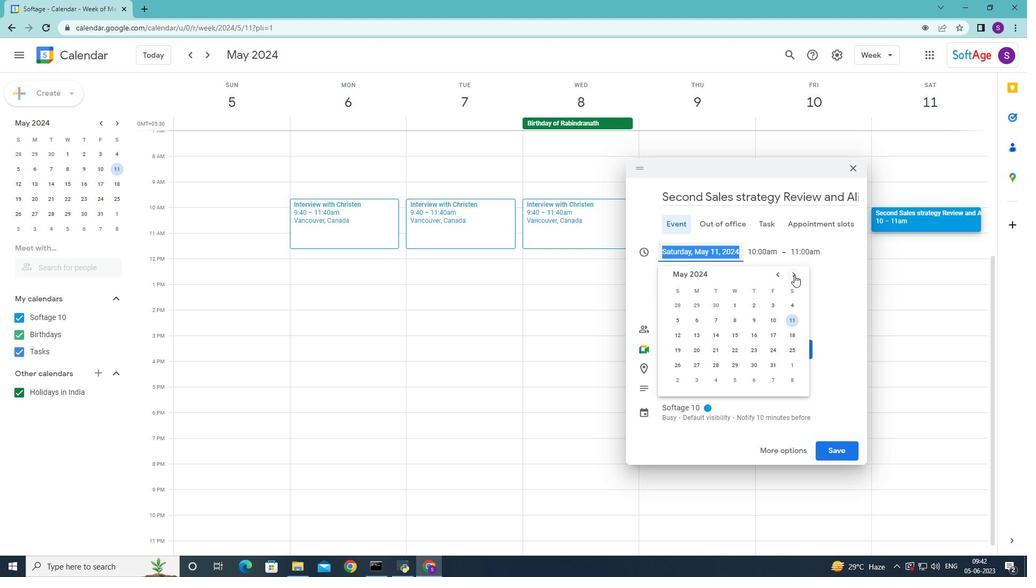 
Action: Mouse pressed left at (794, 275)
Screenshot: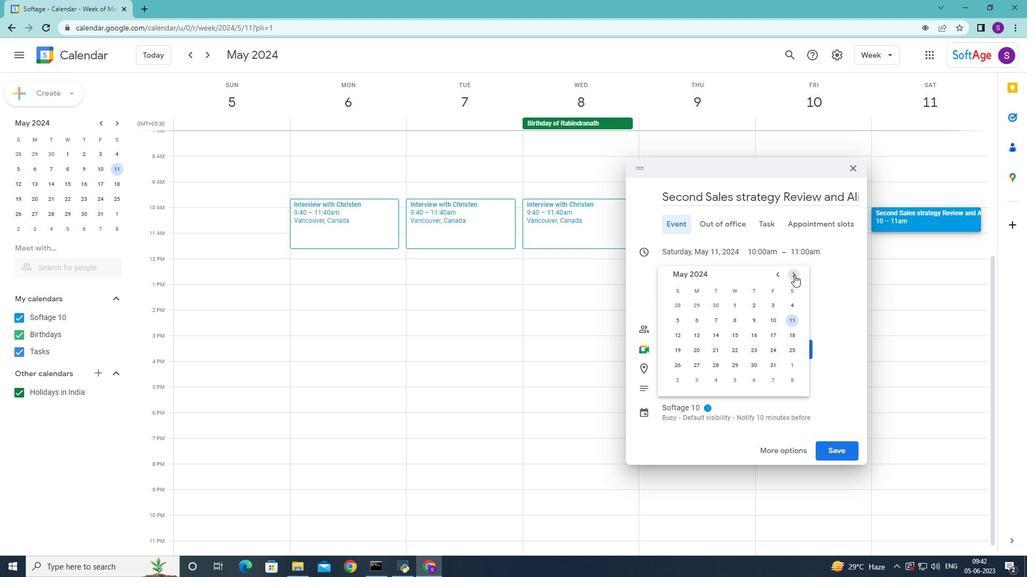 
Action: Mouse pressed left at (794, 275)
Screenshot: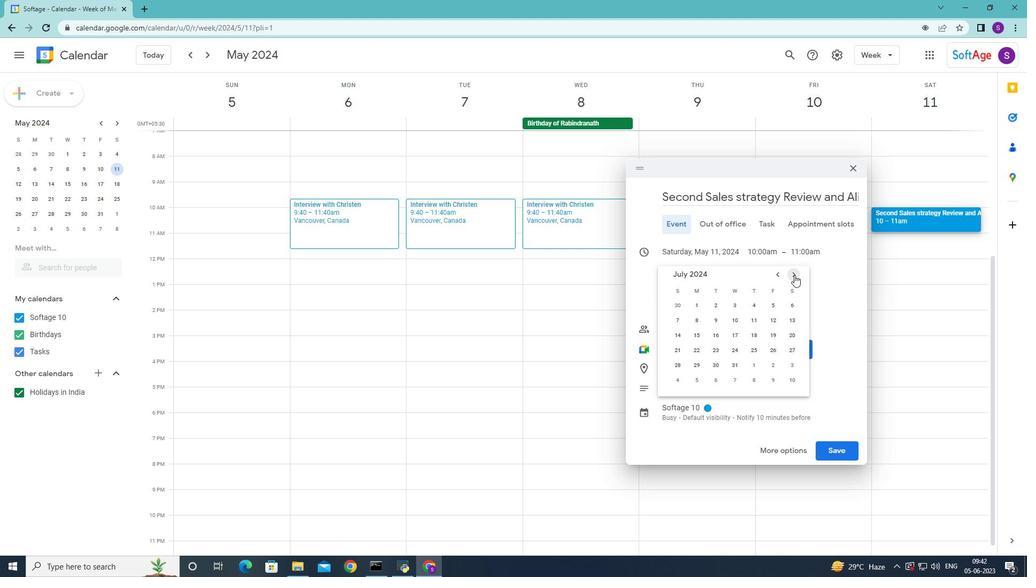 
Action: Mouse moved to (777, 278)
Screenshot: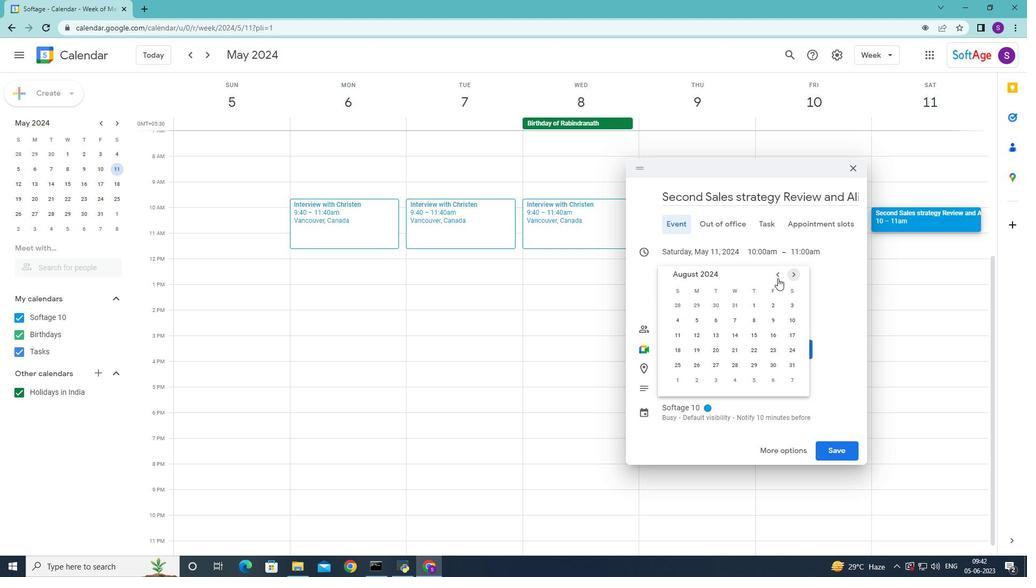
Action: Mouse pressed left at (777, 278)
Screenshot: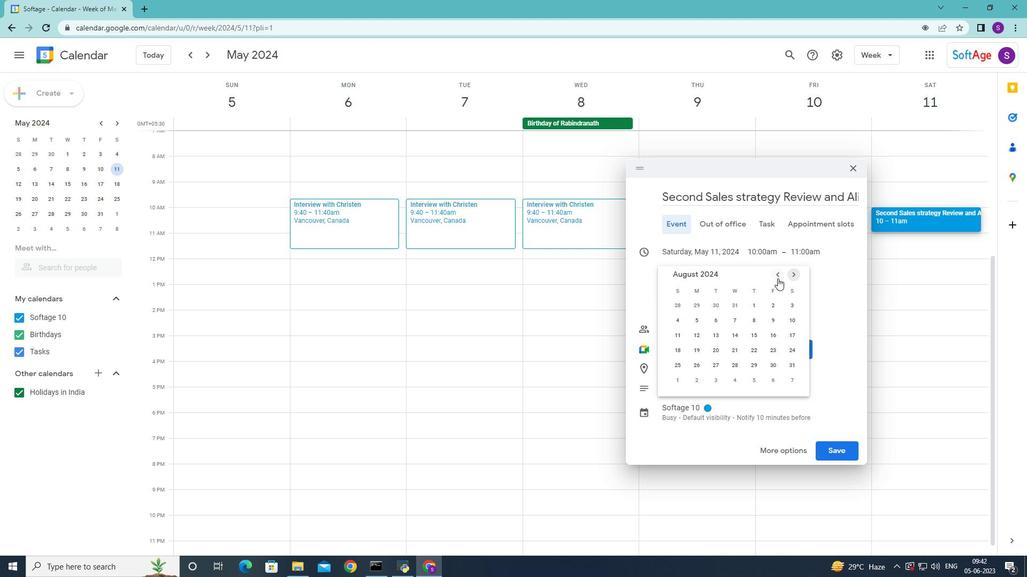 
Action: Mouse pressed left at (777, 278)
Screenshot: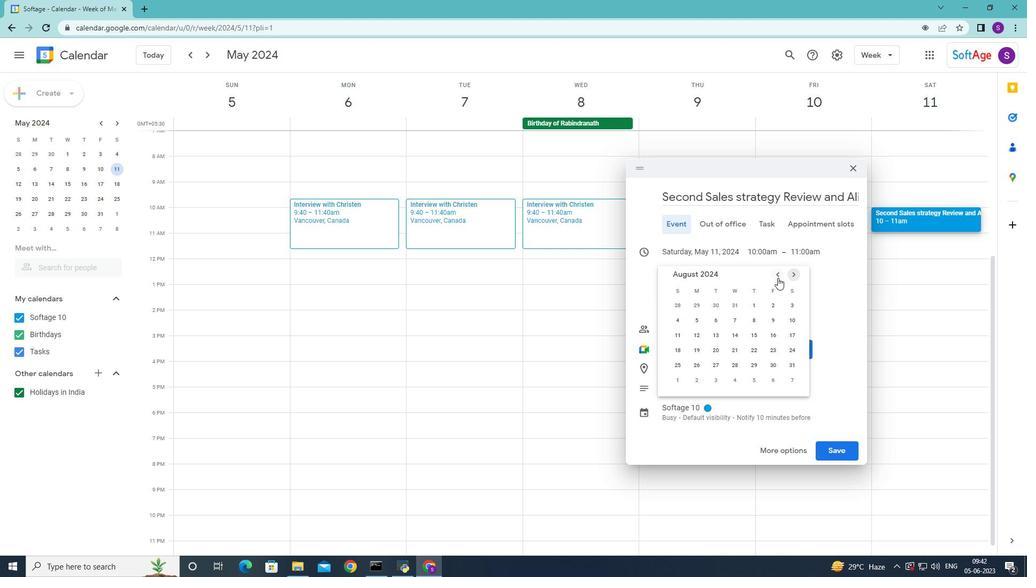 
Action: Mouse pressed left at (777, 278)
Screenshot: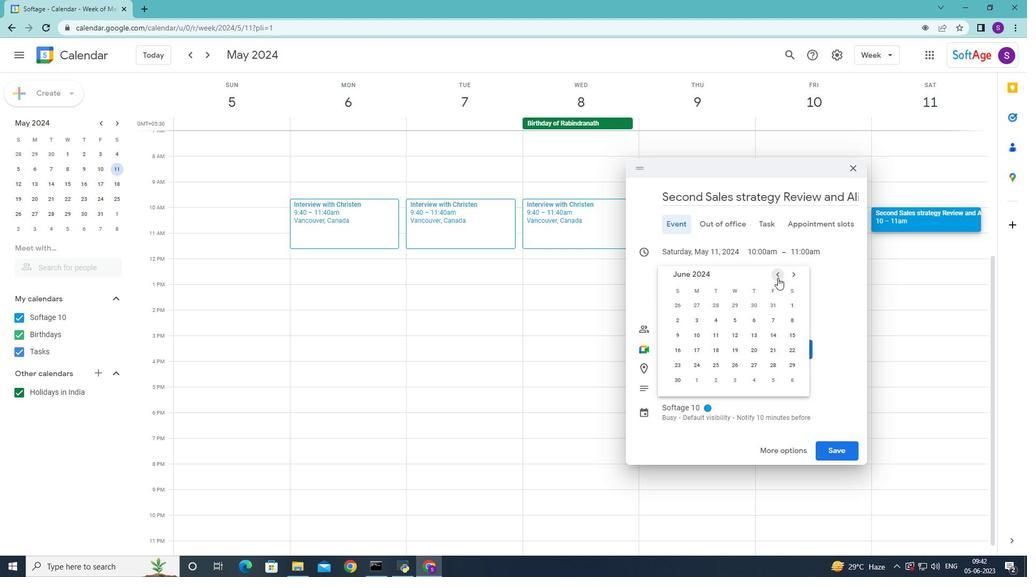 
Action: Mouse moved to (791, 325)
Screenshot: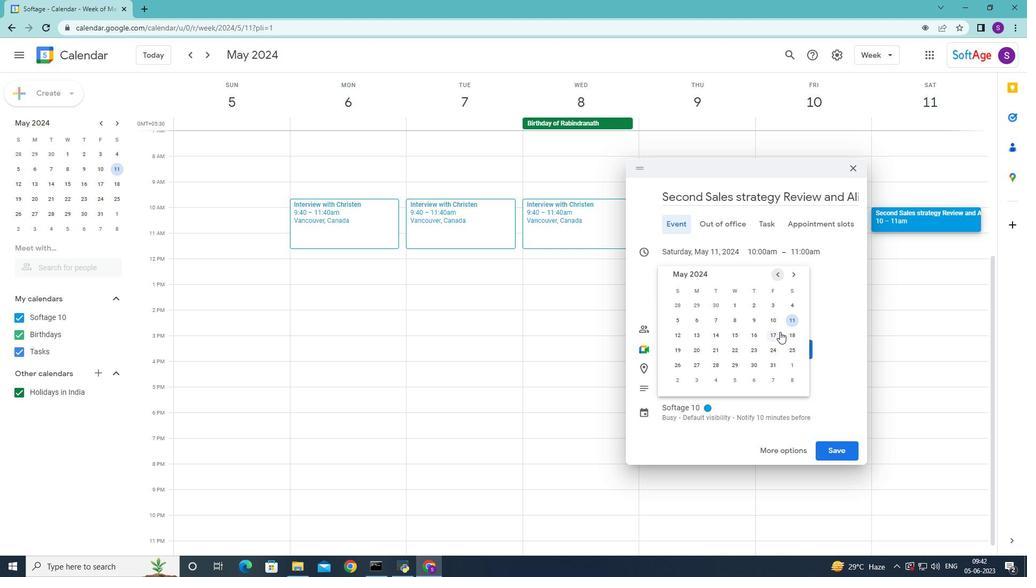 
Action: Mouse pressed left at (791, 325)
Screenshot: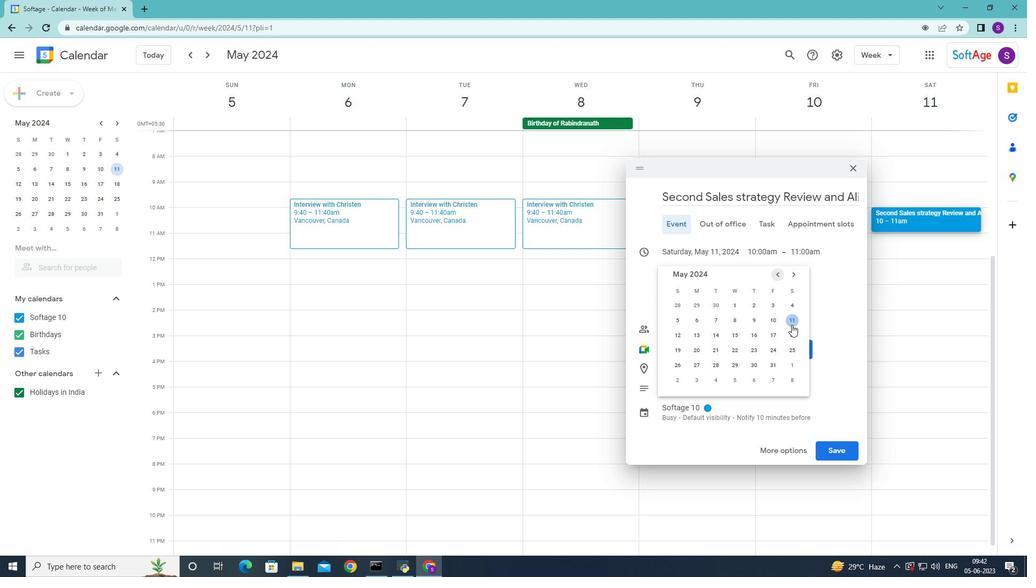 
Action: Mouse moved to (761, 251)
Screenshot: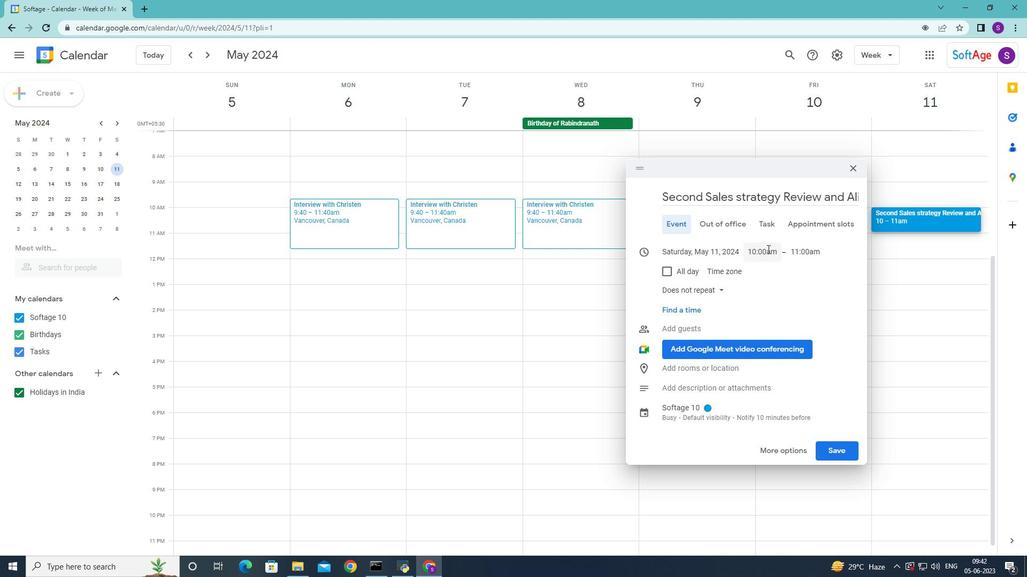 
Action: Mouse pressed left at (761, 251)
Screenshot: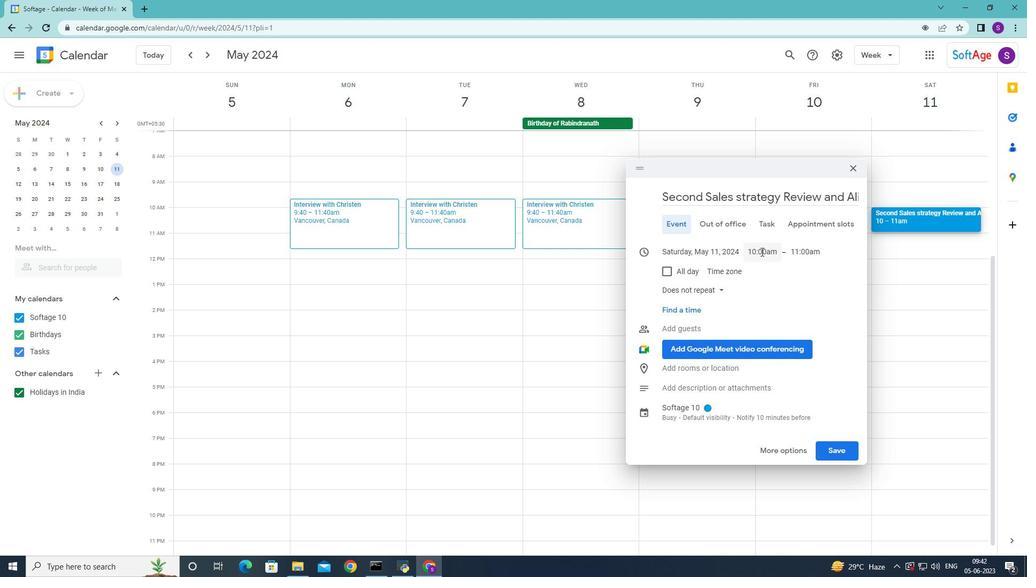 
Action: Mouse moved to (776, 296)
Screenshot: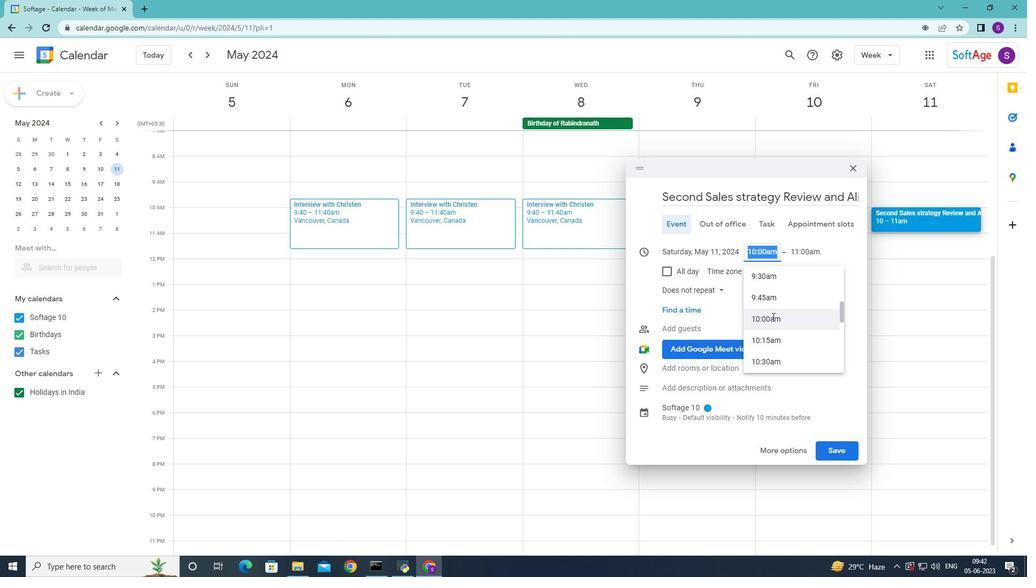 
Action: Mouse scrolled (776, 296) with delta (0, 0)
Screenshot: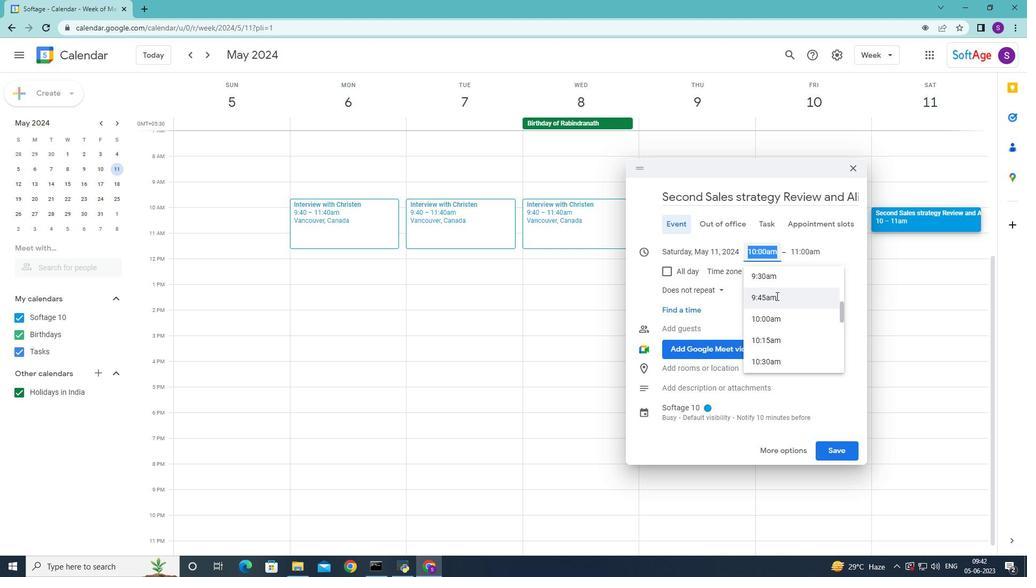 
Action: Mouse scrolled (776, 296) with delta (0, 0)
Screenshot: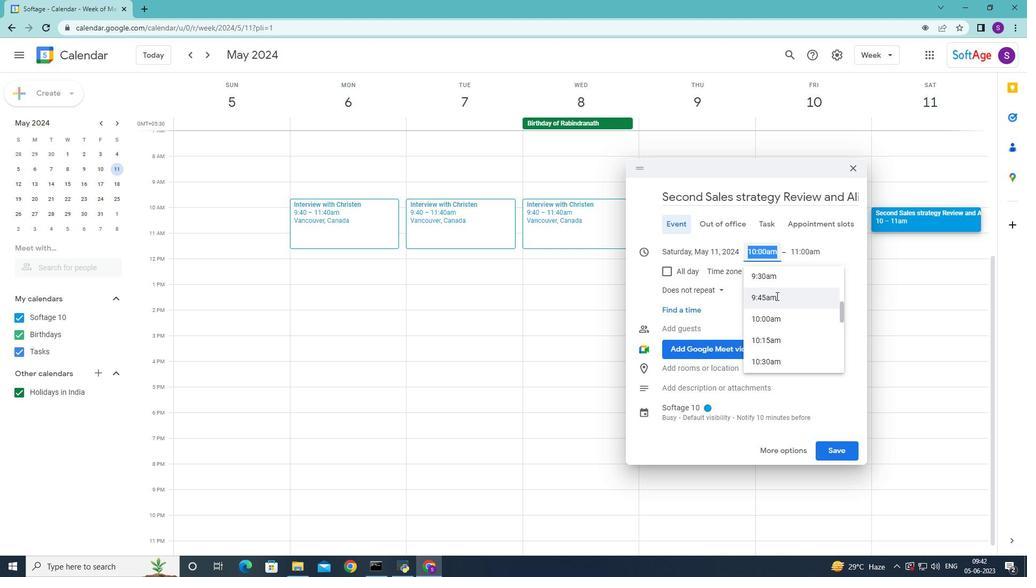 
Action: Mouse scrolled (776, 296) with delta (0, 0)
Screenshot: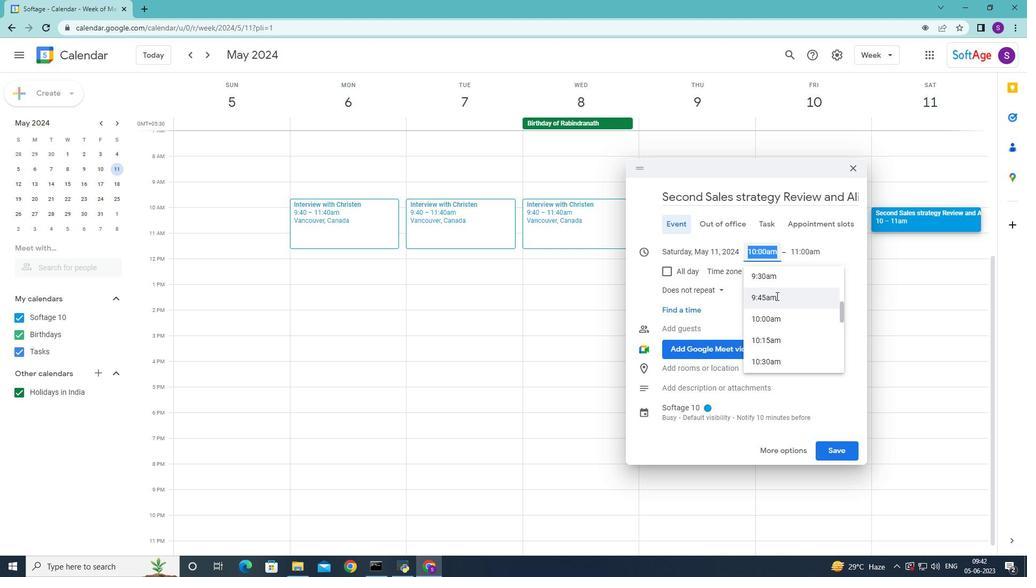 
Action: Mouse moved to (777, 296)
Screenshot: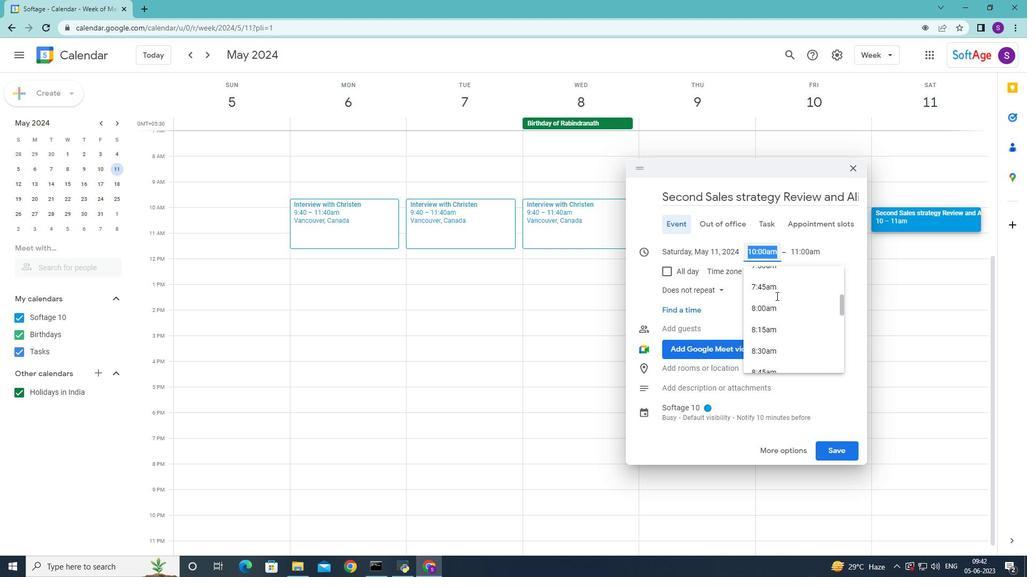 
Action: Mouse scrolled (777, 296) with delta (0, 0)
Screenshot: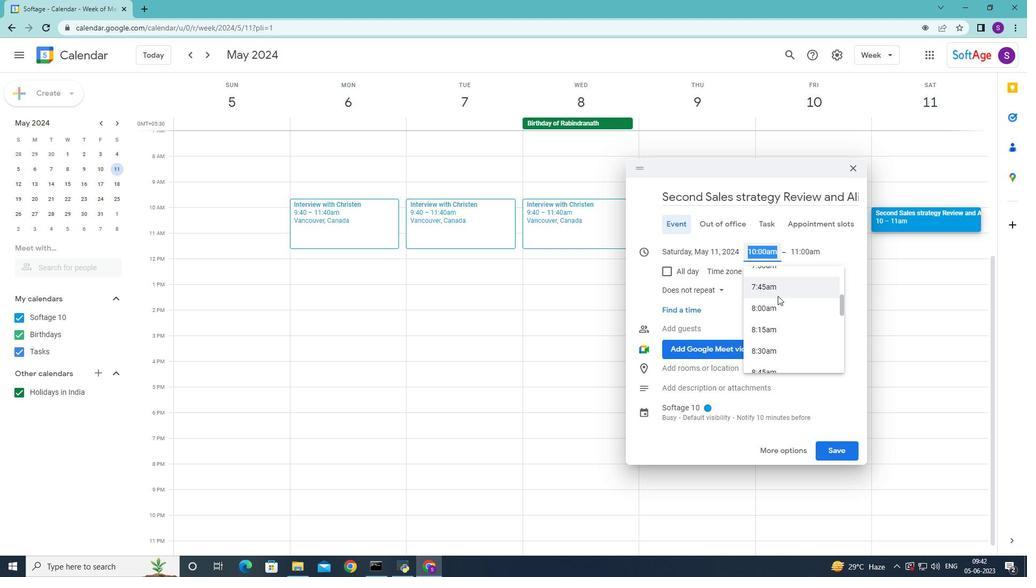 
Action: Mouse moved to (779, 322)
Screenshot: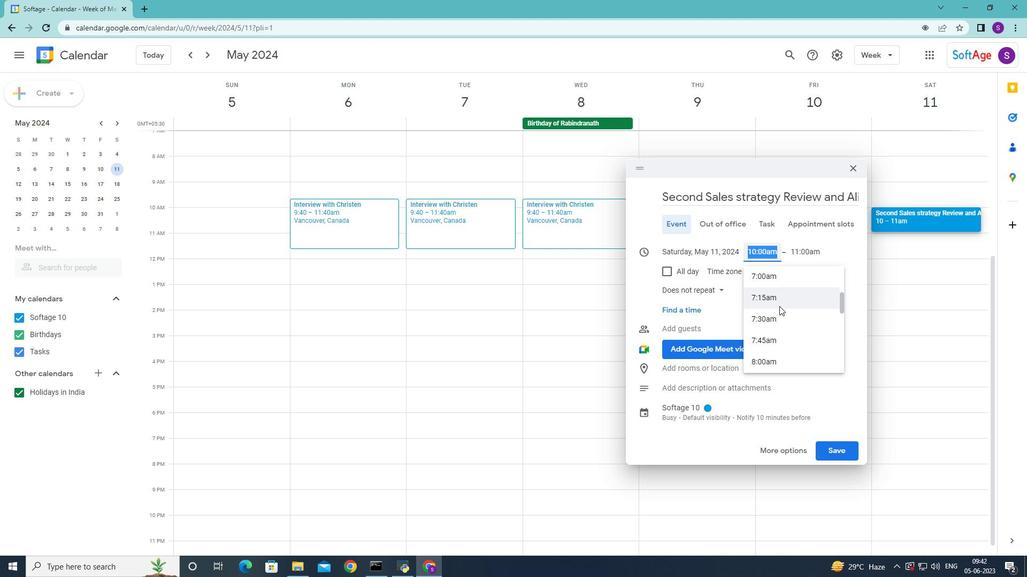 
Action: Mouse pressed left at (779, 322)
Screenshot: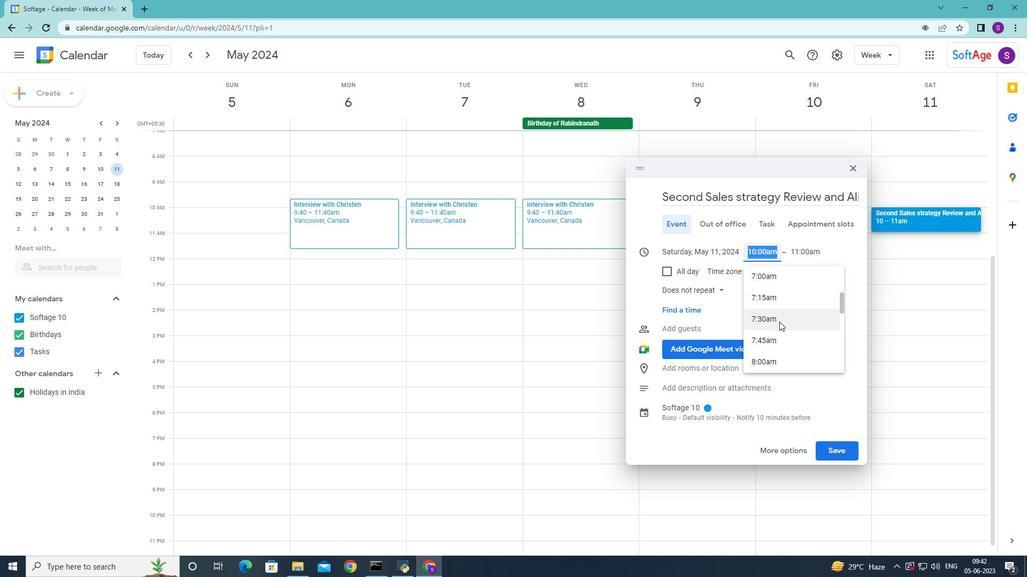 
Action: Mouse moved to (803, 238)
Screenshot: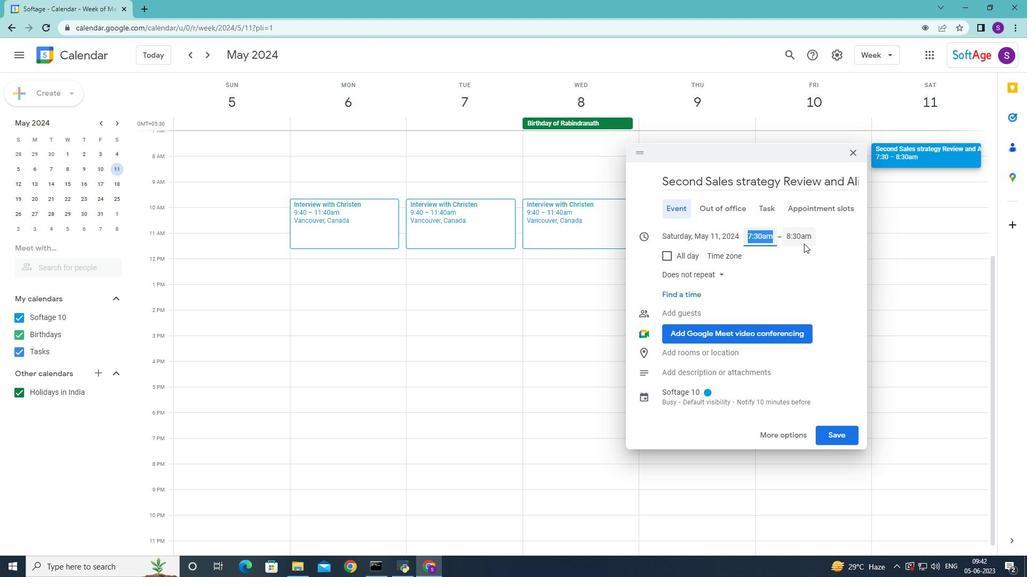 
Action: Mouse pressed left at (803, 238)
Screenshot: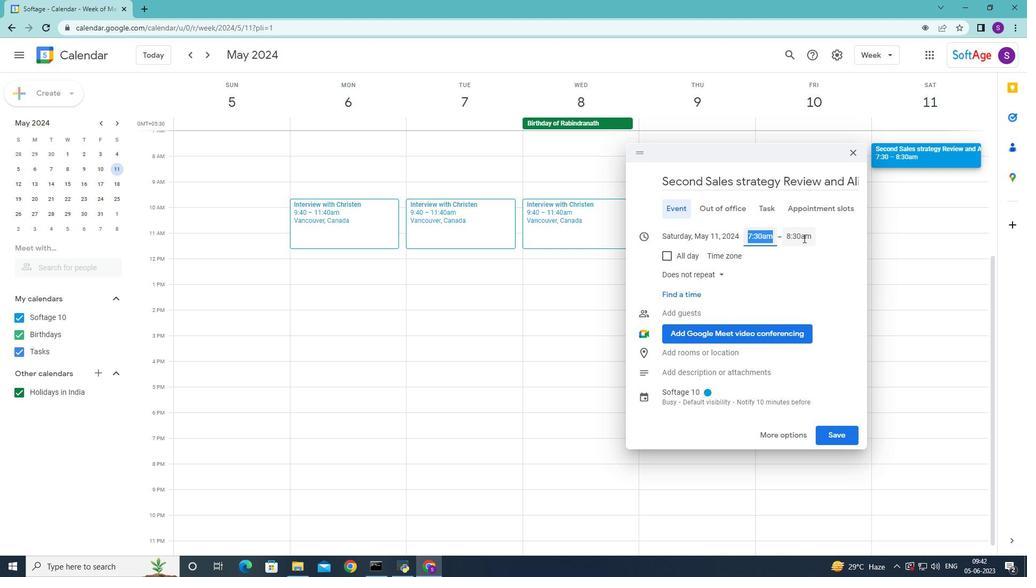 
Action: Mouse moved to (798, 298)
Screenshot: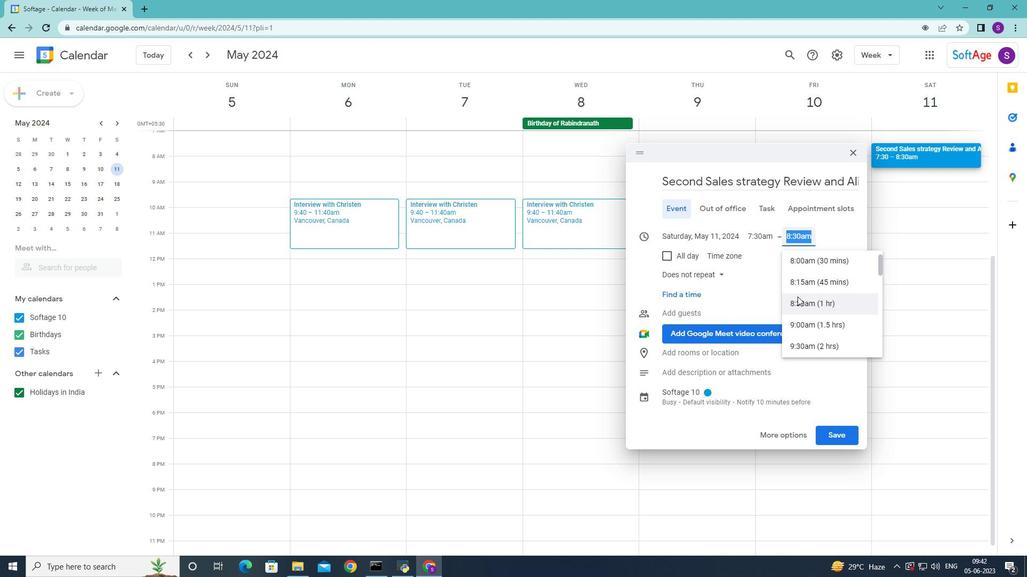 
Action: Mouse scrolled (798, 298) with delta (0, 0)
Screenshot: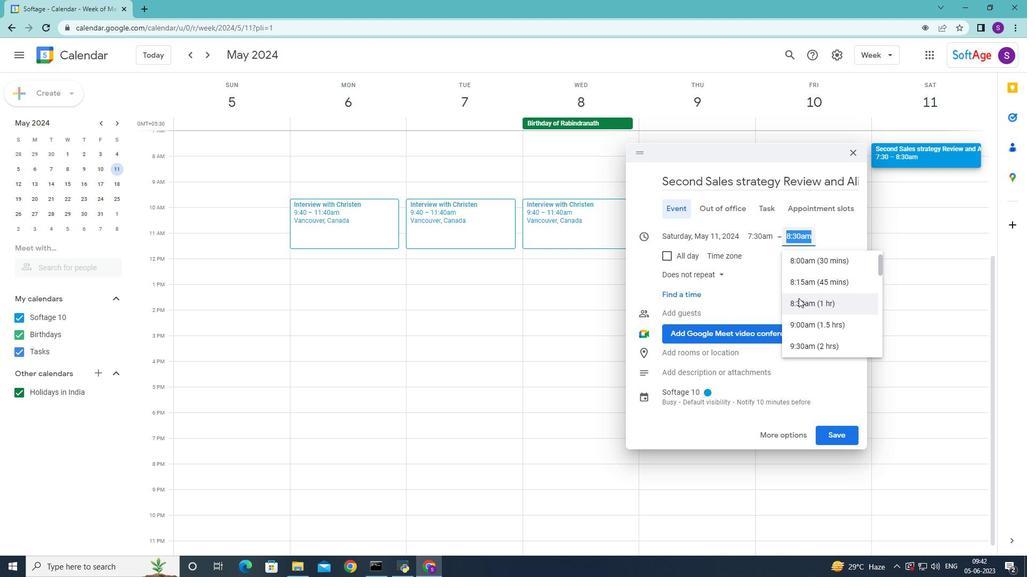
Action: Mouse moved to (800, 294)
Screenshot: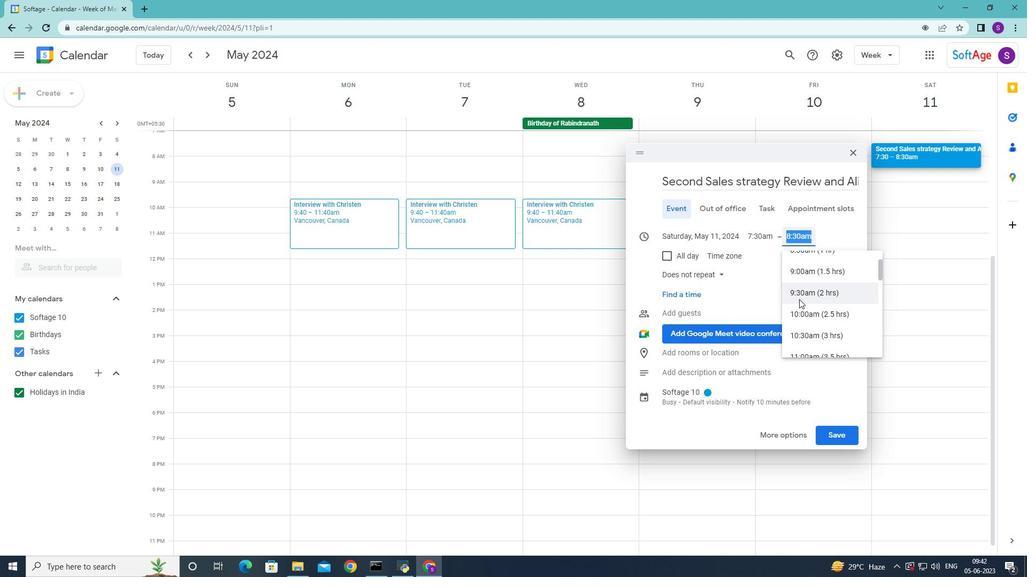 
Action: Mouse pressed left at (800, 294)
Screenshot: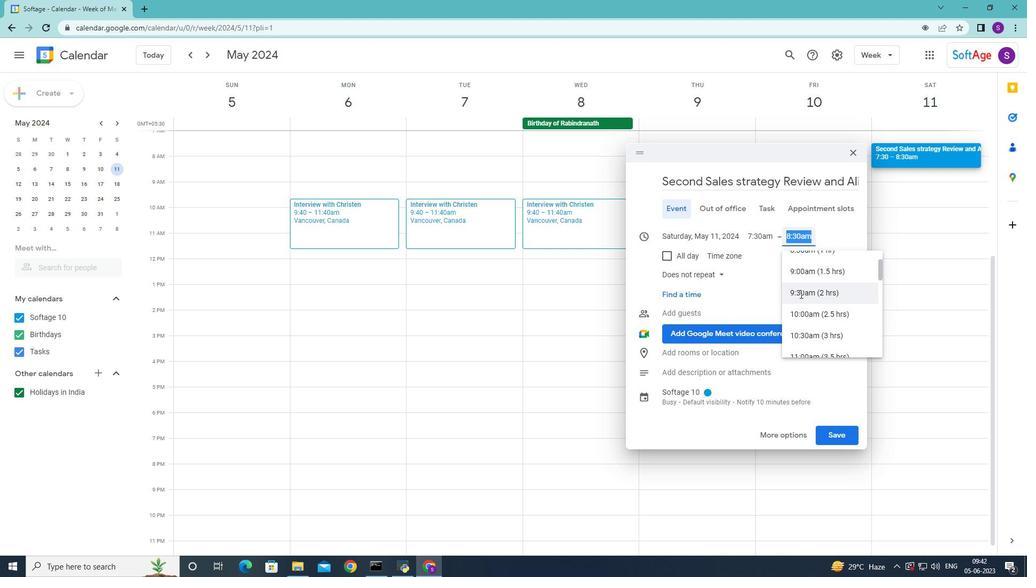 
Action: Mouse moved to (768, 439)
Screenshot: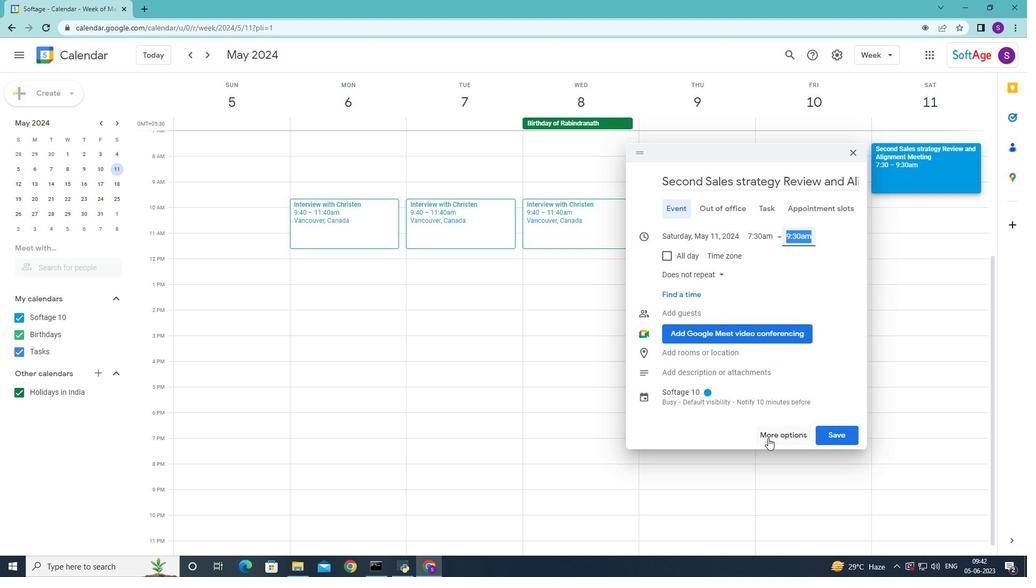 
Action: Mouse pressed left at (768, 439)
Screenshot: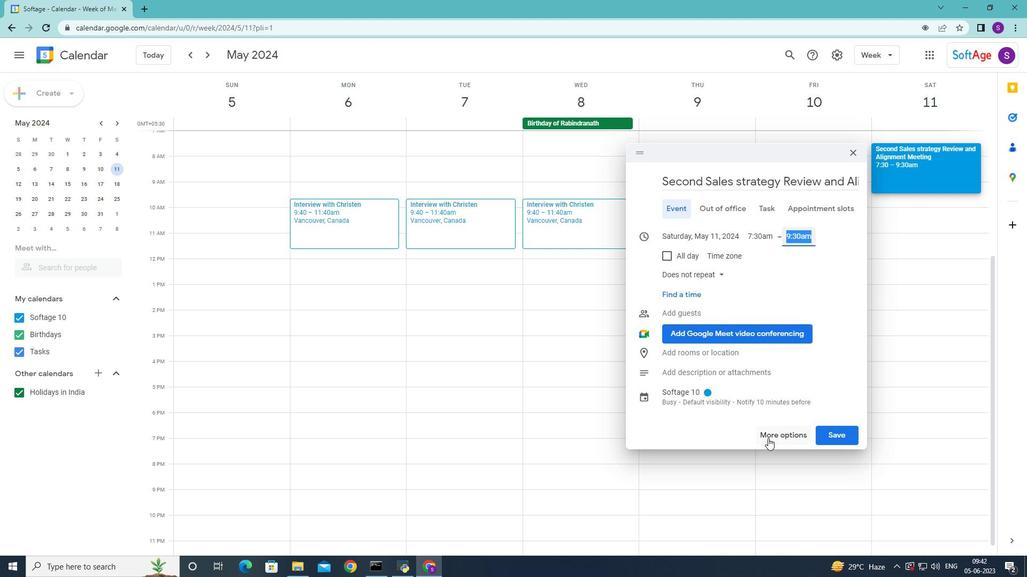 
Action: Mouse moved to (202, 389)
Screenshot: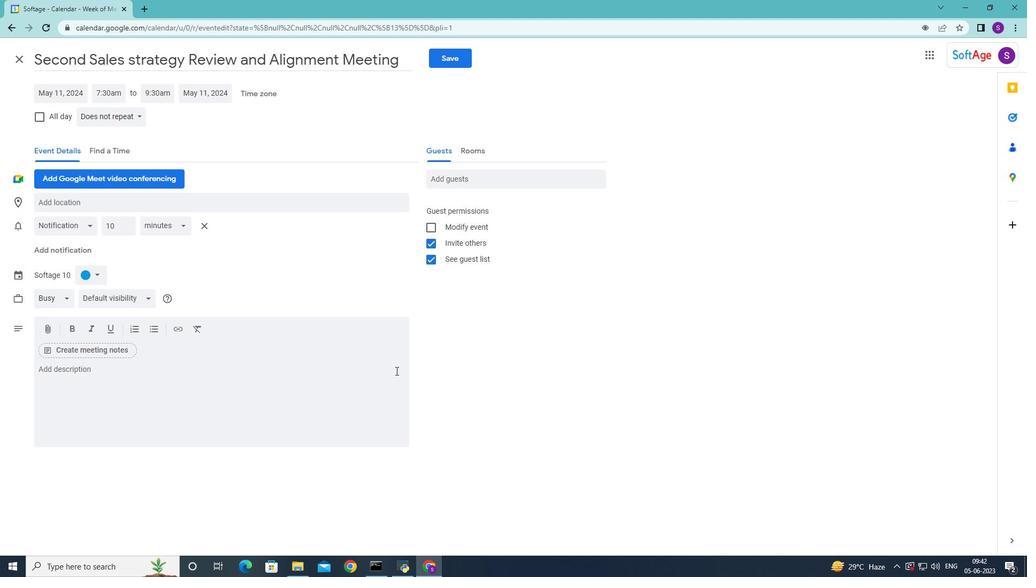 
Action: Mouse pressed left at (202, 389)
Screenshot: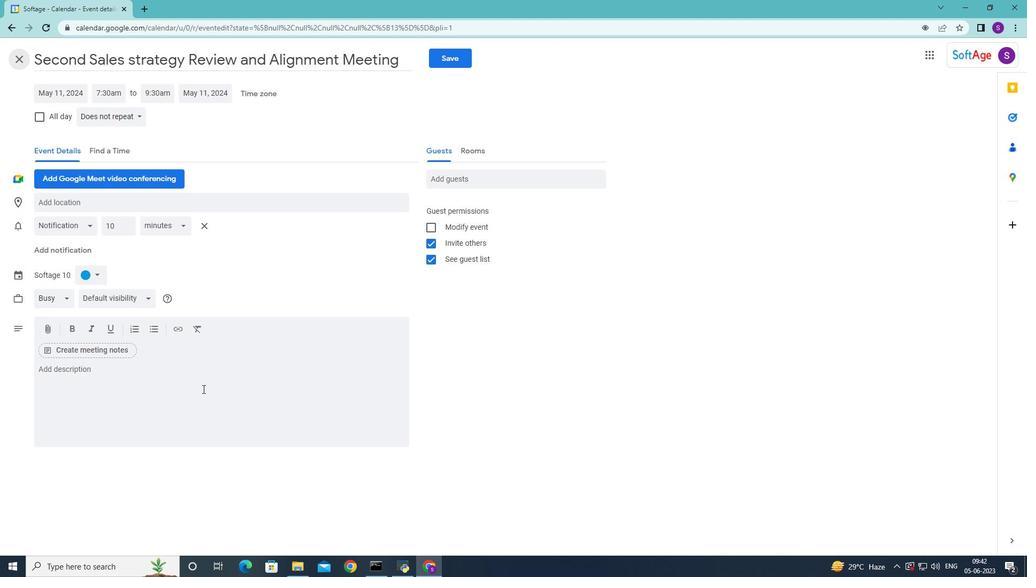 
Action: Key pressed <Key.shift>In<Key.space><Key.shift>add<Key.backspace><Key.backspace><Key.backspace><Key.shift>Addition<Key.space>you<Key.space>should<Key.space>be<Key.space>open<Key.space>discussing<Key.space>your<Key.space>business's<Key.space>short-term<Key.space>goals,<Key.space>potential<Key.space>challenges<Key.space><Key.backspace>,<Key.space>and<Key.space>how<Key.space>an<Key.space>investment<Key.space>could<Key.space>accelerate<Key.space>your<Key.space>growth<Key.space>trajectory<Key.space><Key.backspace>.<Key.space><Key.shift>This<Key.space>dialogue<Key.space>will<Key.space>help<Key.space>both<Key.space>parto<Key.backspace>ies<Key.space>assess<Key.space>the<Key.space>alignment<Key.space>of<Key.space>interests<Key.space>and<Key.space>the<Key.space>potential<Key.space>for<Key.space>asuccesful<Key.space>partnership.
Screenshot: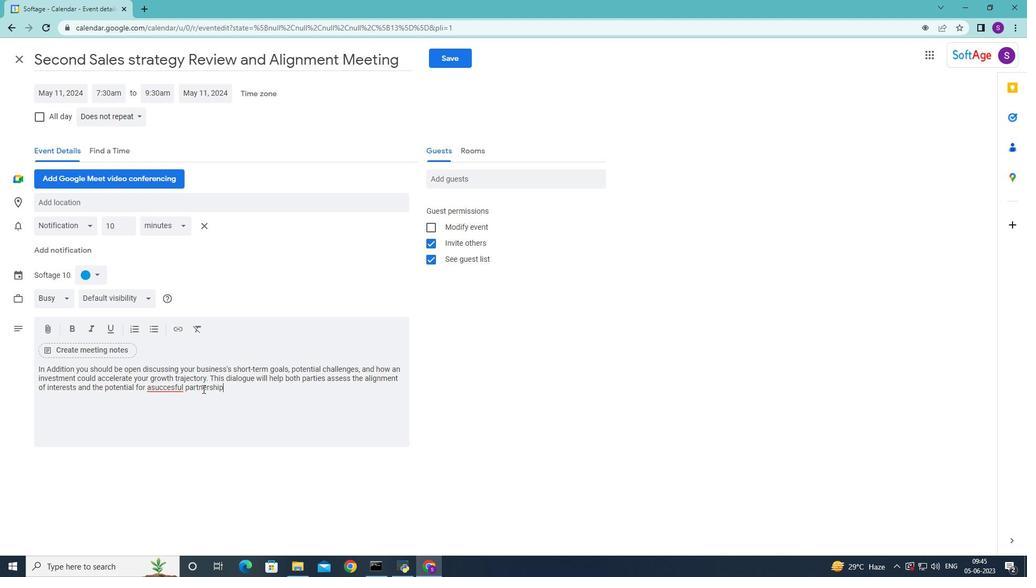 
Action: Mouse moved to (151, 390)
Screenshot: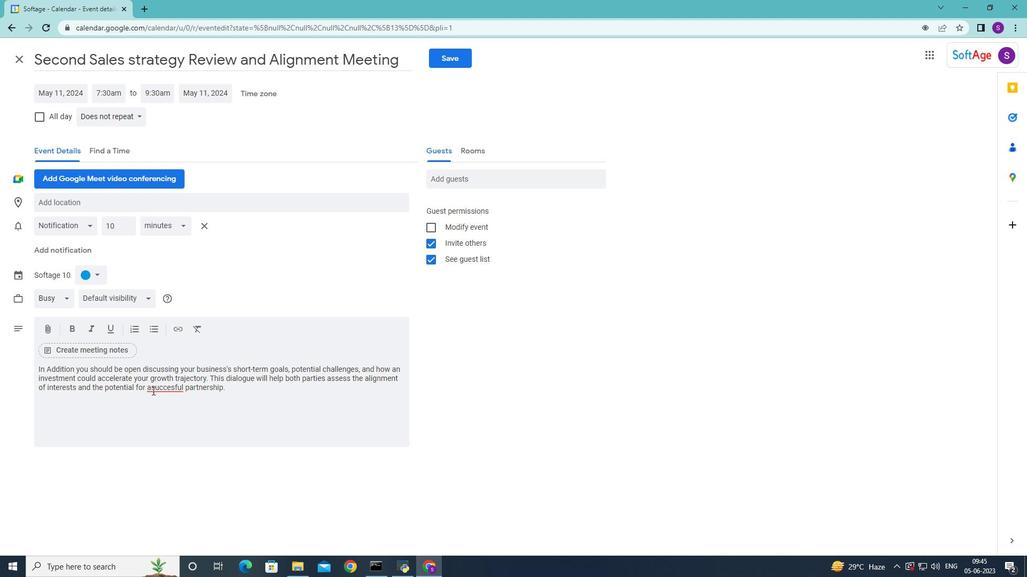 
Action: Mouse pressed left at (151, 390)
Screenshot: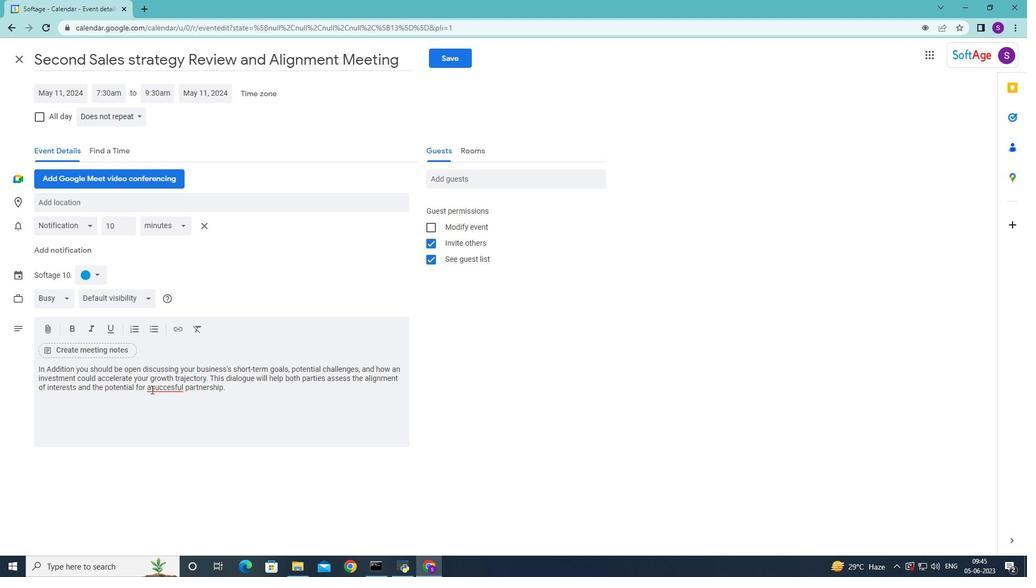 
Action: Mouse moved to (168, 392)
Screenshot: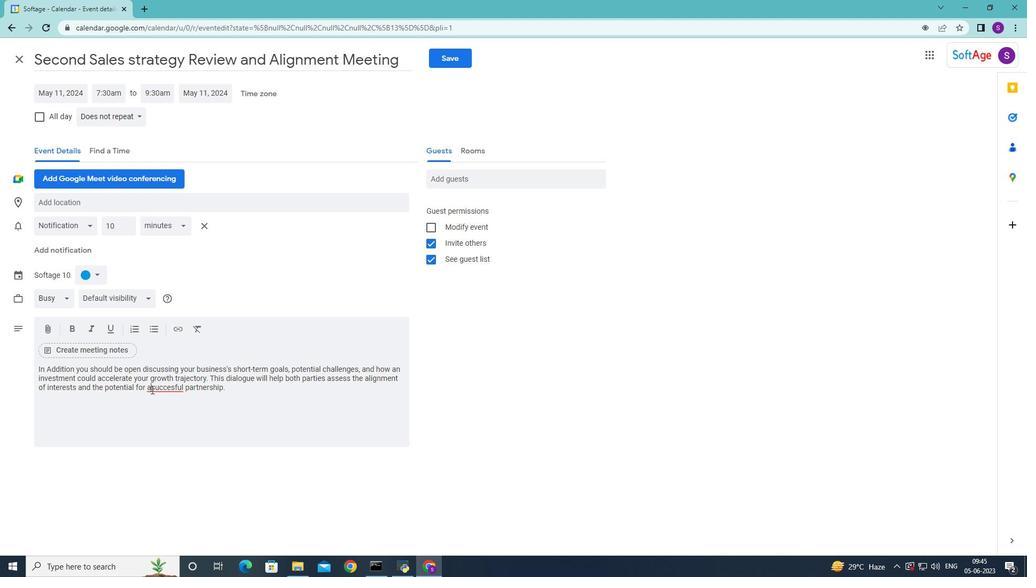 
Action: Key pressed <Key.space>
Screenshot: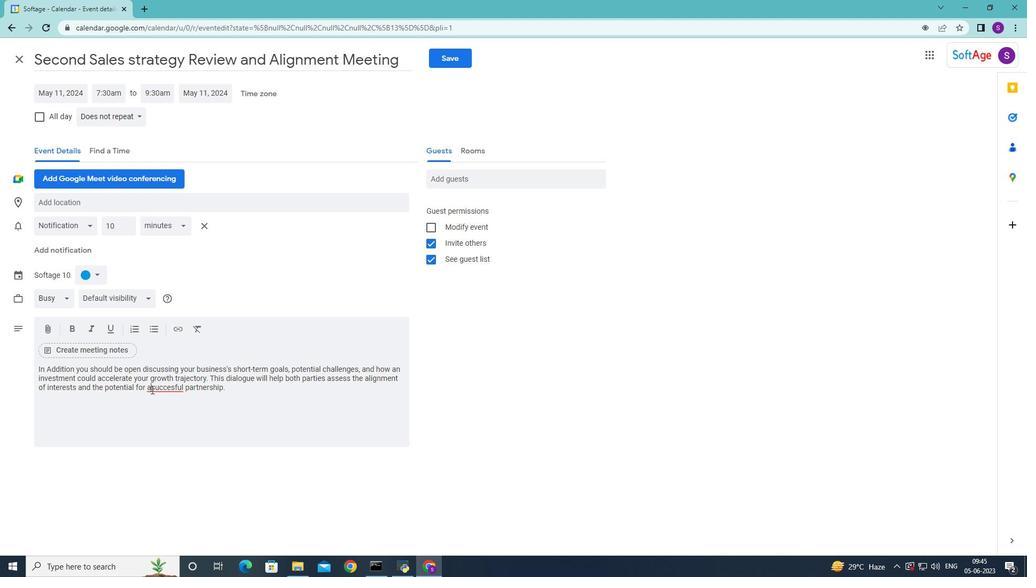 
Action: Mouse moved to (174, 391)
Screenshot: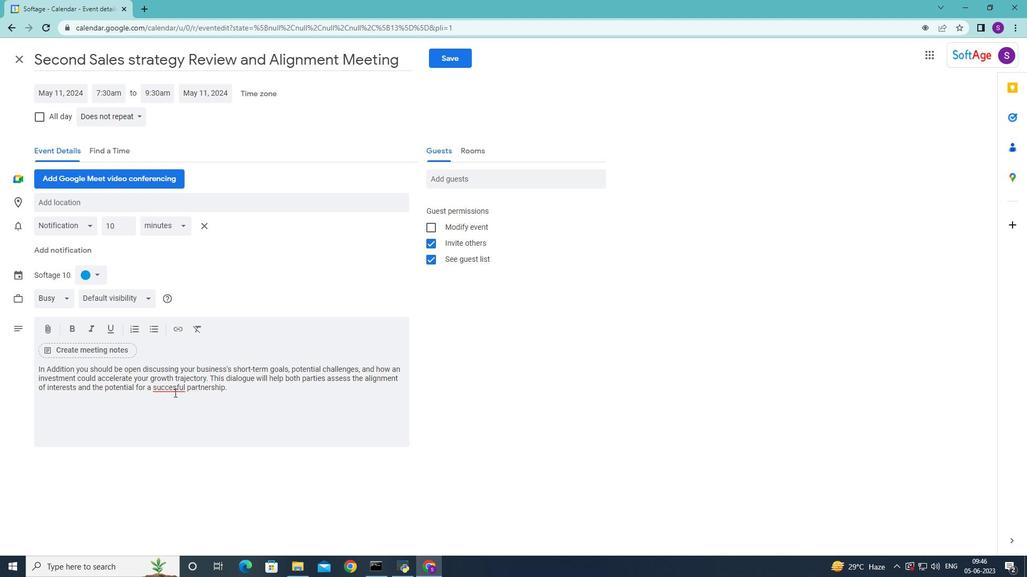
Action: Mouse pressed left at (174, 391)
Screenshot: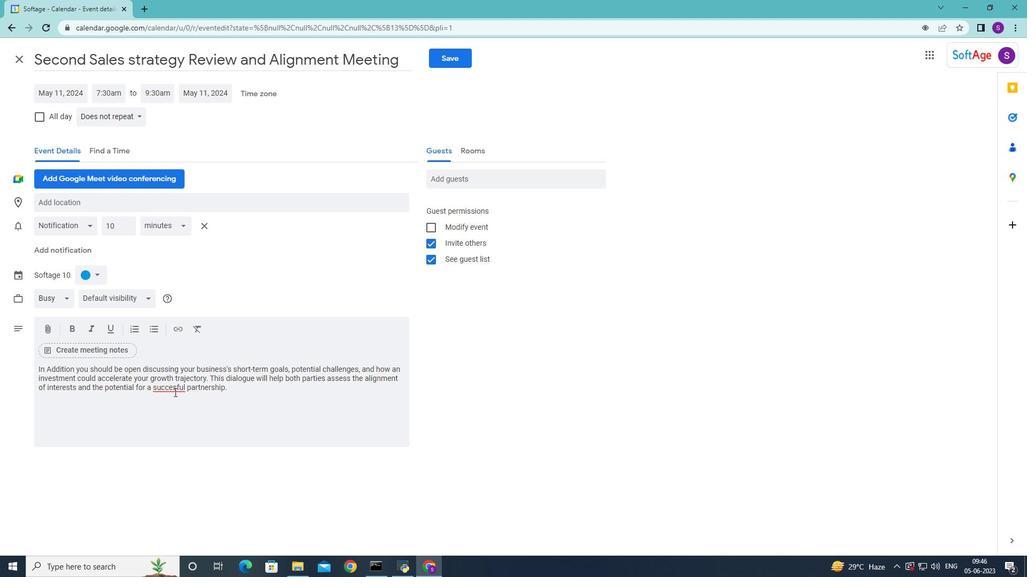 
Action: Mouse moved to (179, 394)
Screenshot: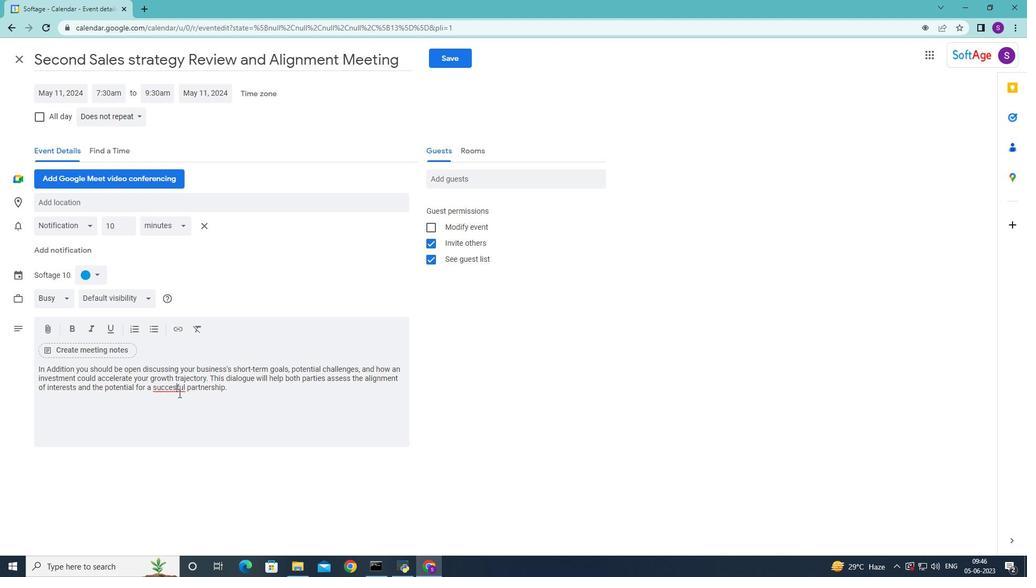 
Action: Key pressed s
Screenshot: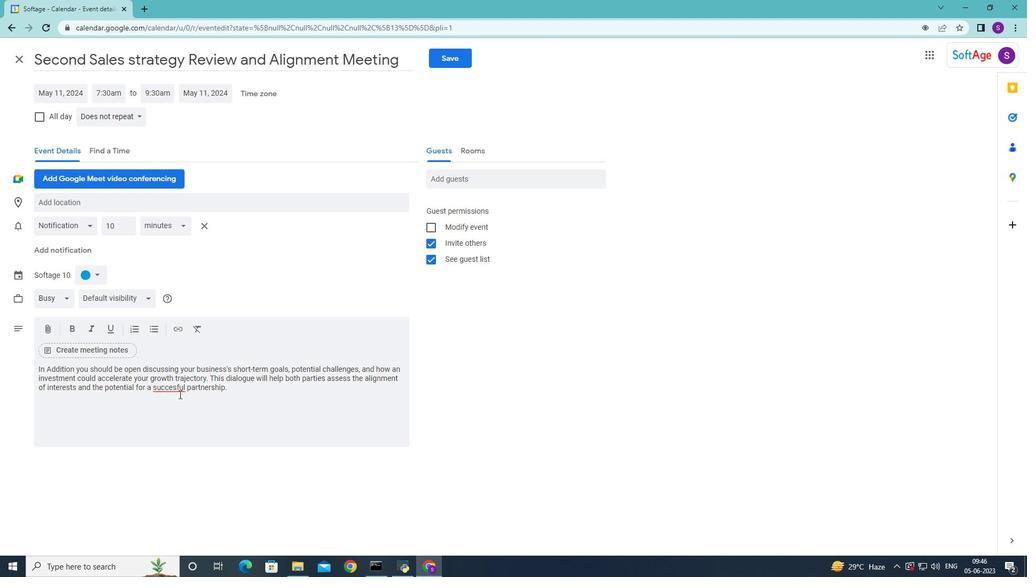 
Action: Mouse moved to (250, 386)
Screenshot: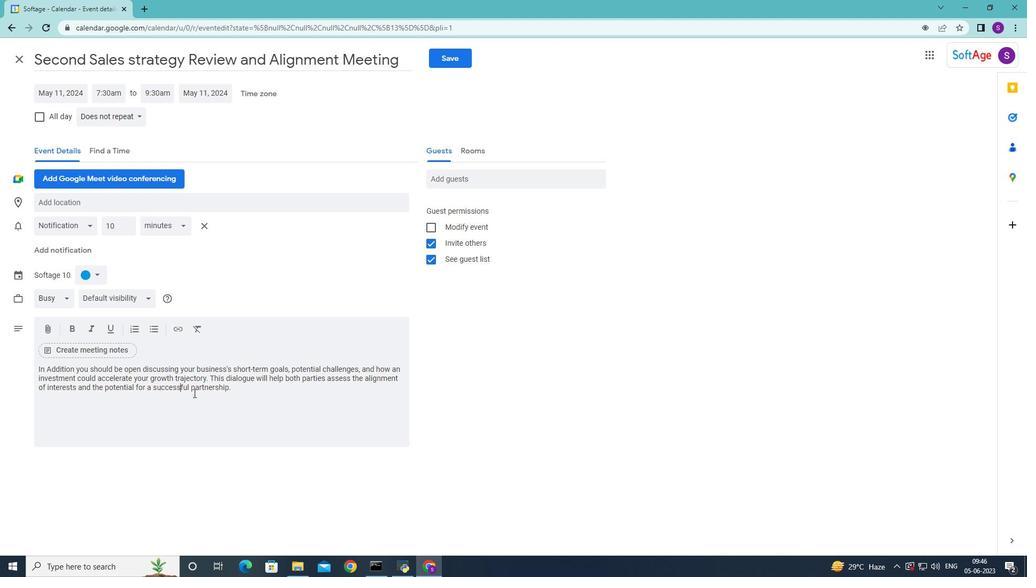 
Action: Mouse pressed left at (250, 386)
Screenshot: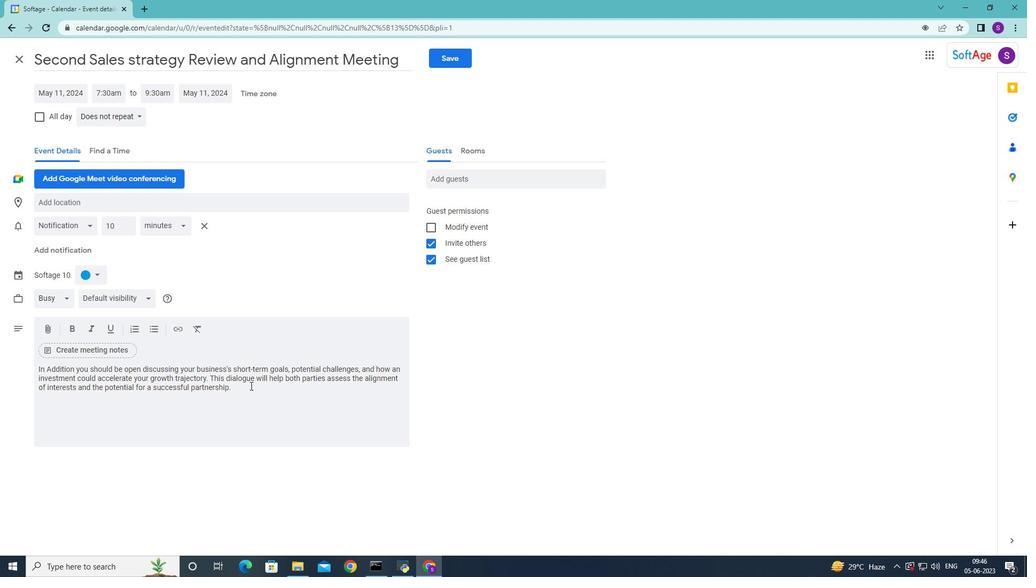
Action: Mouse moved to (94, 271)
Screenshot: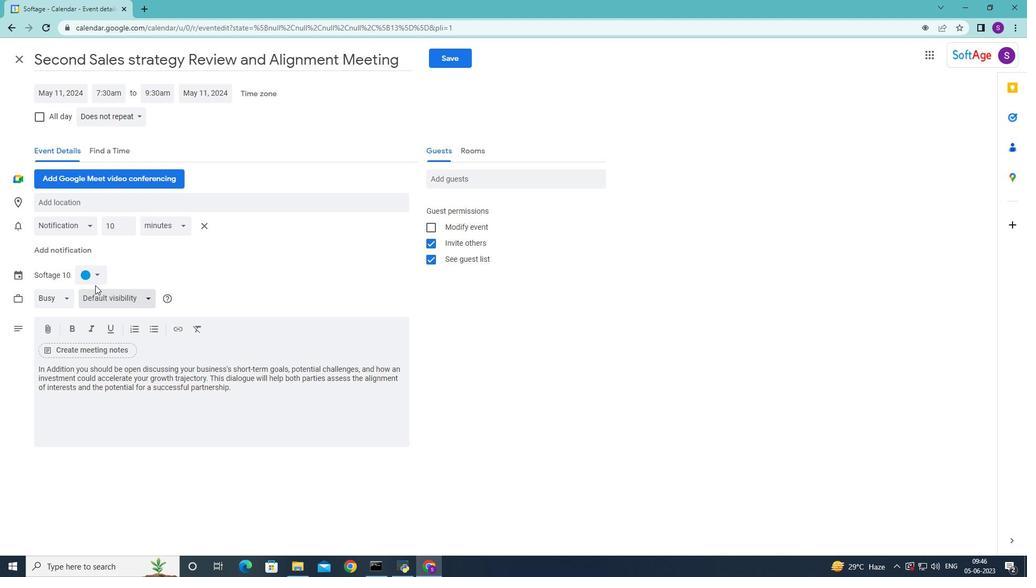 
Action: Mouse pressed left at (94, 271)
Screenshot: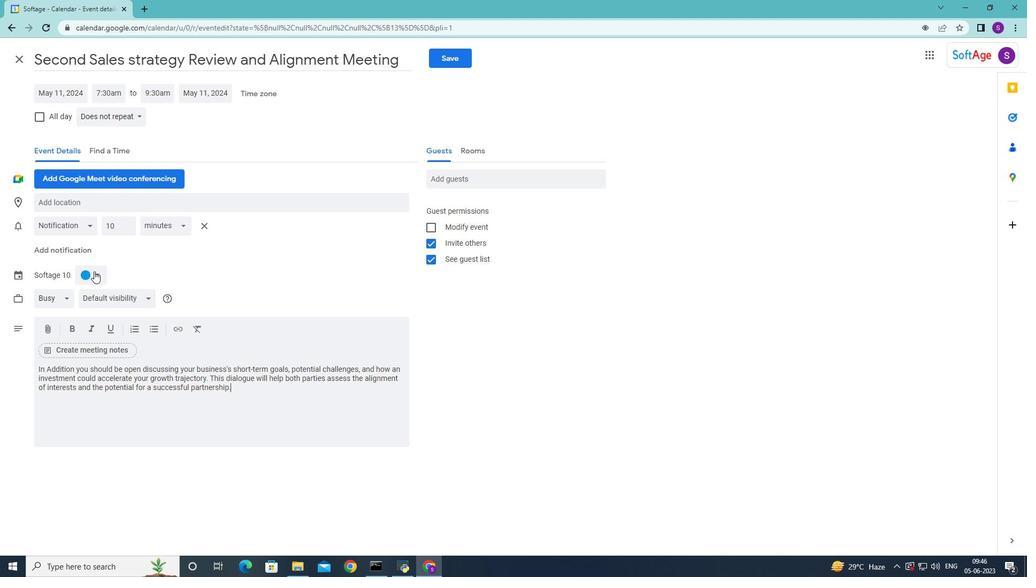 
Action: Mouse moved to (85, 336)
Screenshot: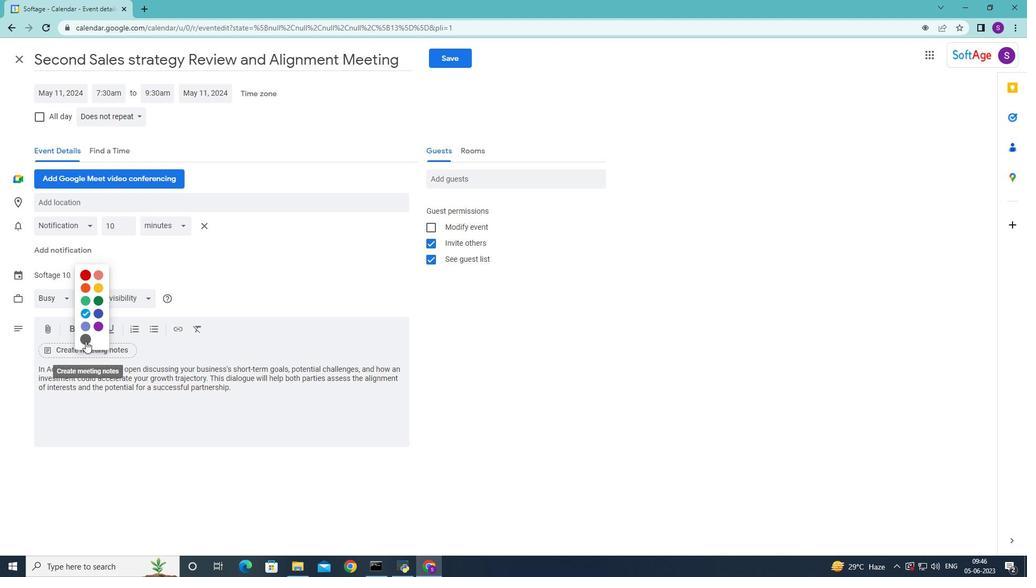 
Action: Mouse pressed left at (85, 336)
Screenshot: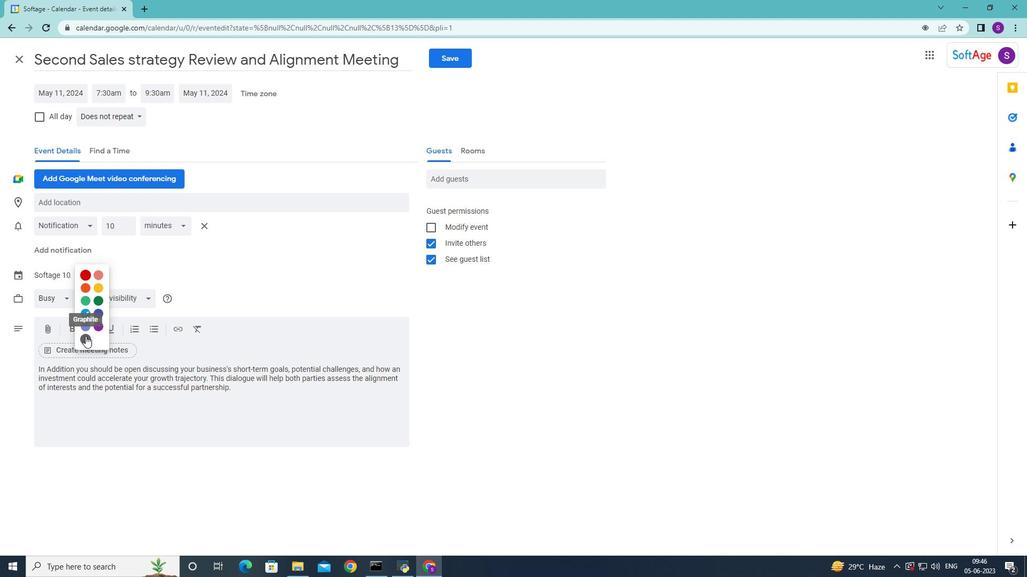 
Action: Mouse moved to (150, 199)
Screenshot: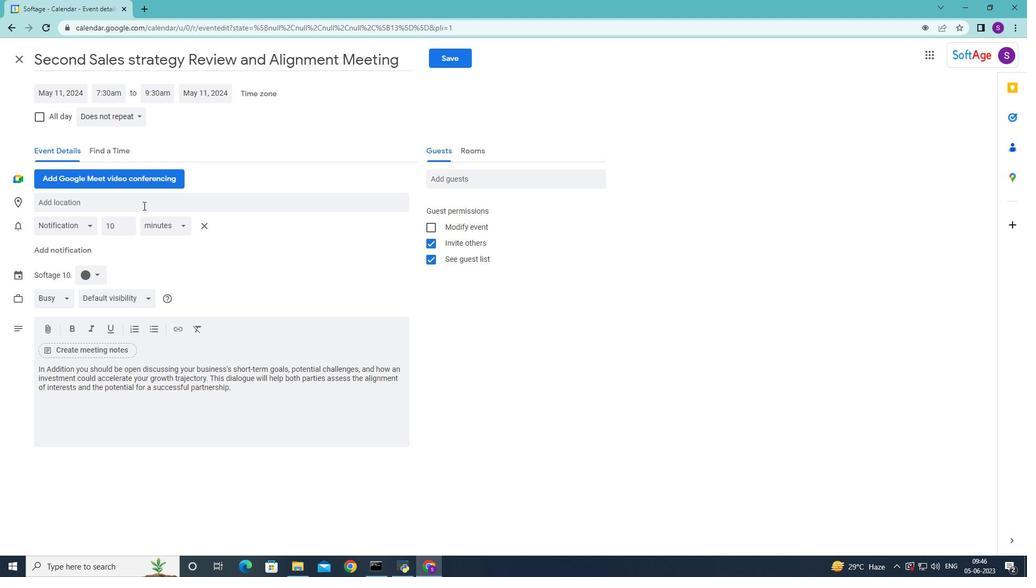 
Action: Mouse pressed left at (150, 199)
Screenshot: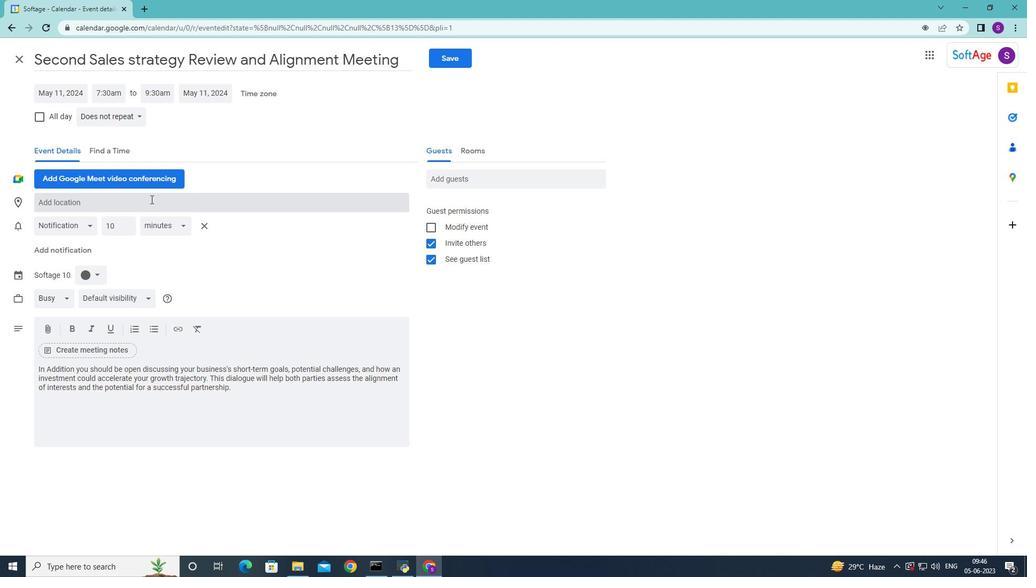 
Action: Key pressed 789<Key.space><Key.shift>Istiklal<Key.space><Key.shift>Avenue<Key.space><Key.shift>Istanbul<Key.space><Key.shift>Turkey<Key.space>
Screenshot: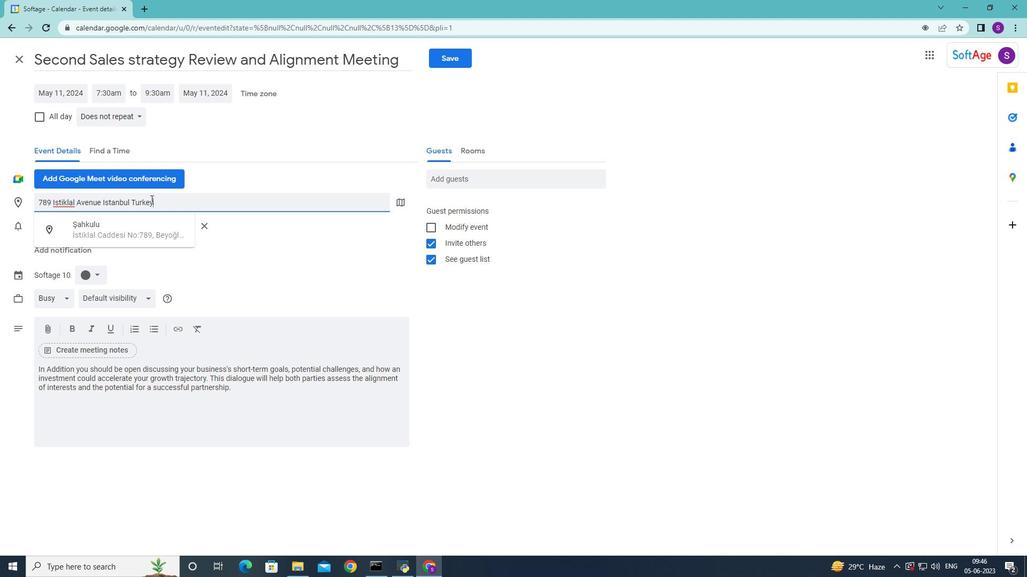 
Action: Mouse moved to (134, 232)
Screenshot: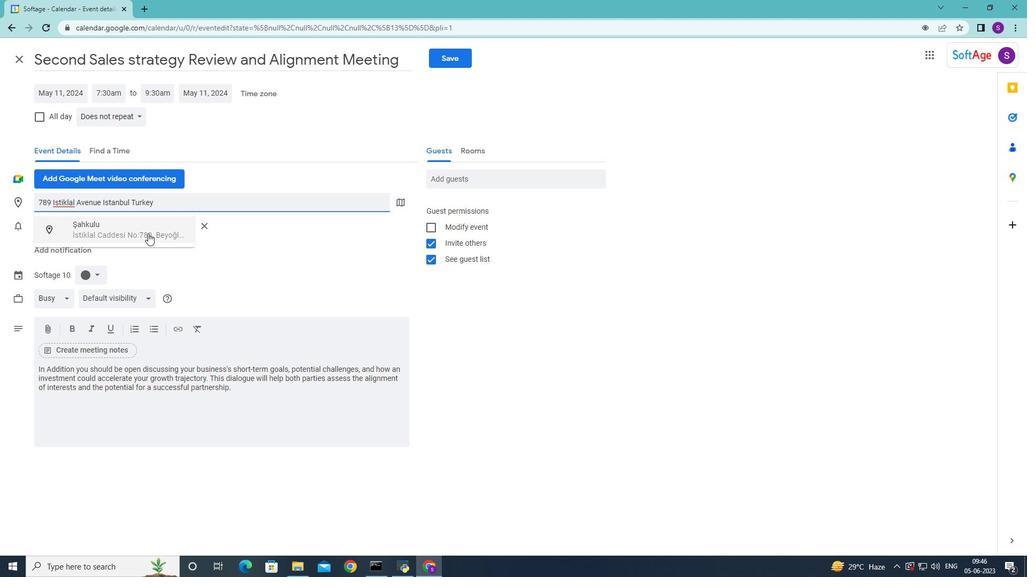 
Action: Mouse pressed left at (134, 232)
Screenshot: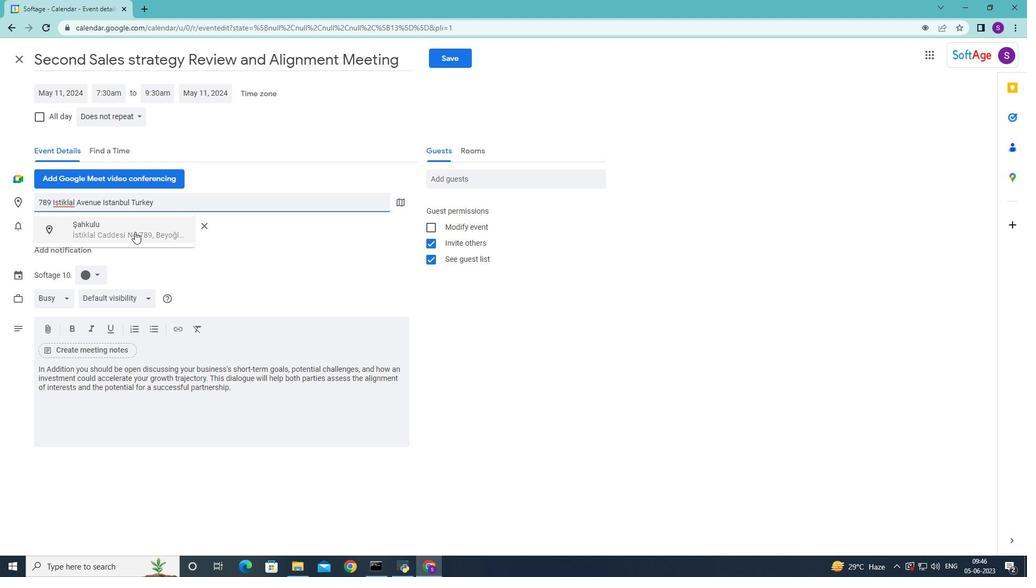 
Action: Mouse moved to (512, 178)
Screenshot: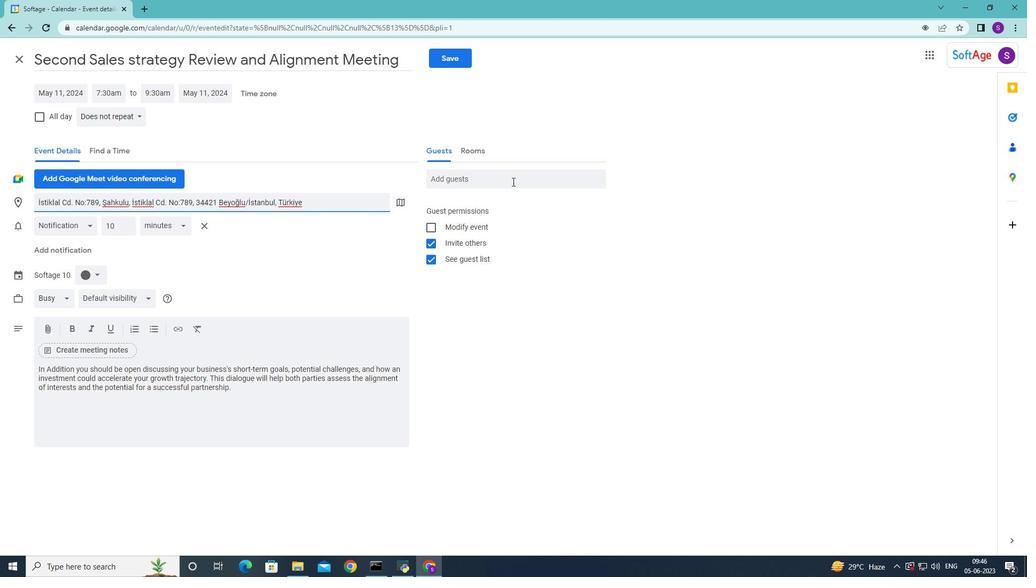 
Action: Mouse pressed left at (512, 178)
Screenshot: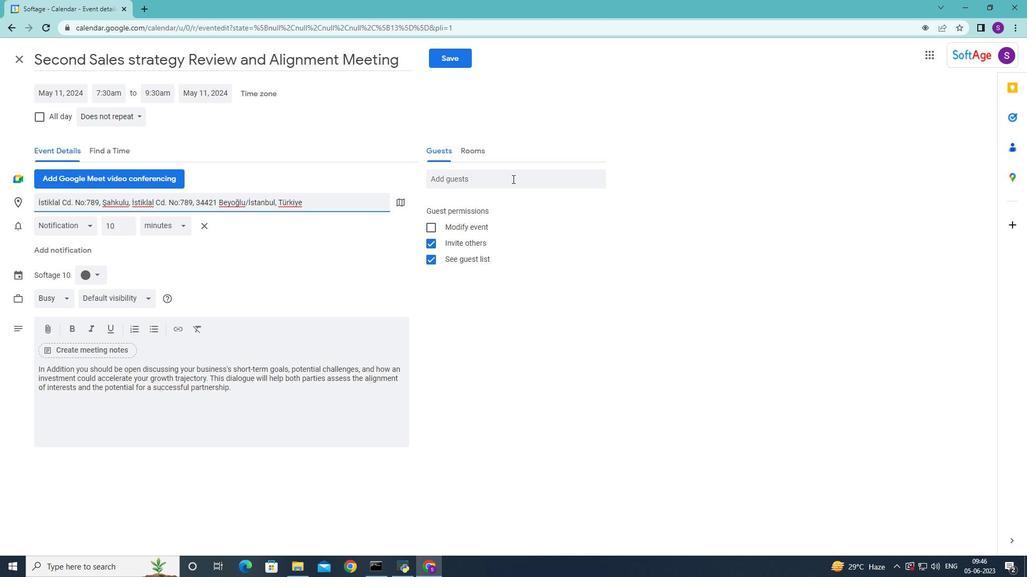 
Action: Key pressed <Key.shift>Softage.2<Key.shift>@softage.net<Key.enter><Key.shift>Softae<Key.backspace>ge.3<Key.shift>@softage
Screenshot: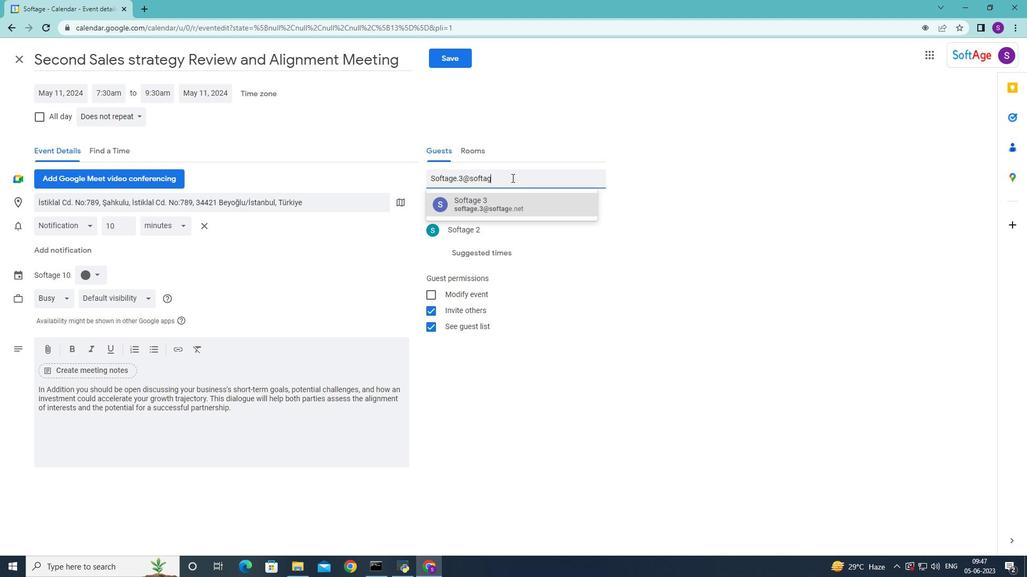 
Action: Mouse moved to (512, 210)
Screenshot: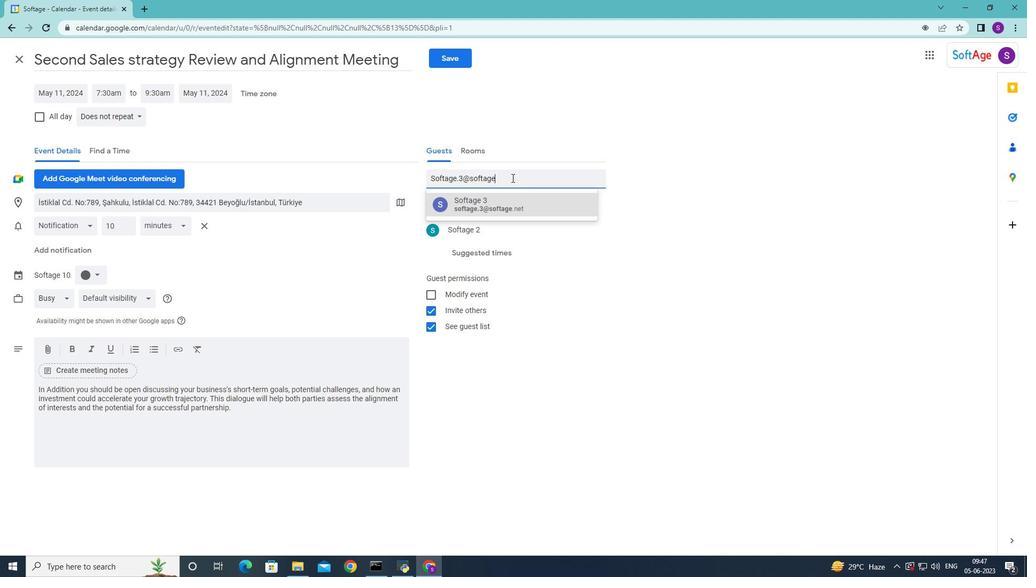 
Action: Mouse pressed left at (512, 210)
Screenshot: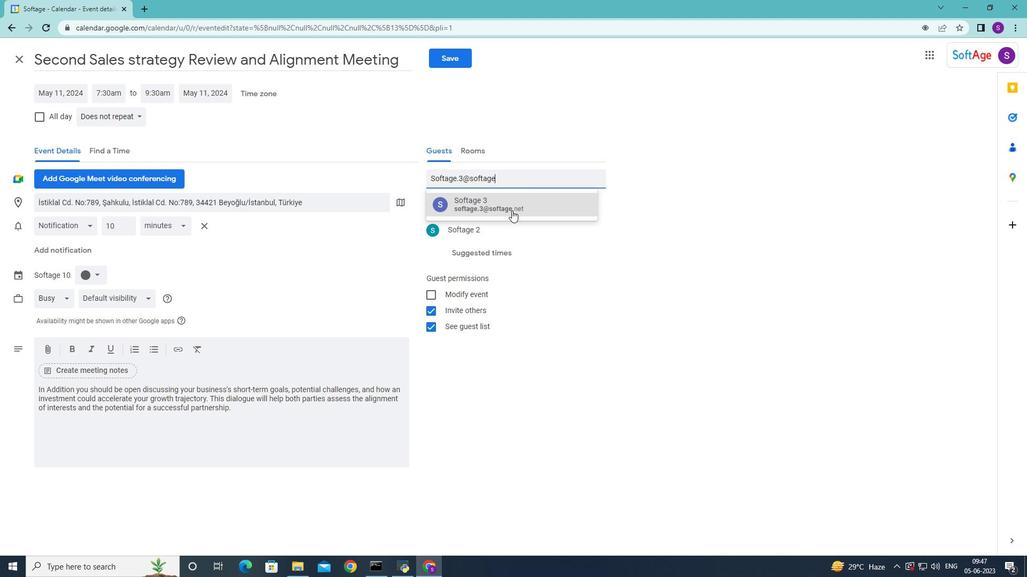 
Action: Mouse moved to (451, 62)
Screenshot: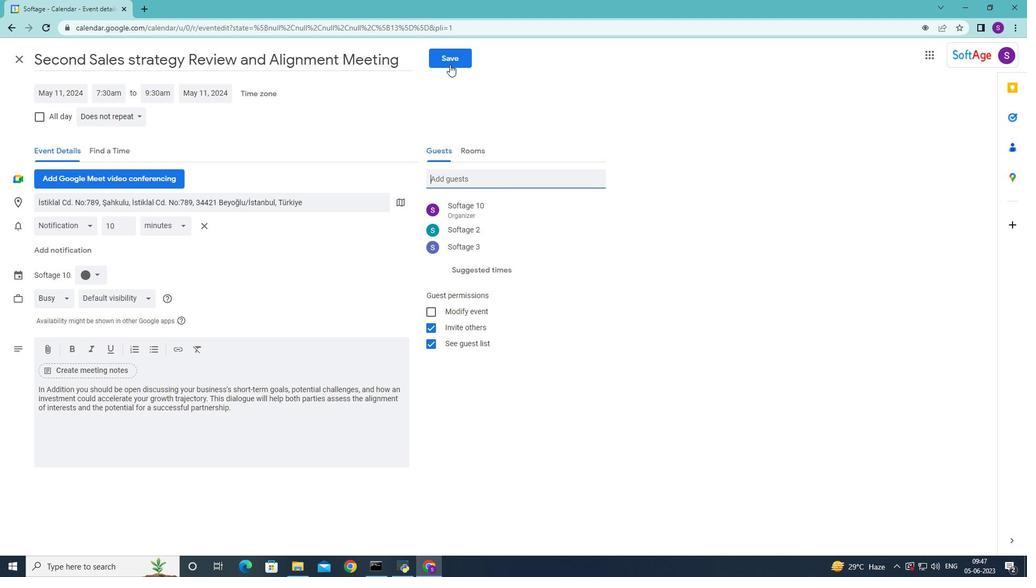 
Action: Mouse pressed left at (451, 62)
Screenshot: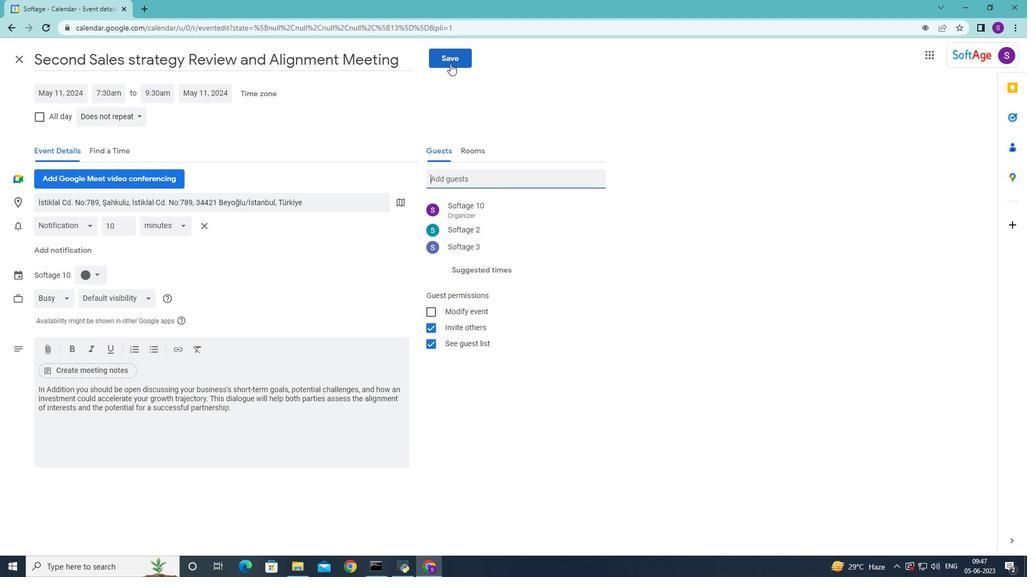 
Action: Mouse moved to (615, 324)
Screenshot: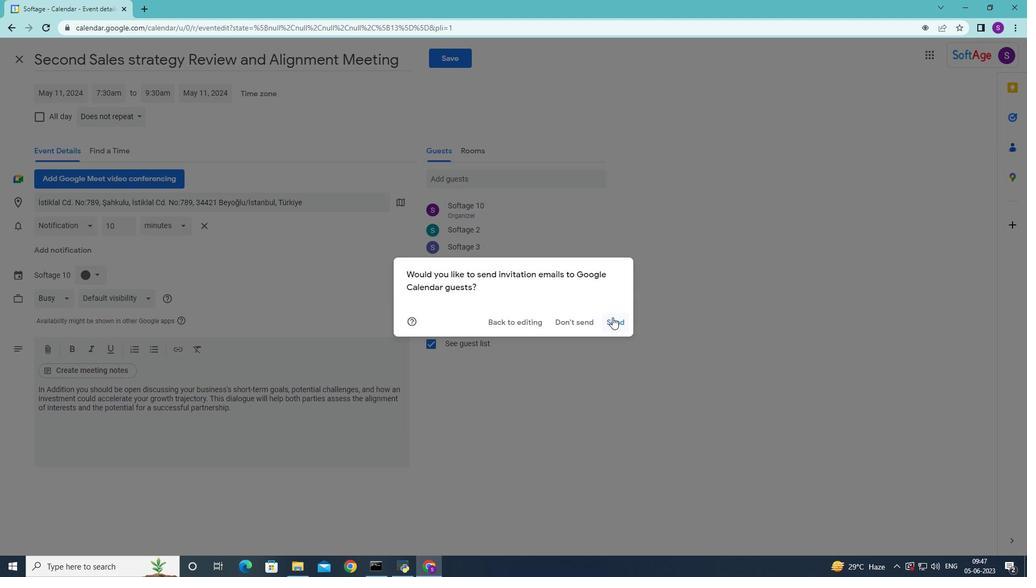 
Action: Mouse pressed left at (615, 324)
Screenshot: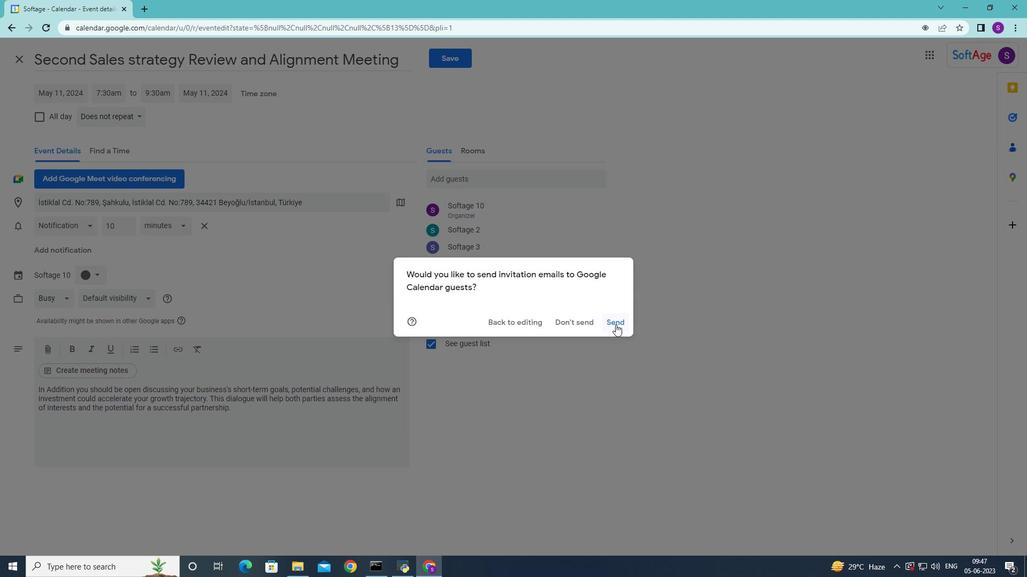 
